 Task: Find connections with filter location Jasidih with filter topic #cybersecuritywith filter profile language German with filter current company Freshworks with filter school Mahatma Gandhi Institute of Technology with filter industry Retail Motor Vehicles with filter service category SupportTechnical Writing with filter keywords title Hotel Receptionist
Action: Mouse moved to (537, 70)
Screenshot: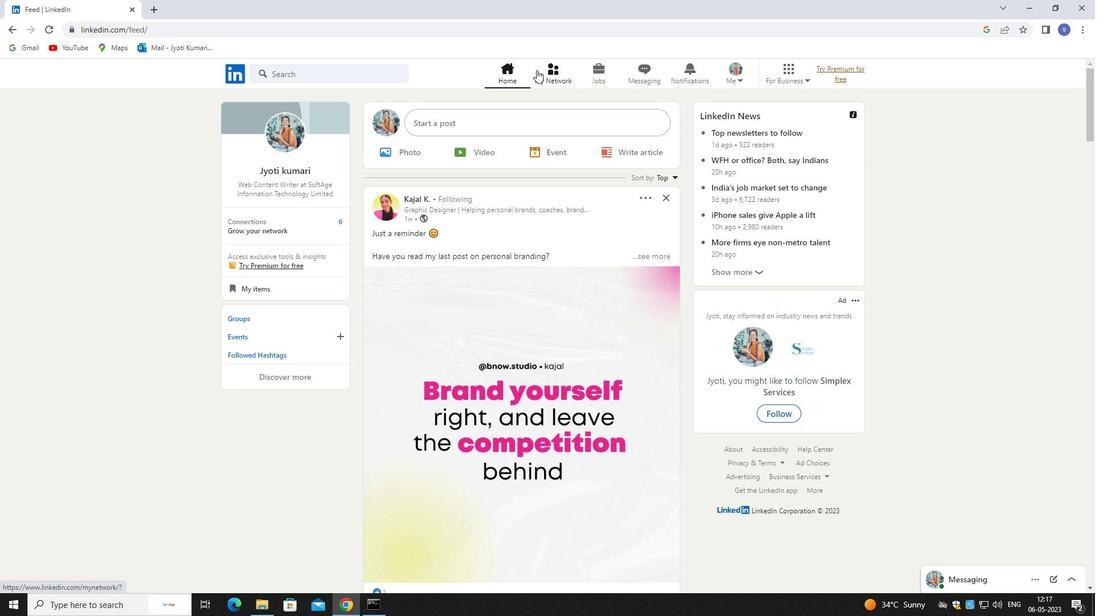 
Action: Mouse pressed left at (537, 70)
Screenshot: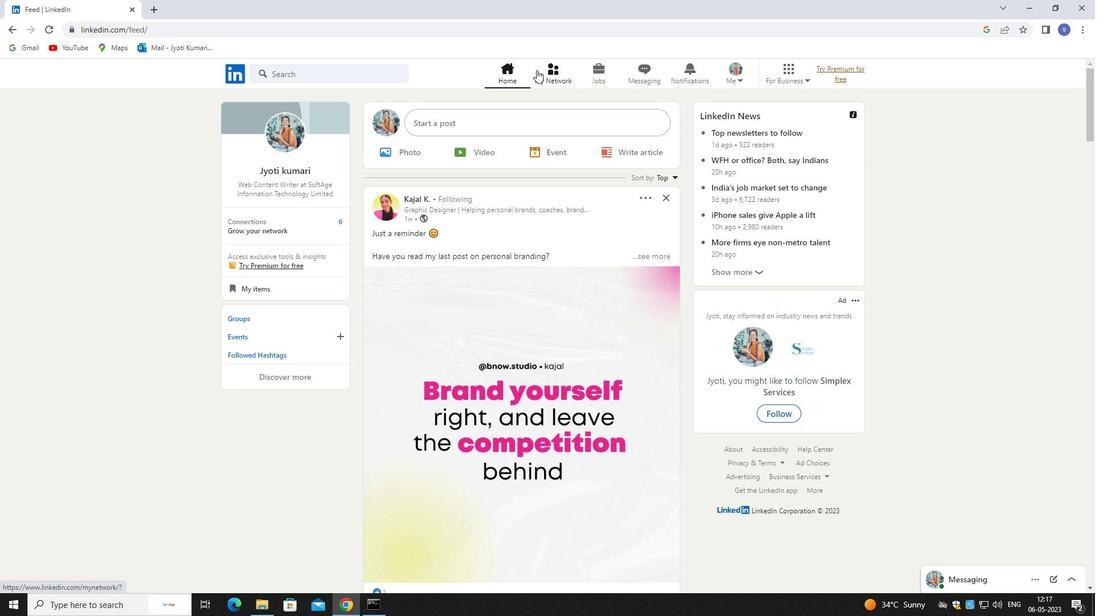 
Action: Mouse moved to (539, 73)
Screenshot: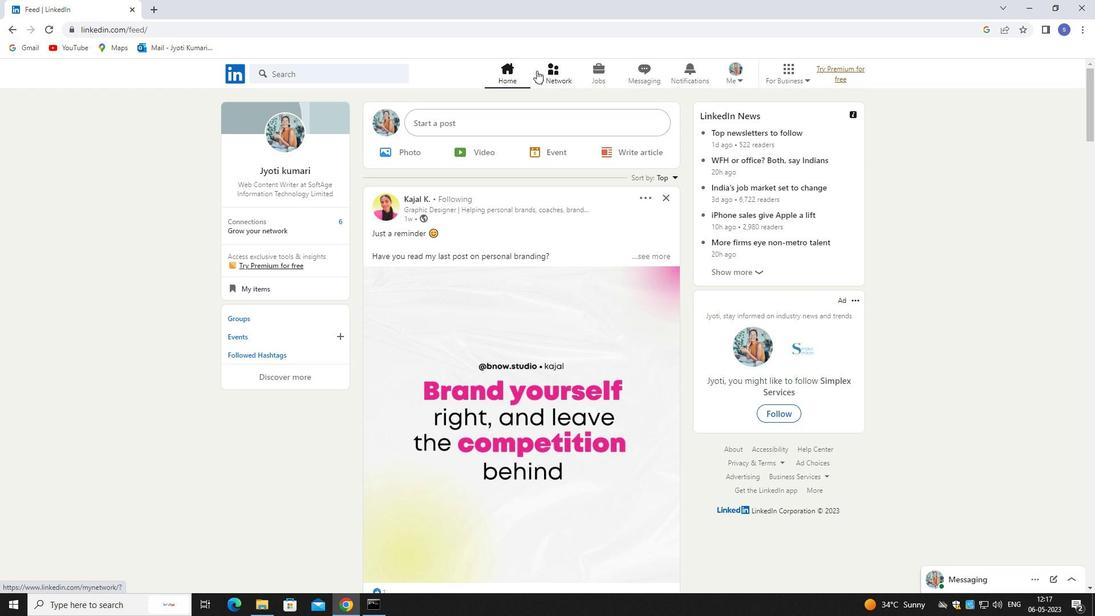 
Action: Mouse pressed left at (539, 73)
Screenshot: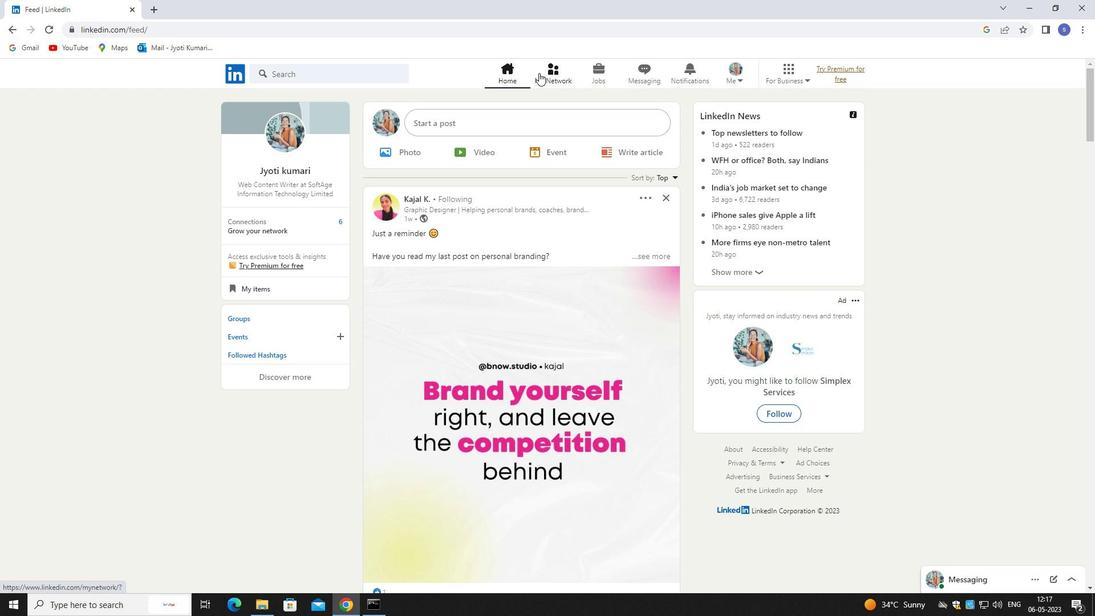 
Action: Mouse moved to (349, 141)
Screenshot: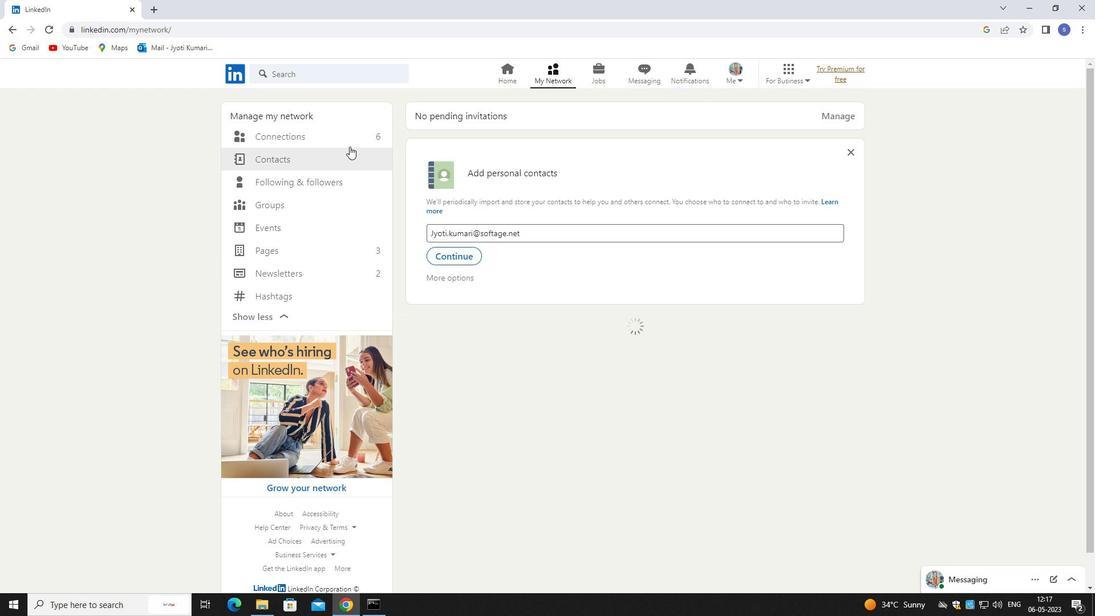 
Action: Mouse pressed left at (349, 141)
Screenshot: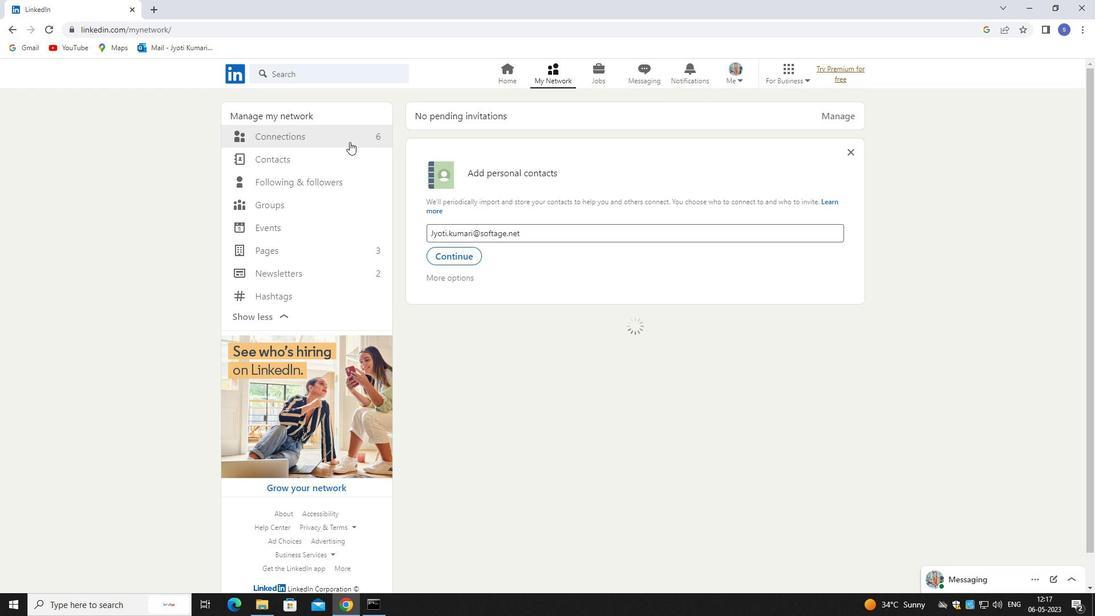 
Action: Mouse pressed left at (349, 141)
Screenshot: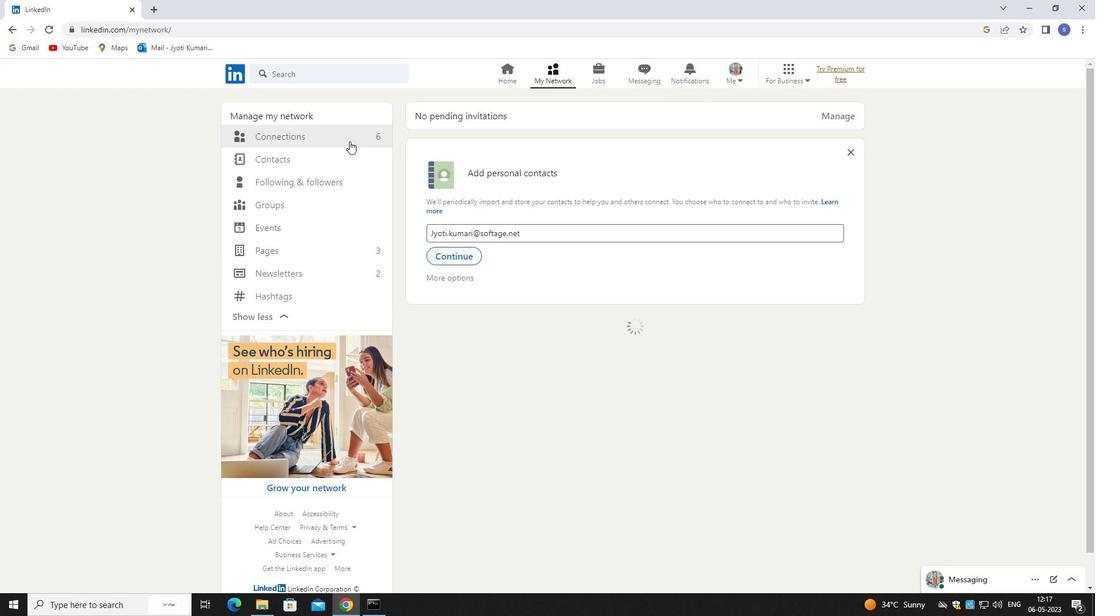 
Action: Mouse moved to (617, 134)
Screenshot: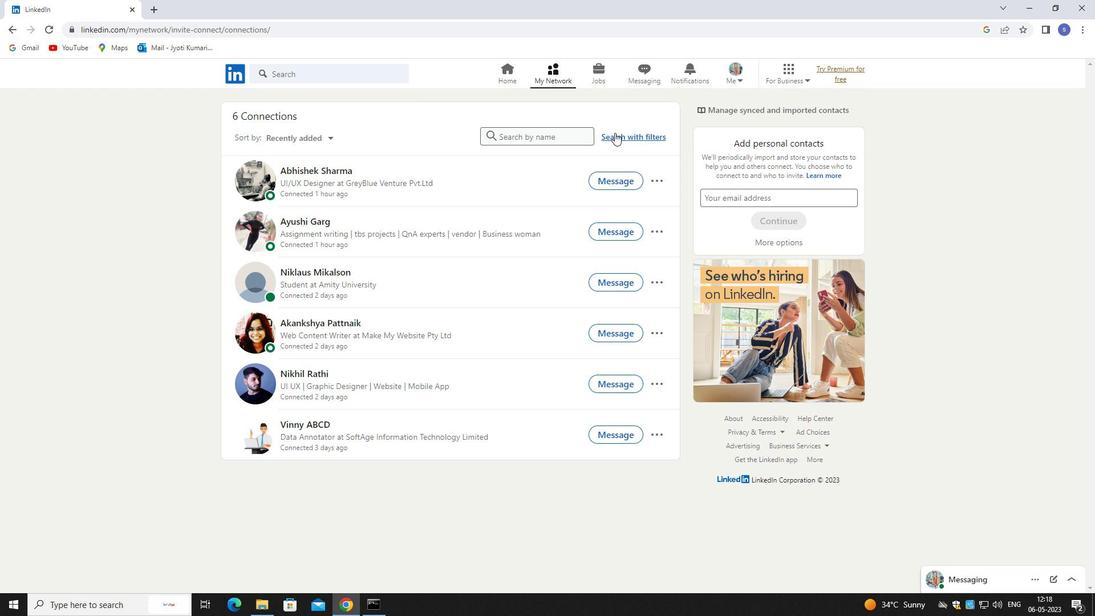 
Action: Mouse pressed left at (617, 134)
Screenshot: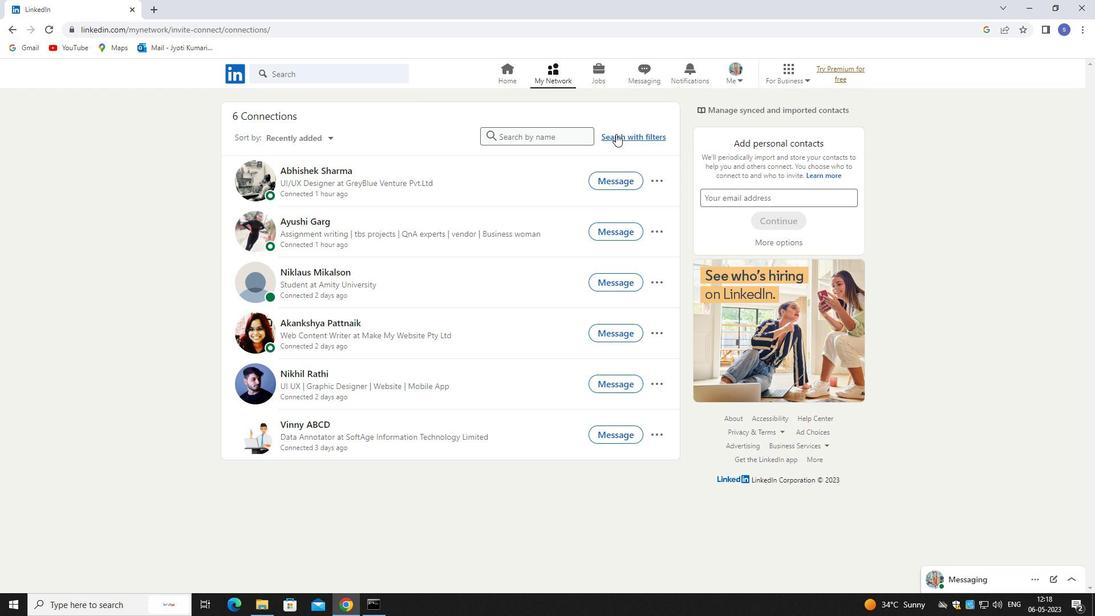 
Action: Mouse moved to (580, 108)
Screenshot: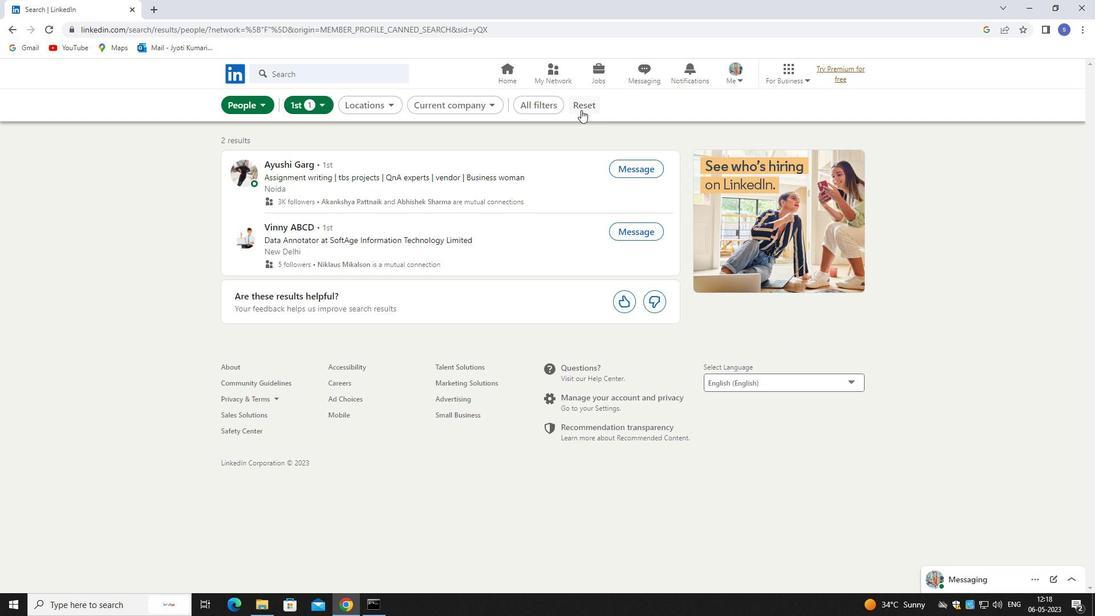 
Action: Mouse pressed left at (580, 108)
Screenshot: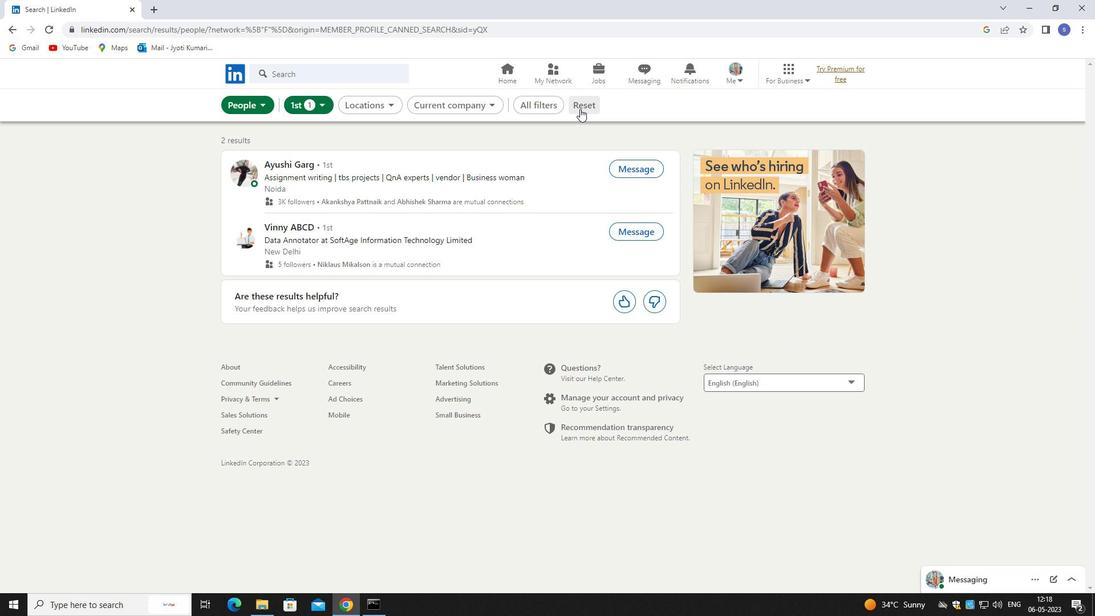 
Action: Mouse moved to (567, 106)
Screenshot: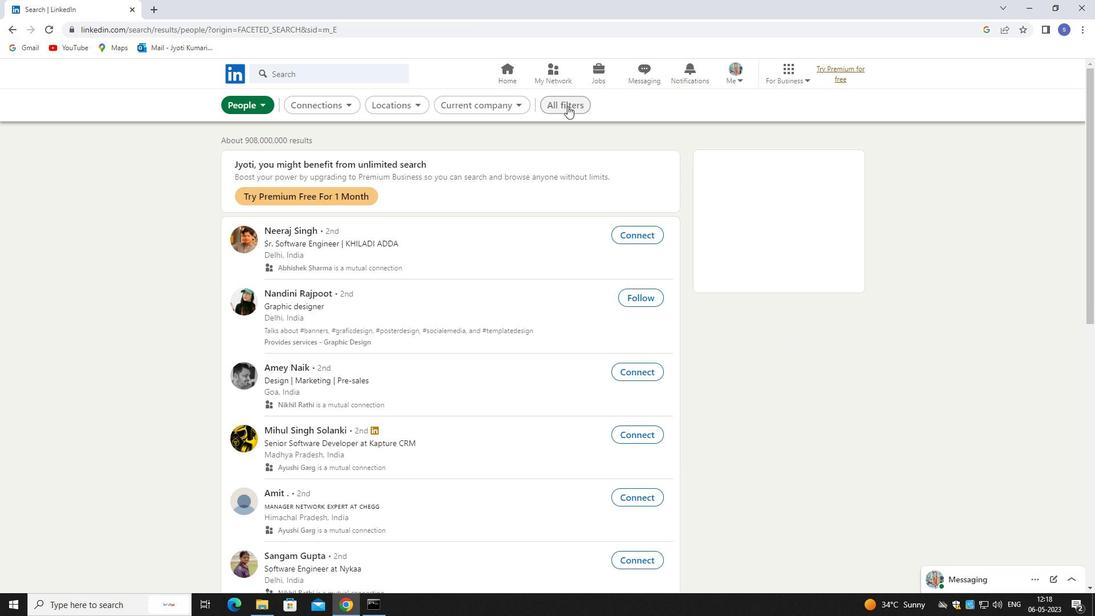 
Action: Mouse pressed left at (567, 106)
Screenshot: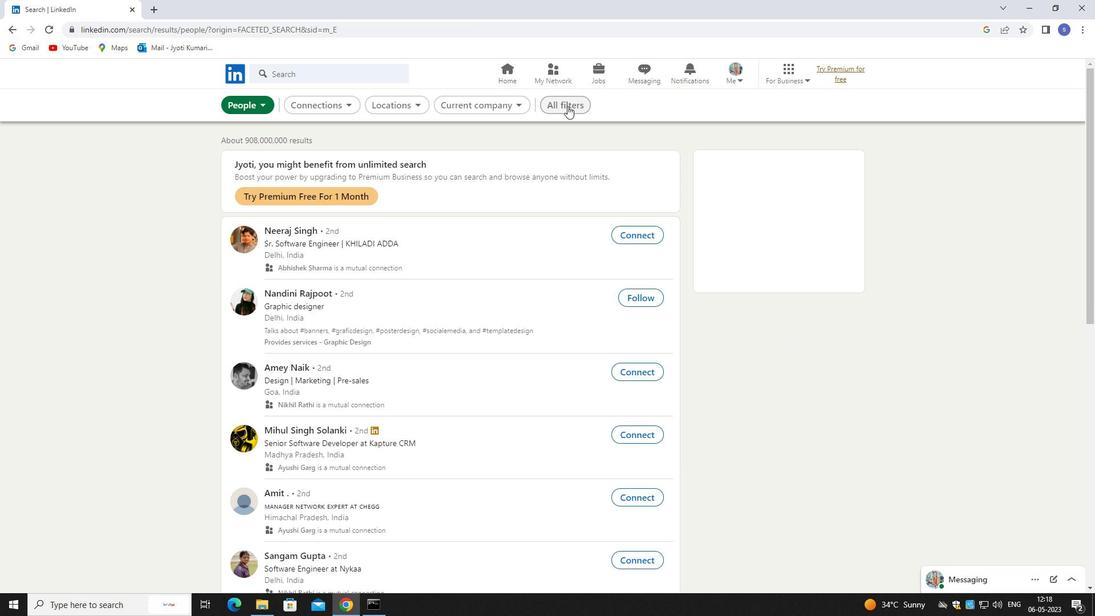 
Action: Mouse moved to (1001, 450)
Screenshot: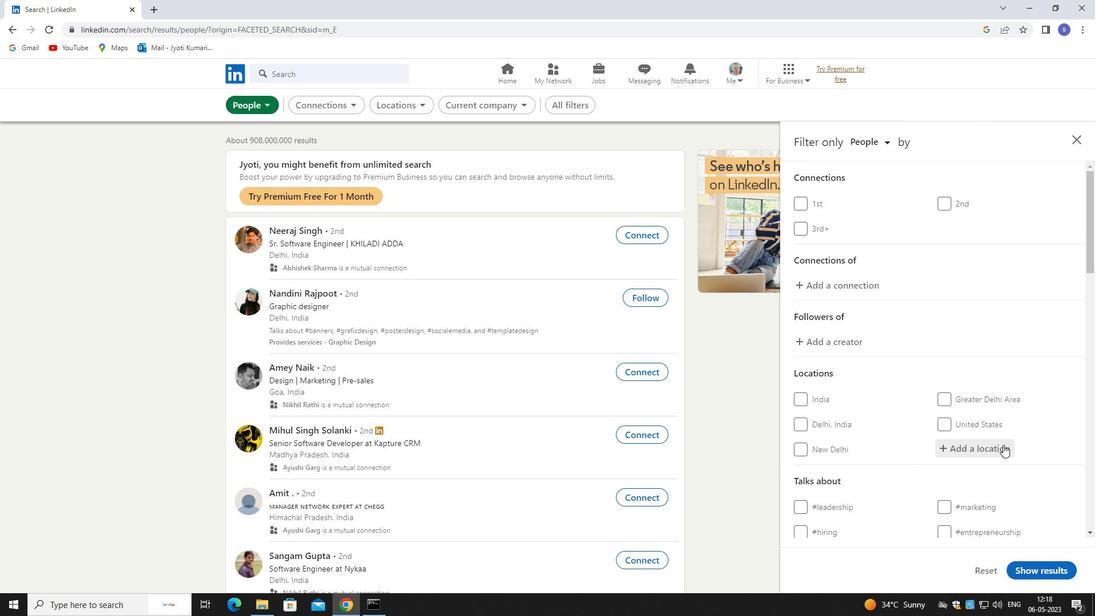 
Action: Mouse pressed left at (1001, 450)
Screenshot: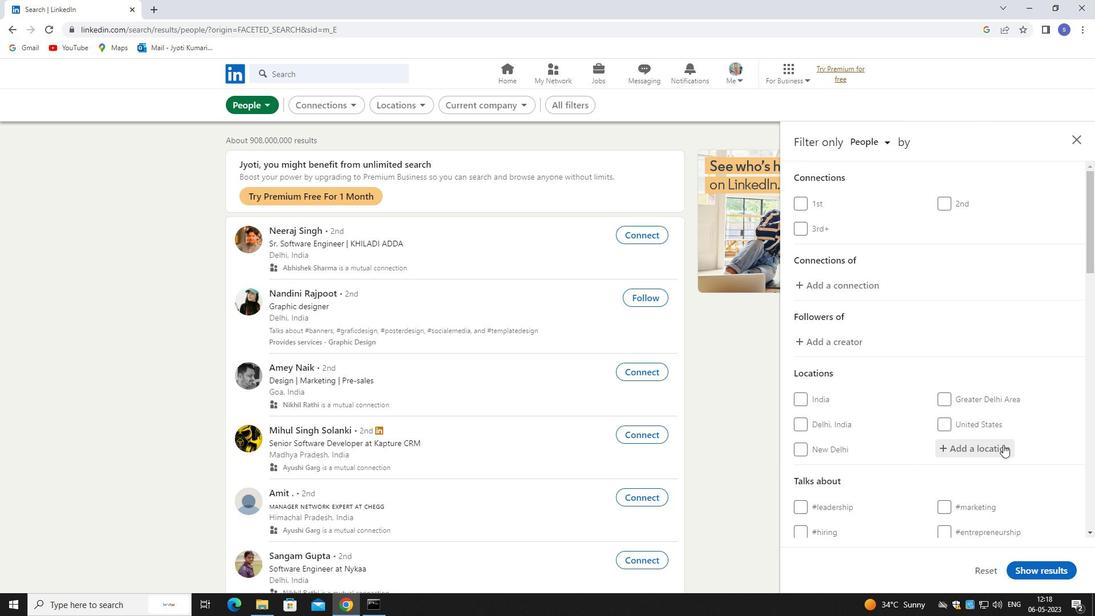 
Action: Mouse moved to (999, 451)
Screenshot: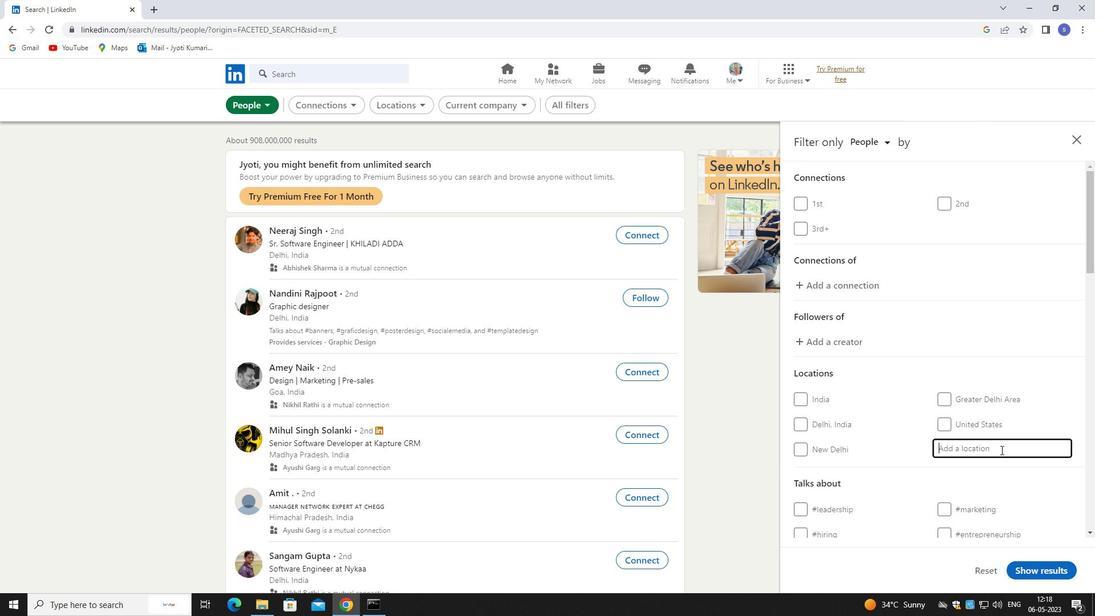 
Action: Key pressed jasidi<Key.backspace>ih
Screenshot: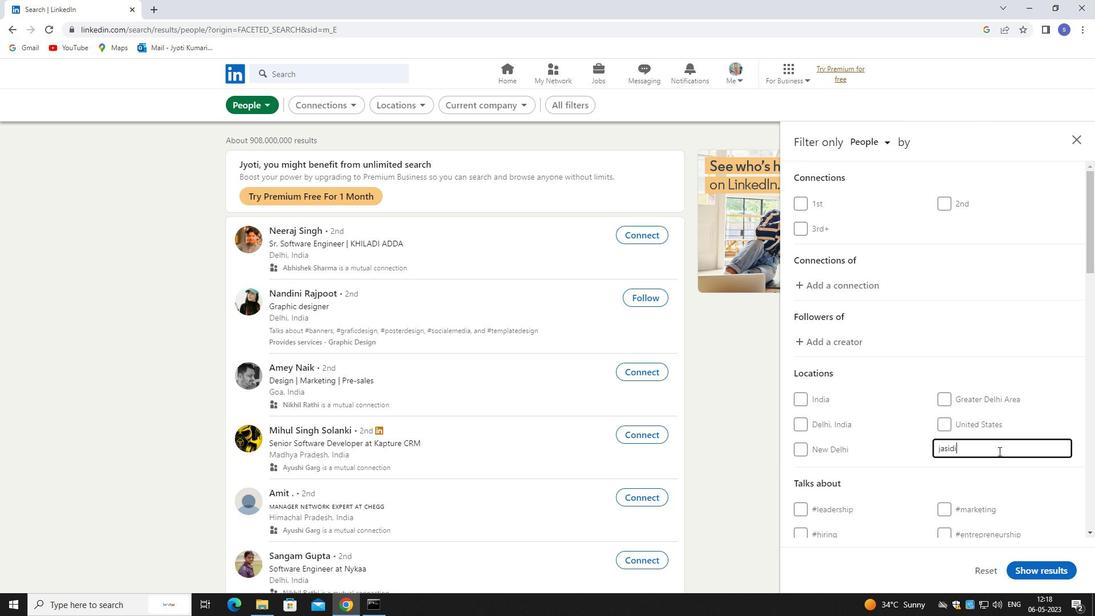 
Action: Mouse moved to (1003, 453)
Screenshot: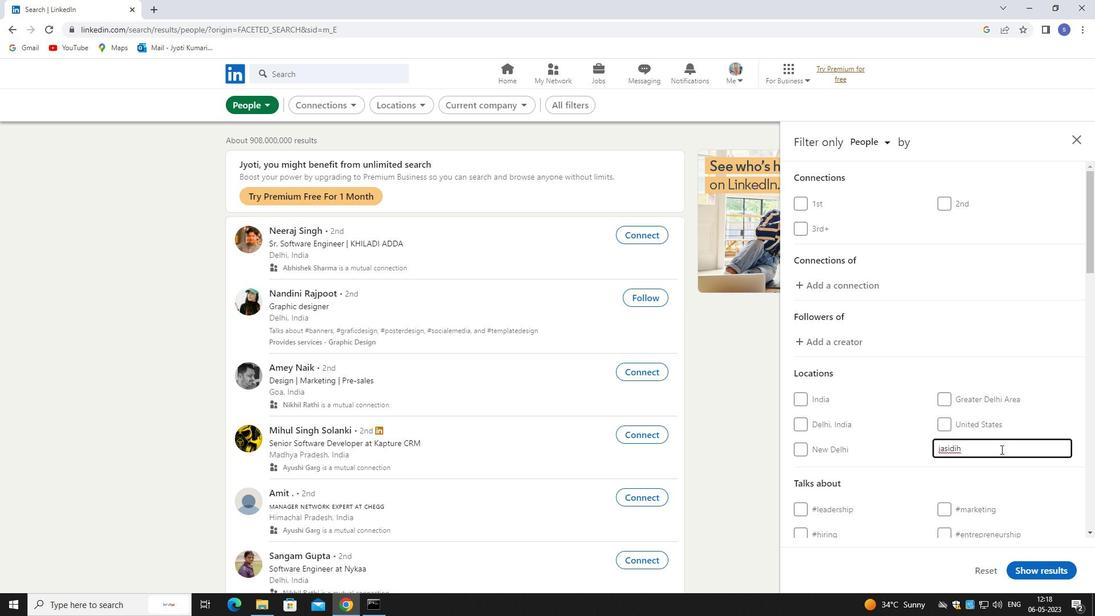 
Action: Mouse scrolled (1003, 452) with delta (0, 0)
Screenshot: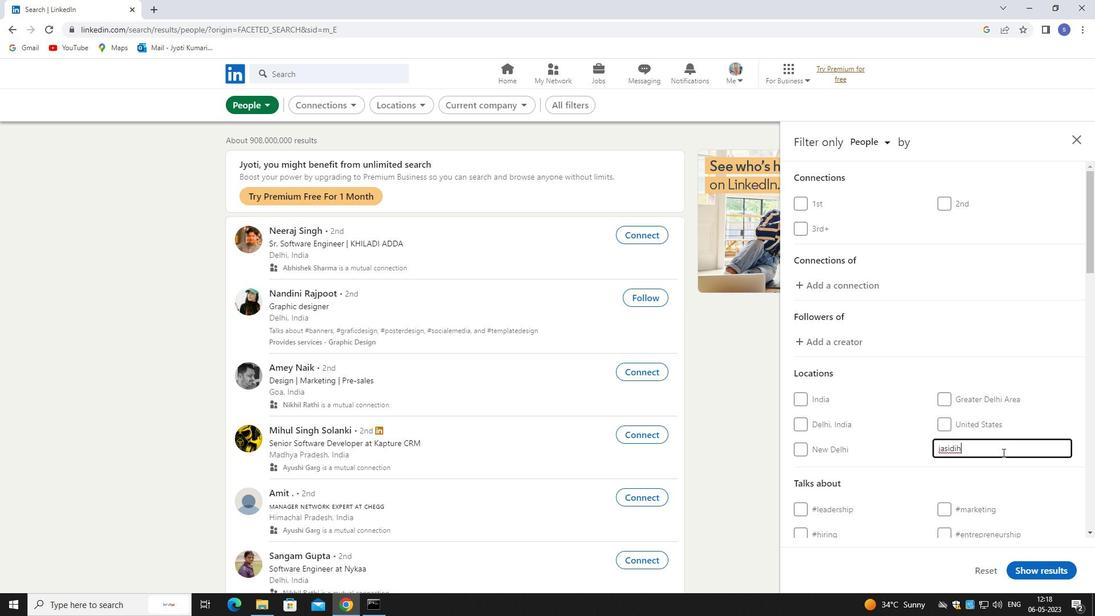
Action: Mouse moved to (1003, 454)
Screenshot: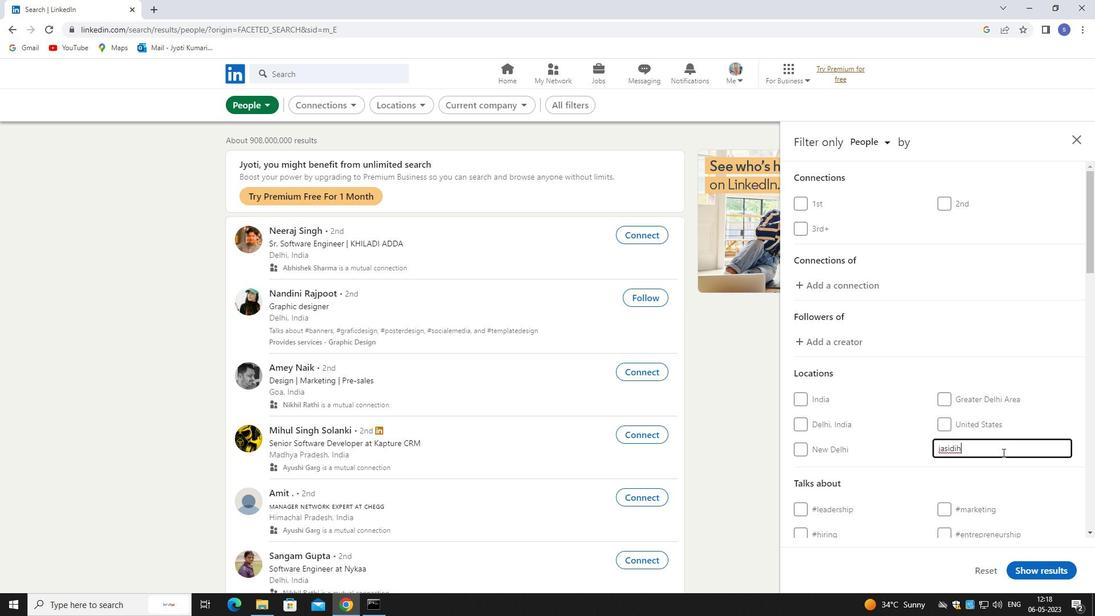
Action: Mouse scrolled (1003, 453) with delta (0, 0)
Screenshot: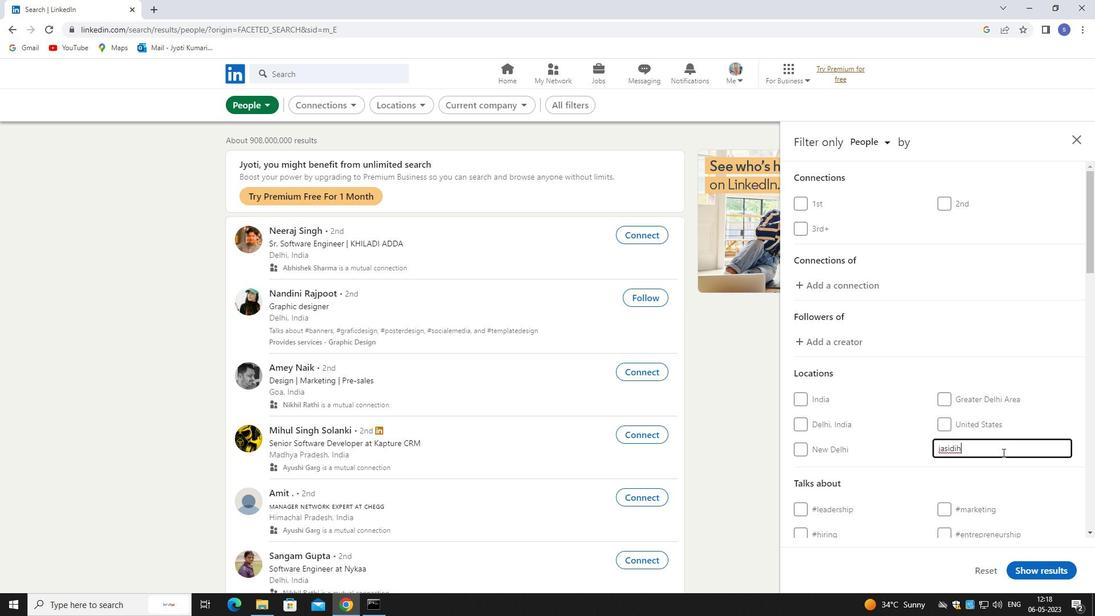 
Action: Mouse moved to (1003, 445)
Screenshot: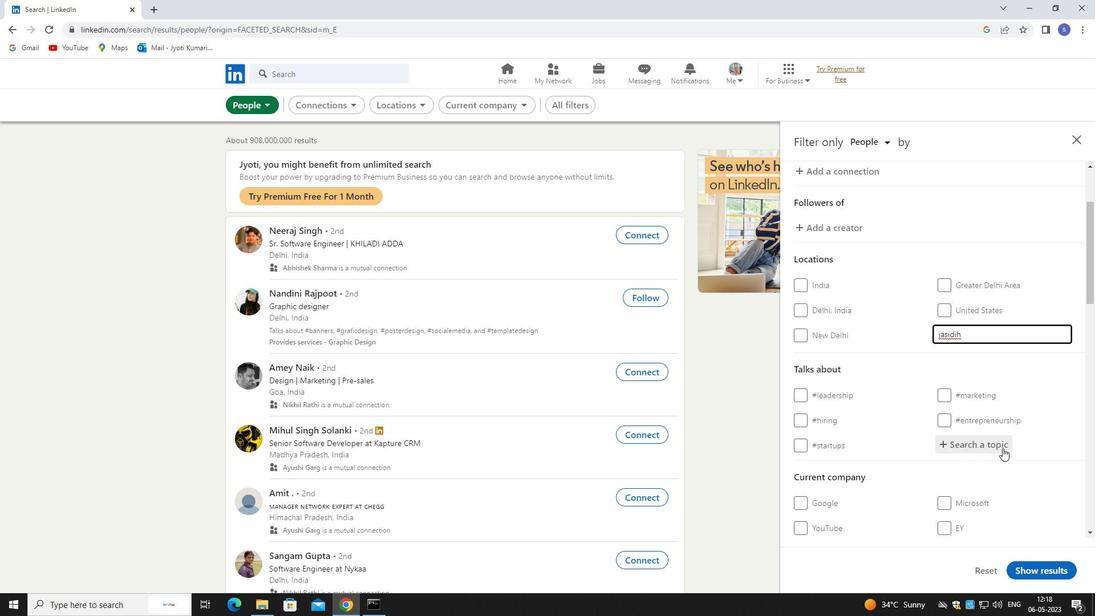
Action: Mouse pressed left at (1003, 445)
Screenshot: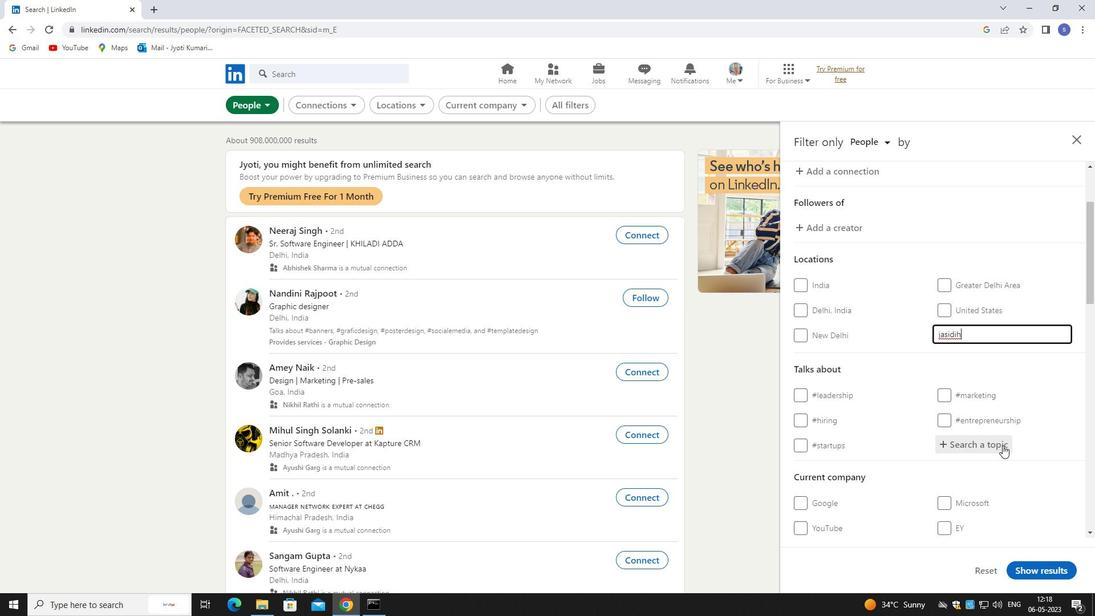
Action: Mouse moved to (999, 443)
Screenshot: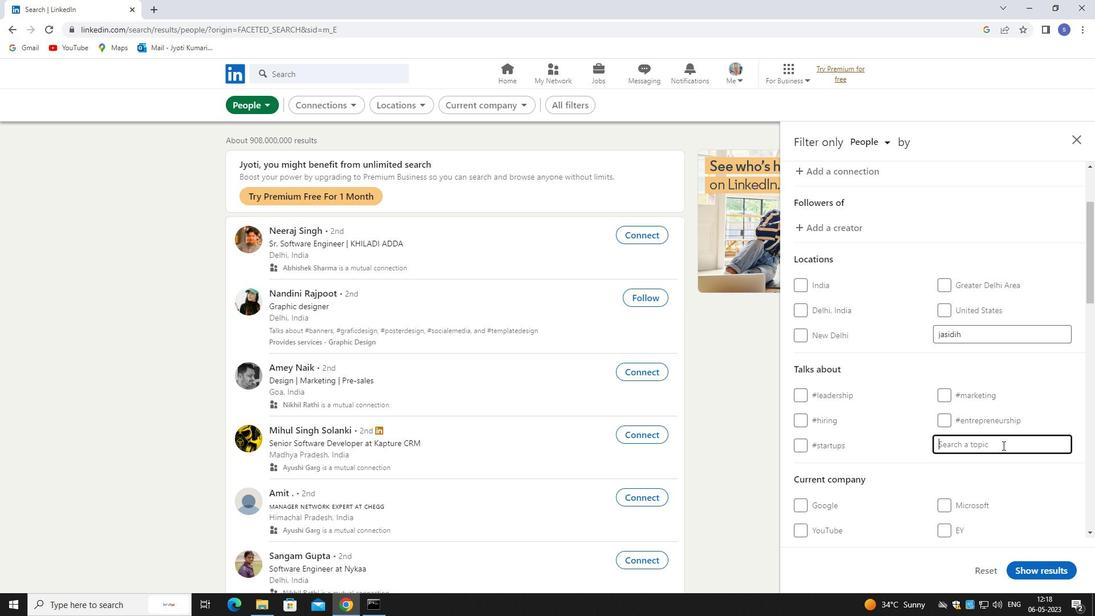 
Action: Key pressed cyberse
Screenshot: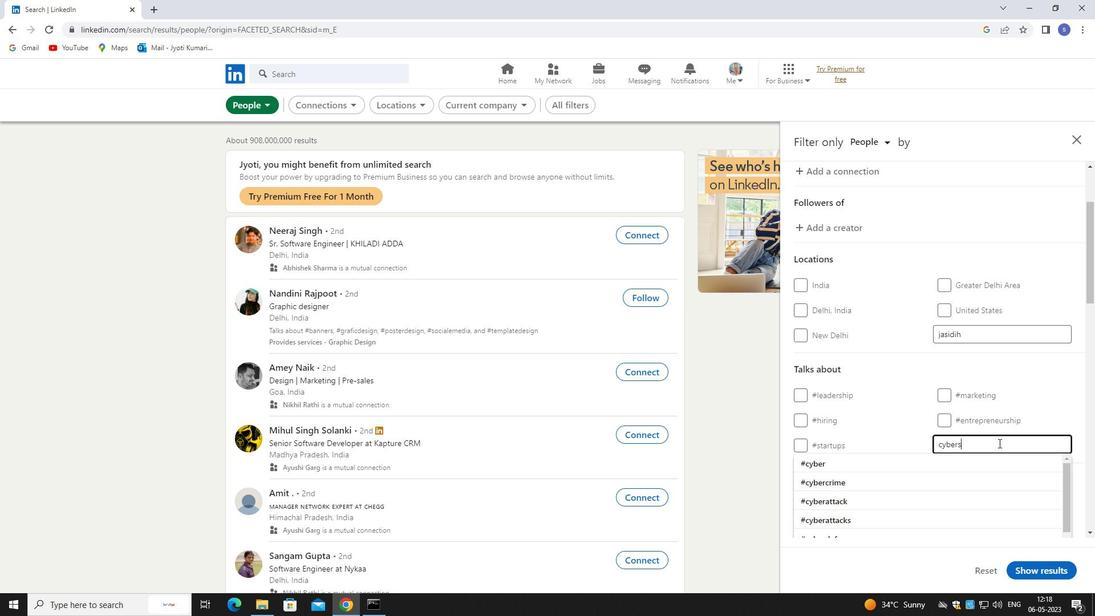 
Action: Mouse moved to (1006, 462)
Screenshot: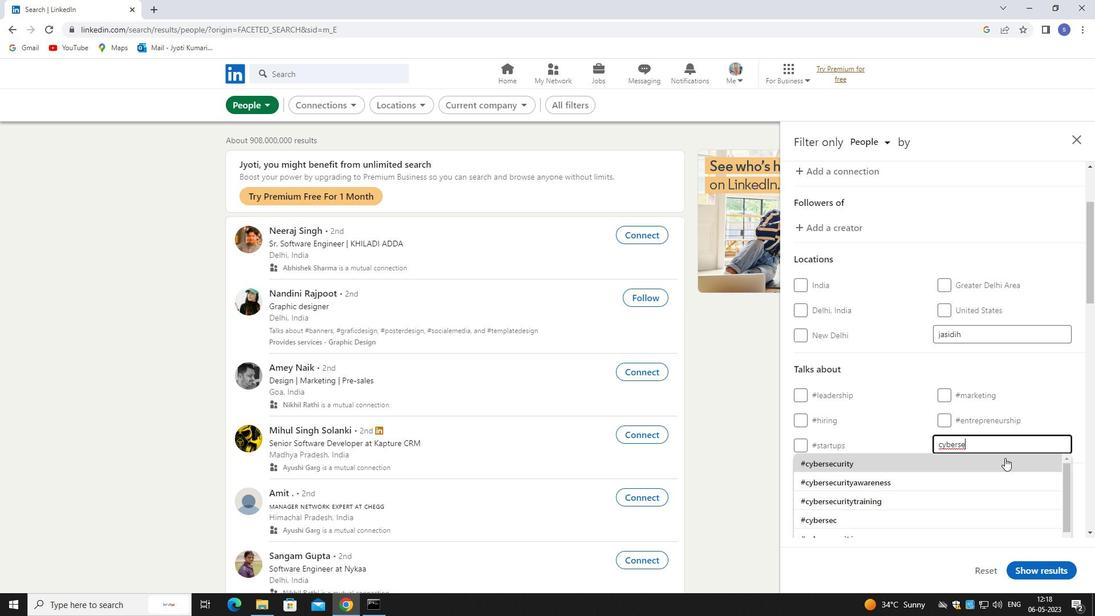 
Action: Mouse pressed left at (1006, 462)
Screenshot: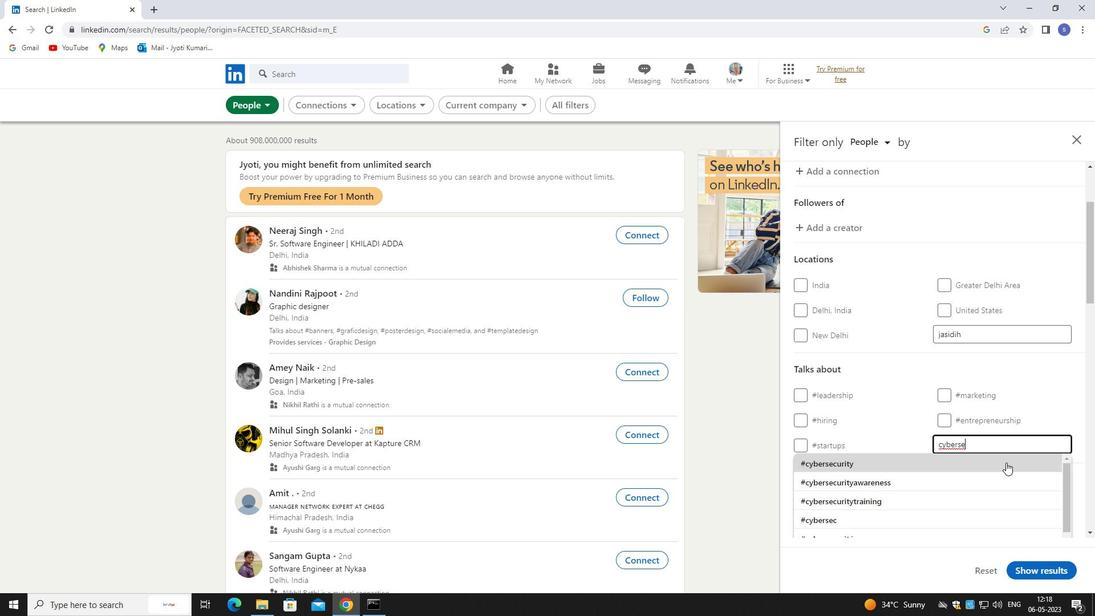 
Action: Mouse moved to (1007, 464)
Screenshot: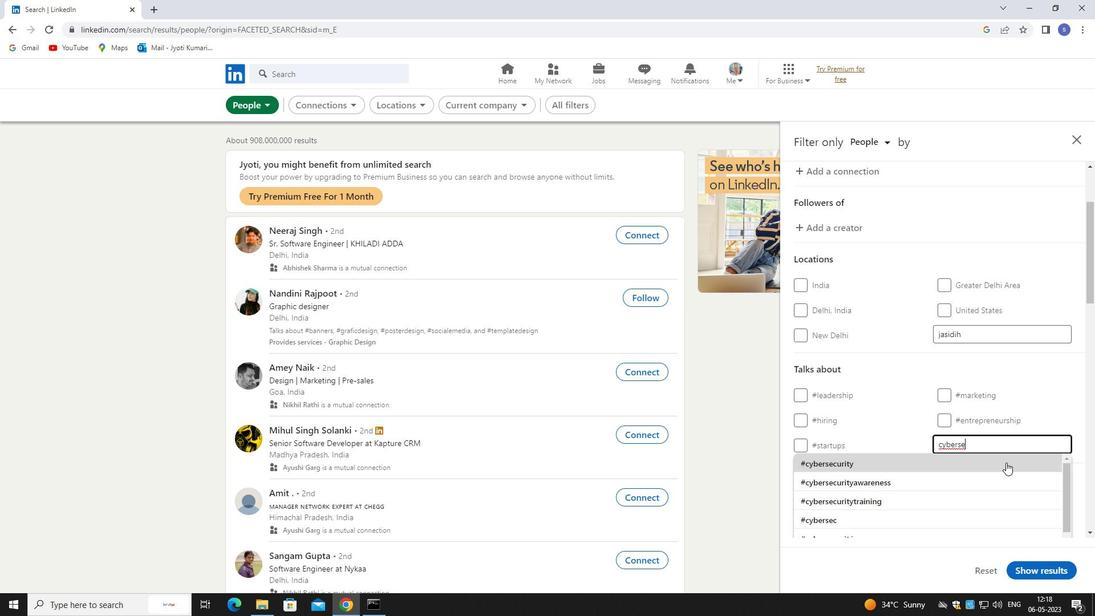 
Action: Mouse scrolled (1007, 463) with delta (0, 0)
Screenshot: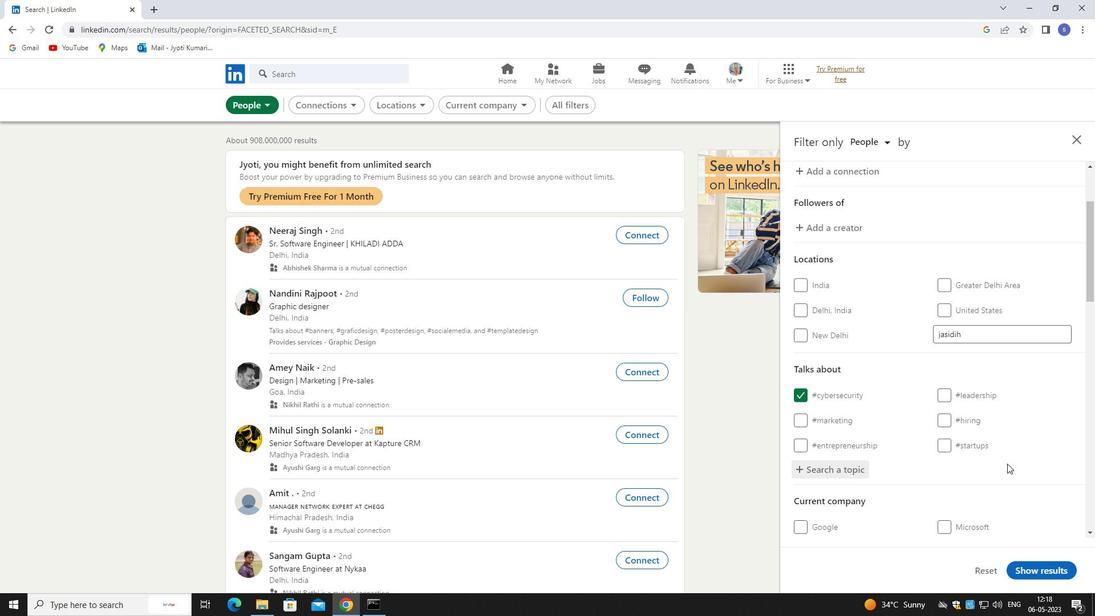 
Action: Mouse scrolled (1007, 463) with delta (0, 0)
Screenshot: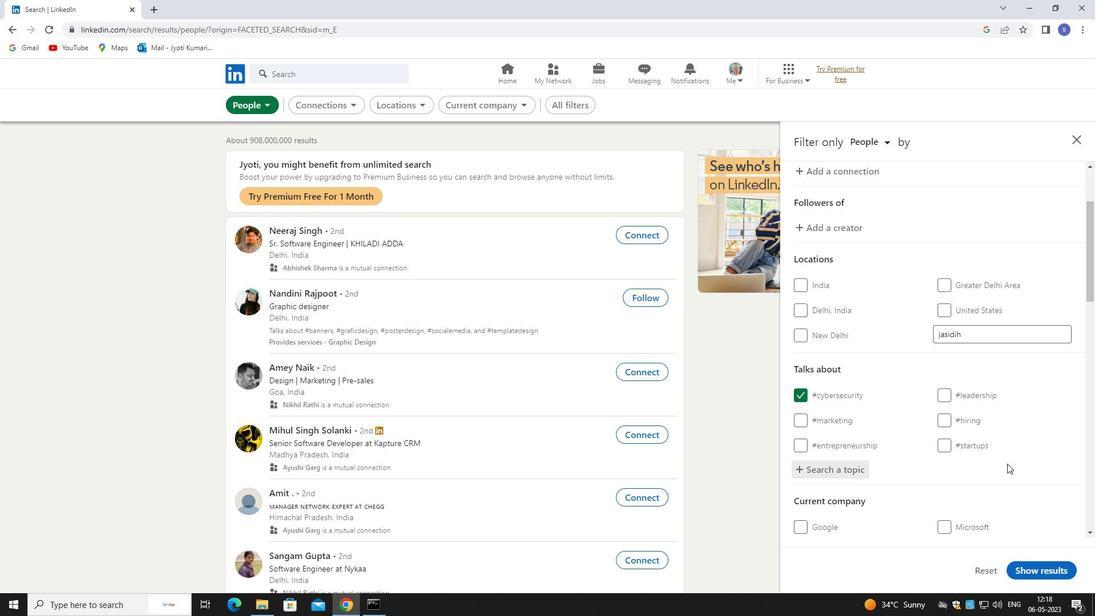 
Action: Mouse scrolled (1007, 463) with delta (0, 0)
Screenshot: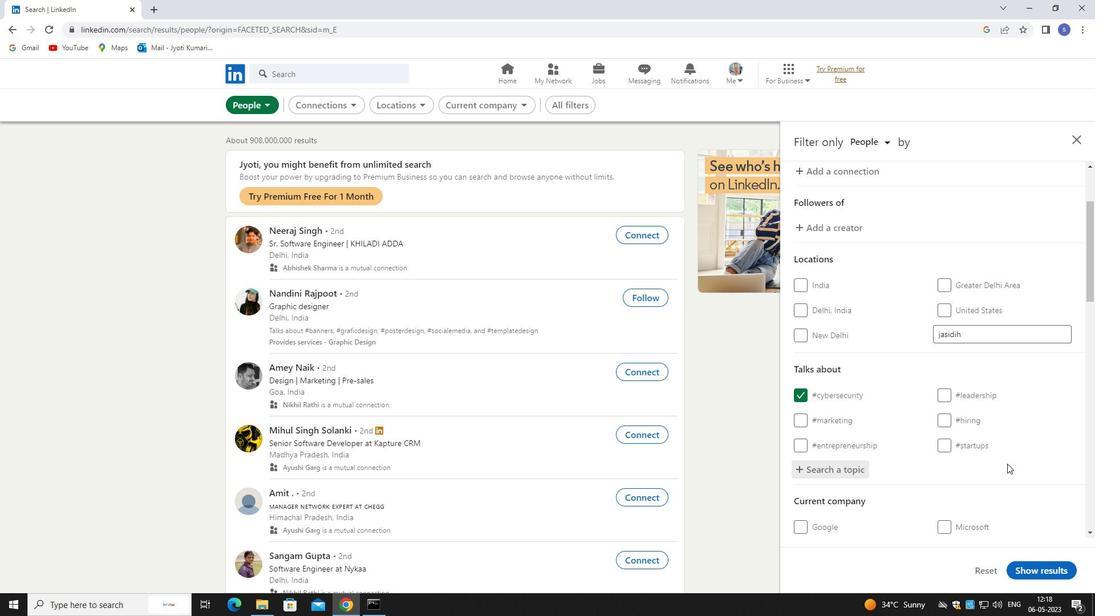 
Action: Mouse moved to (1010, 408)
Screenshot: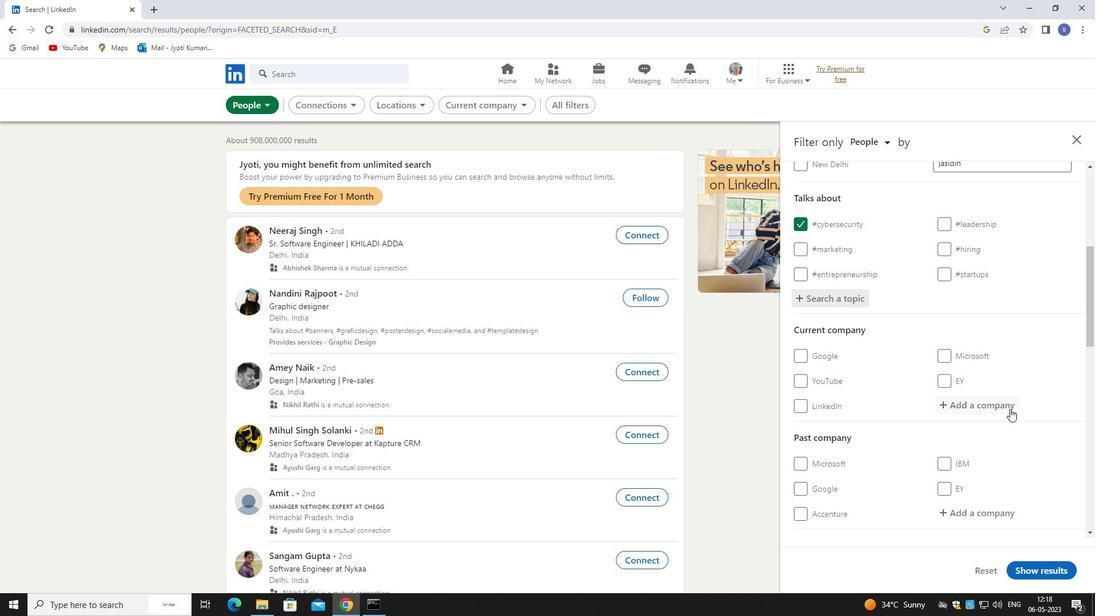 
Action: Mouse pressed left at (1010, 408)
Screenshot: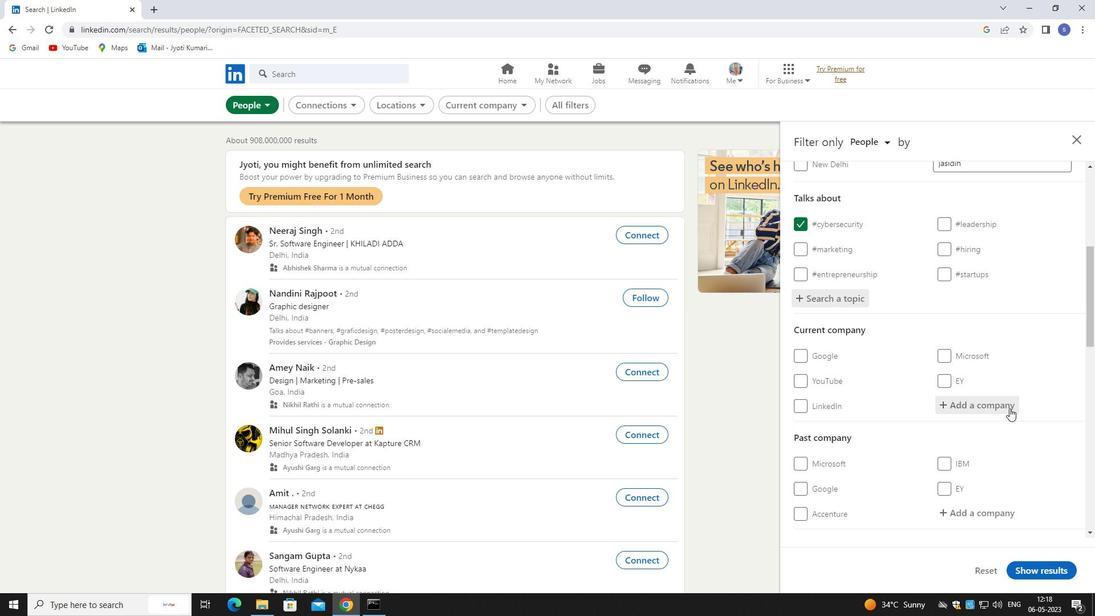 
Action: Mouse moved to (1006, 408)
Screenshot: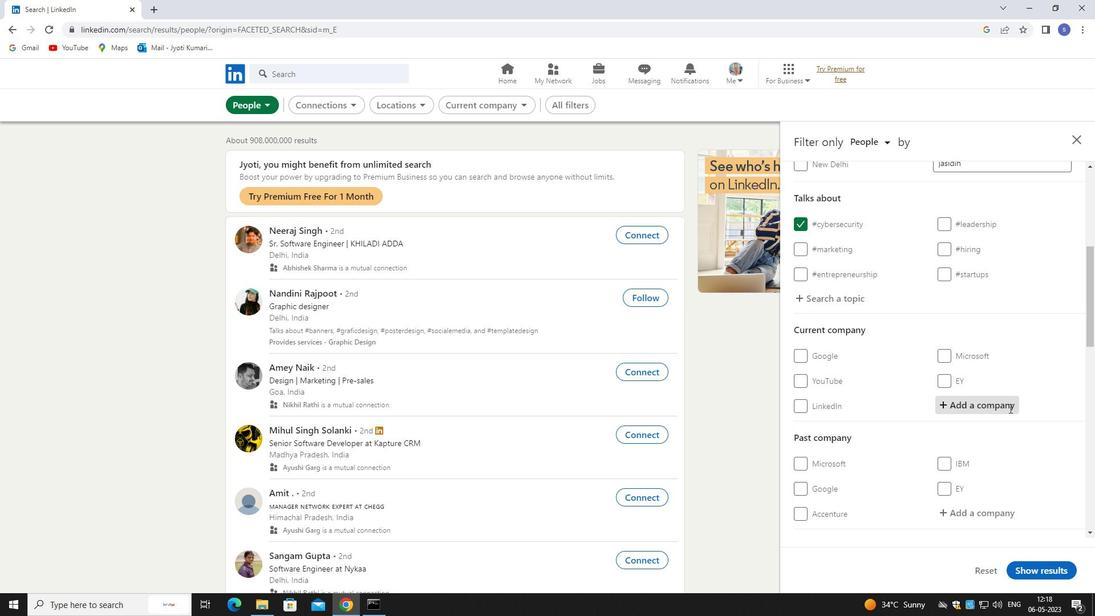 
Action: Key pressed fresg<Key.backspace>her
Screenshot: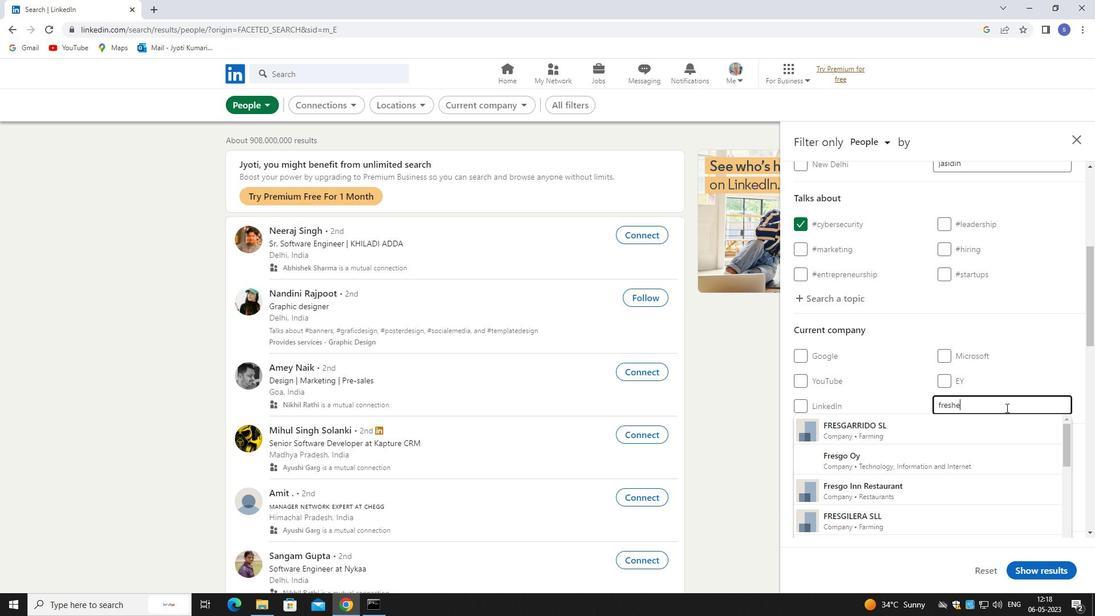 
Action: Mouse moved to (987, 431)
Screenshot: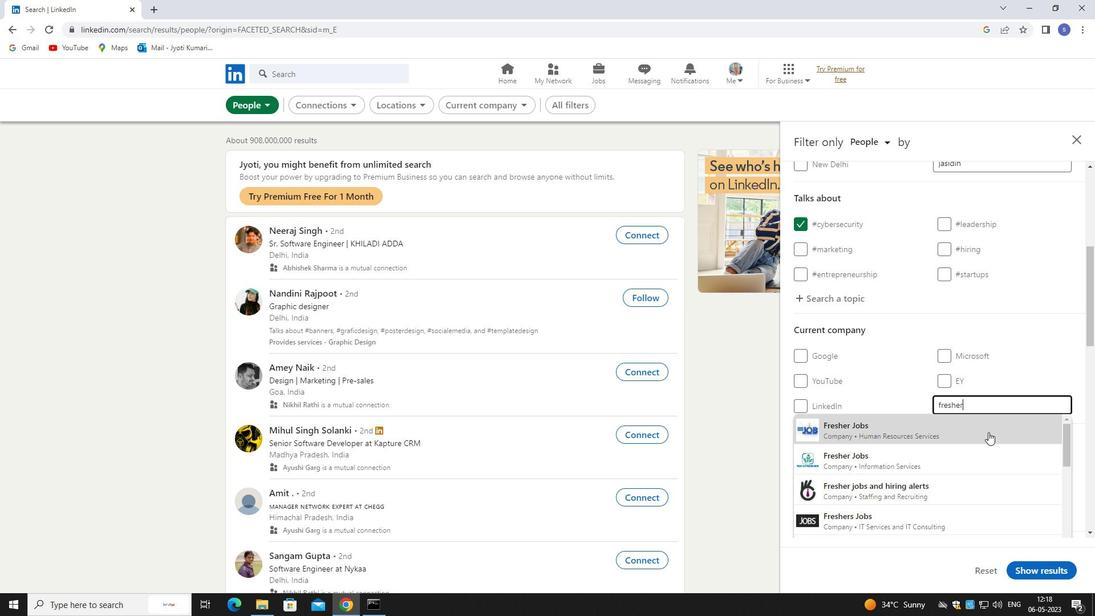 
Action: Key pressed <Key.backspace><Key.backspace>wo
Screenshot: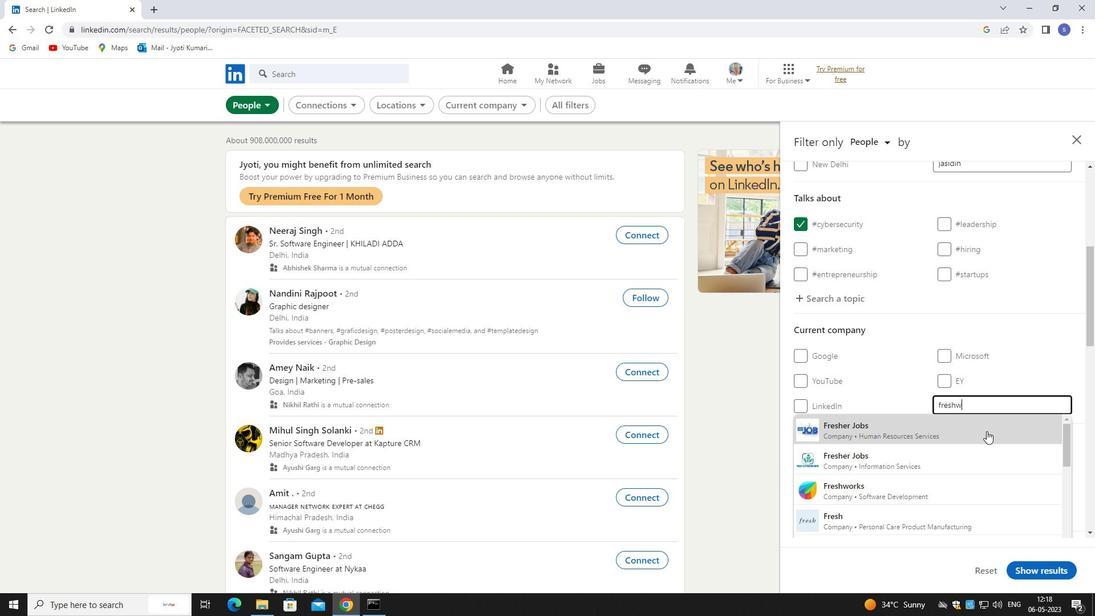 
Action: Mouse moved to (1005, 434)
Screenshot: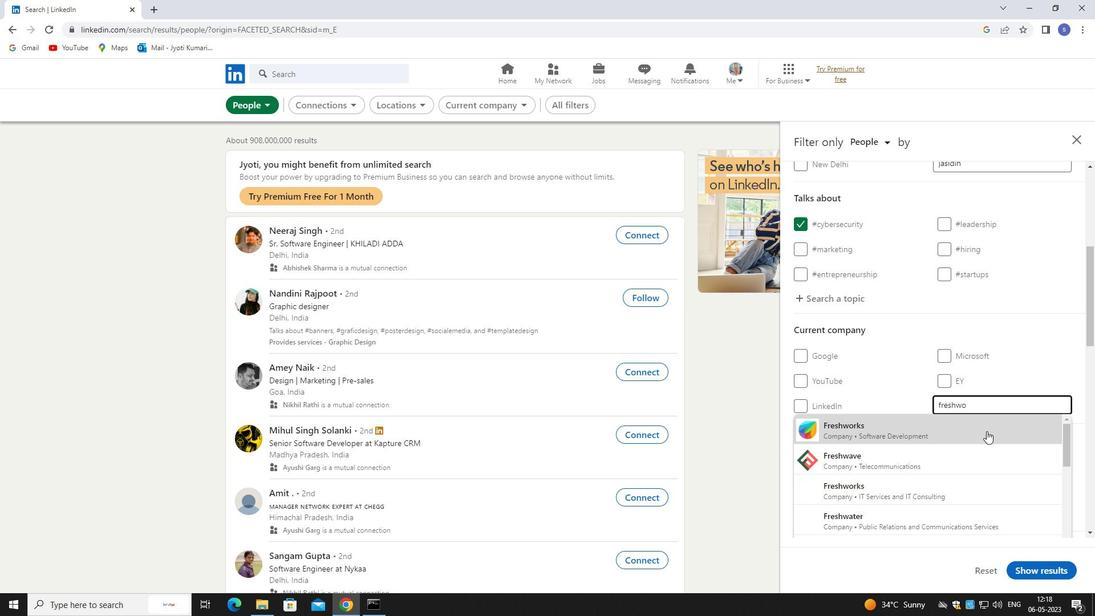 
Action: Mouse pressed left at (1005, 434)
Screenshot: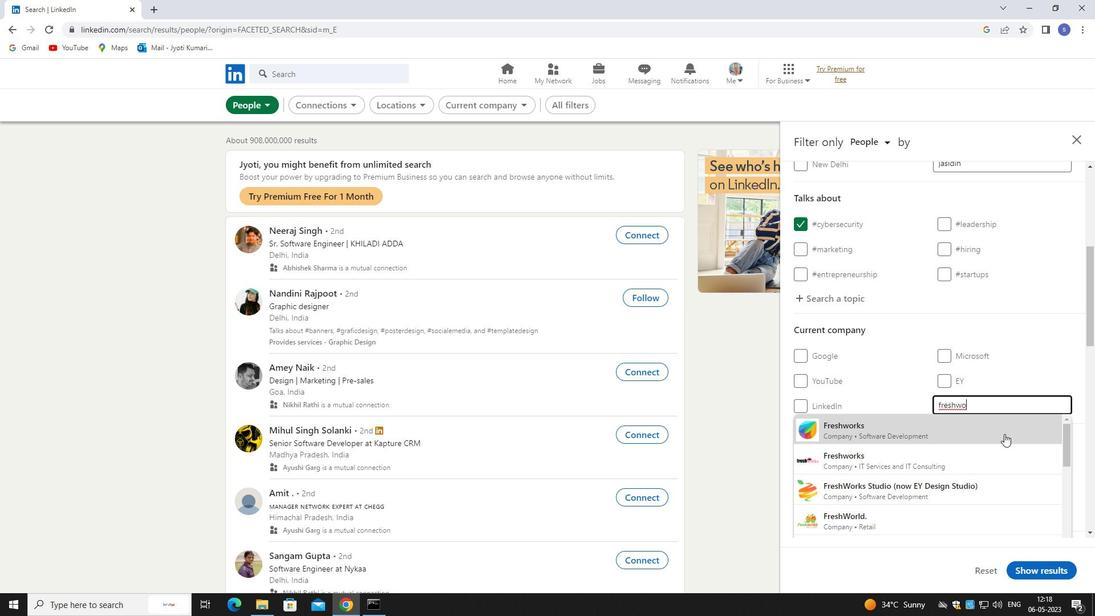 
Action: Mouse moved to (1006, 436)
Screenshot: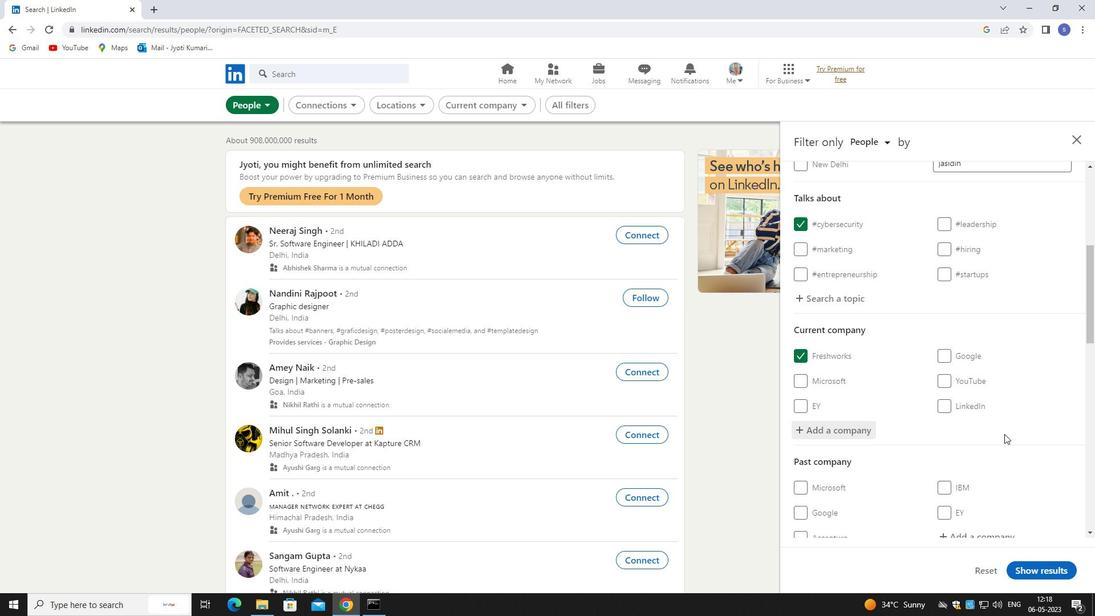 
Action: Mouse scrolled (1006, 436) with delta (0, 0)
Screenshot: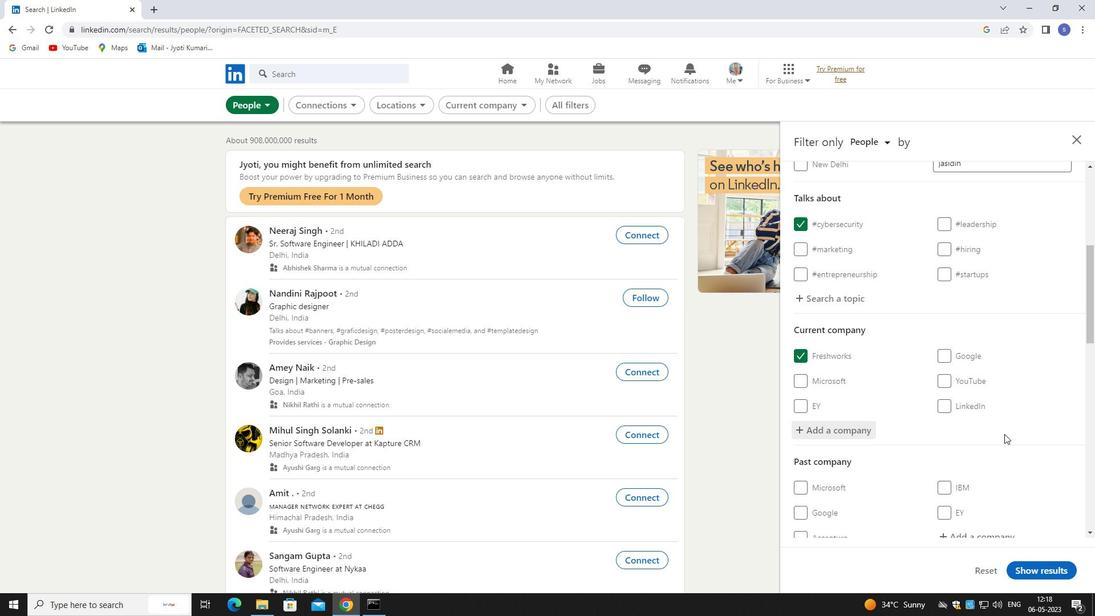 
Action: Mouse moved to (1009, 438)
Screenshot: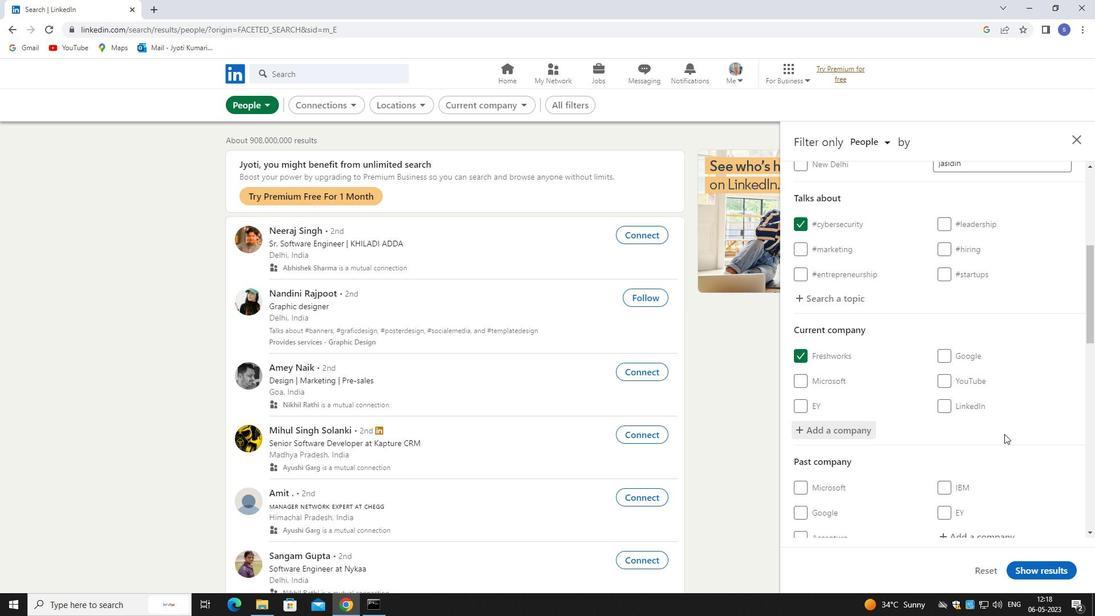 
Action: Mouse scrolled (1009, 438) with delta (0, 0)
Screenshot: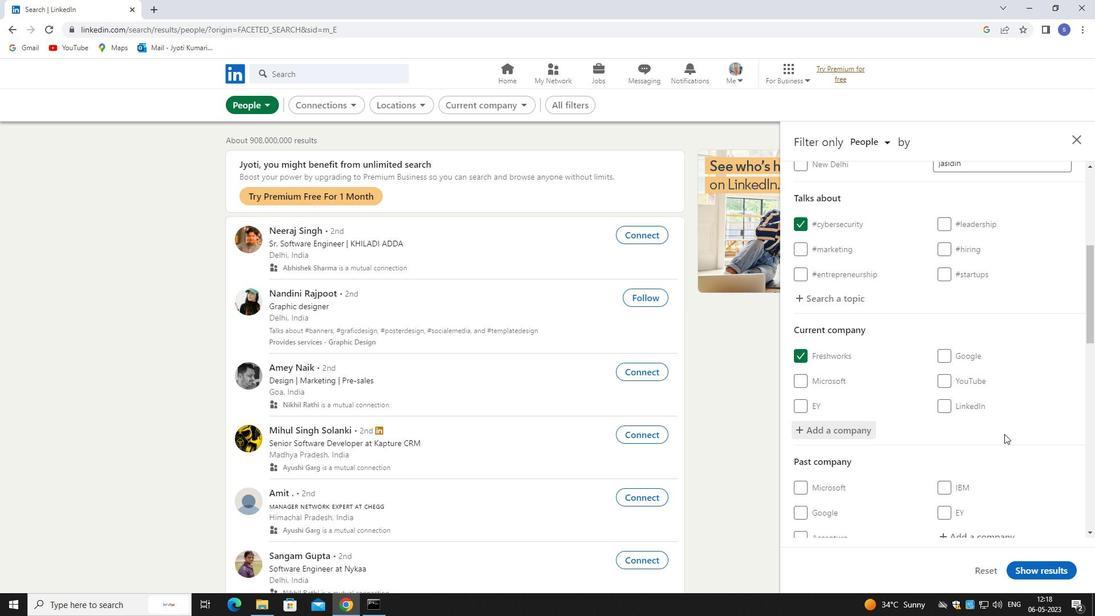 
Action: Mouse moved to (1009, 438)
Screenshot: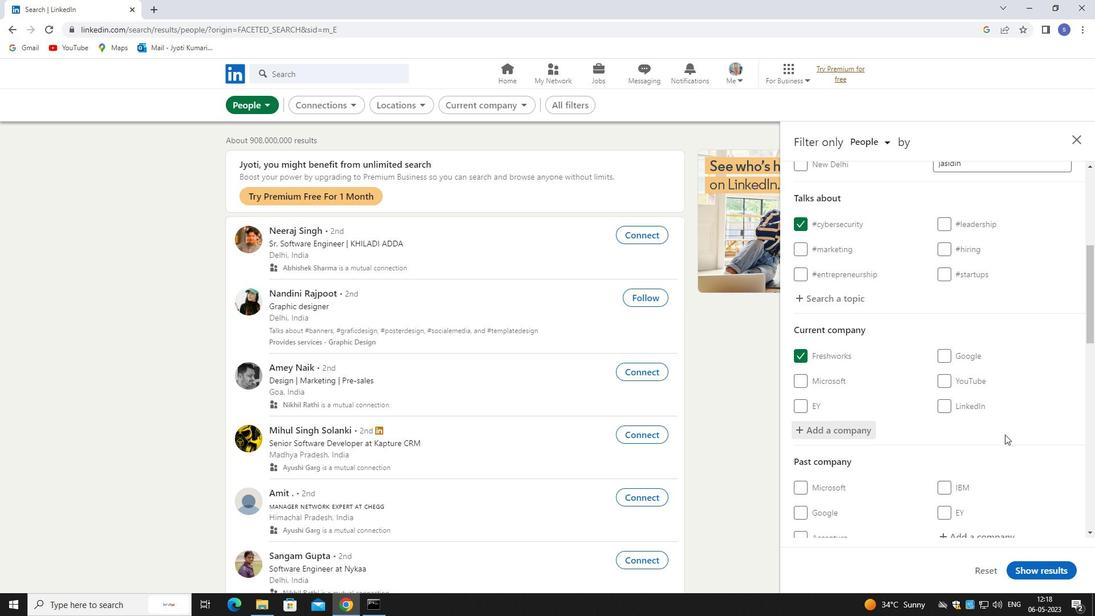 
Action: Mouse scrolled (1009, 438) with delta (0, 0)
Screenshot: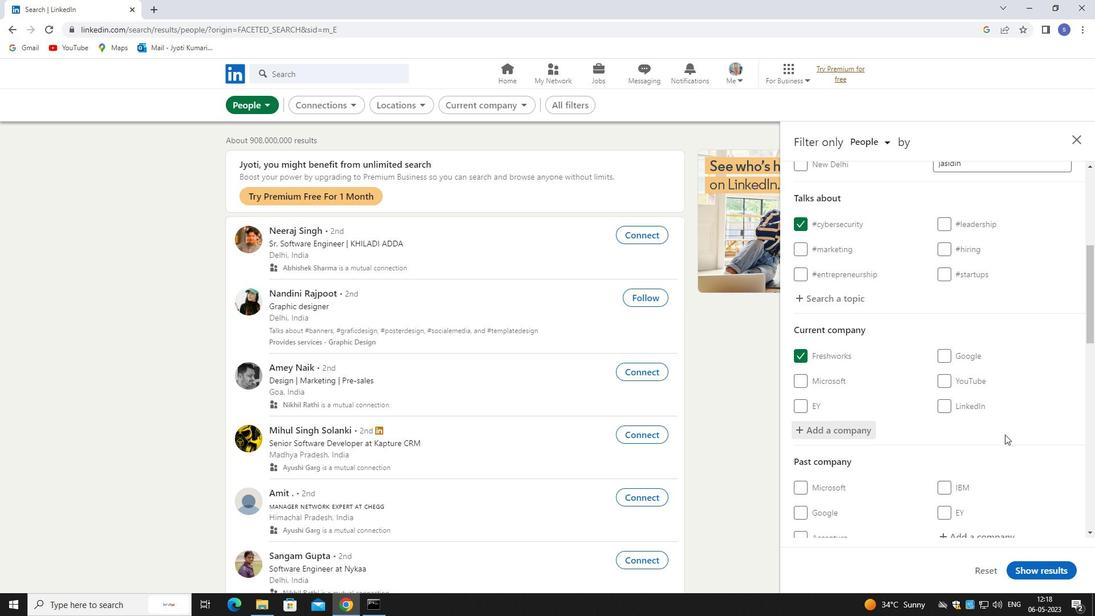 
Action: Mouse moved to (984, 371)
Screenshot: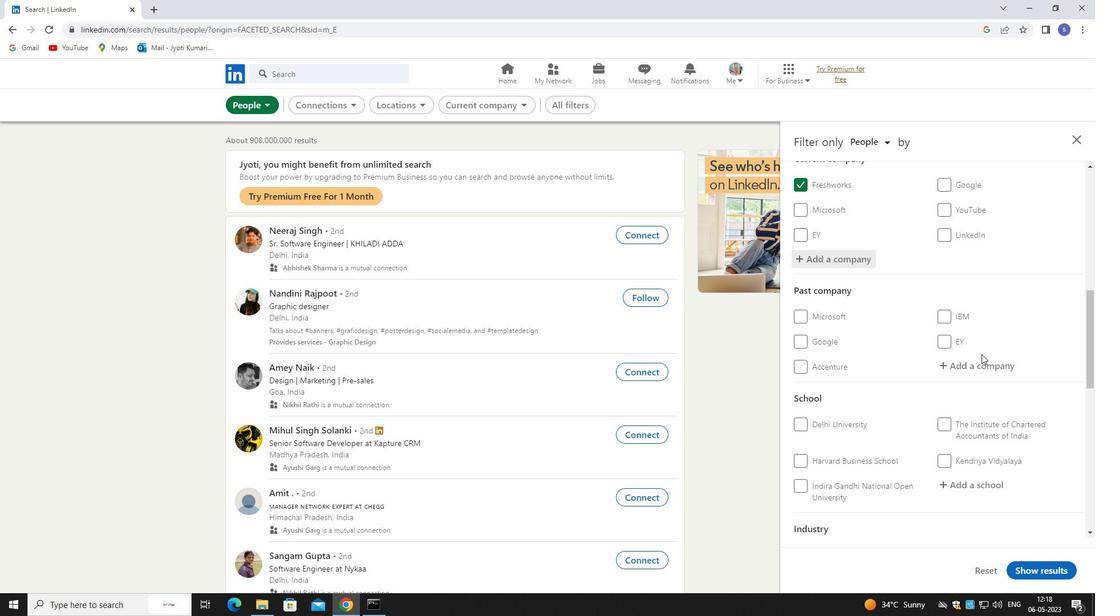 
Action: Mouse pressed left at (984, 371)
Screenshot: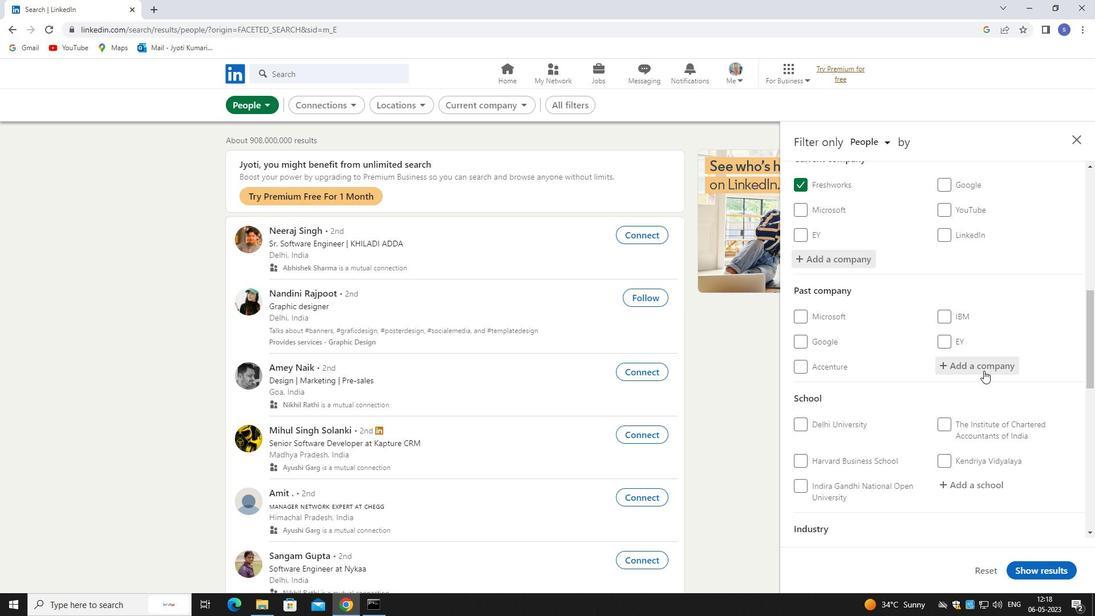 
Action: Mouse moved to (987, 476)
Screenshot: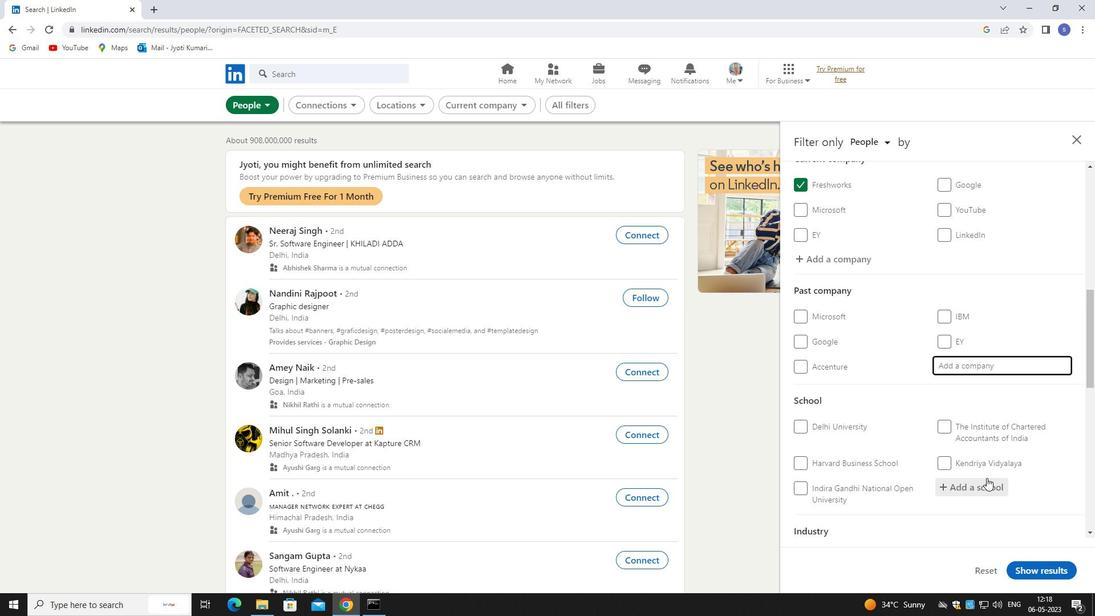 
Action: Mouse pressed left at (987, 476)
Screenshot: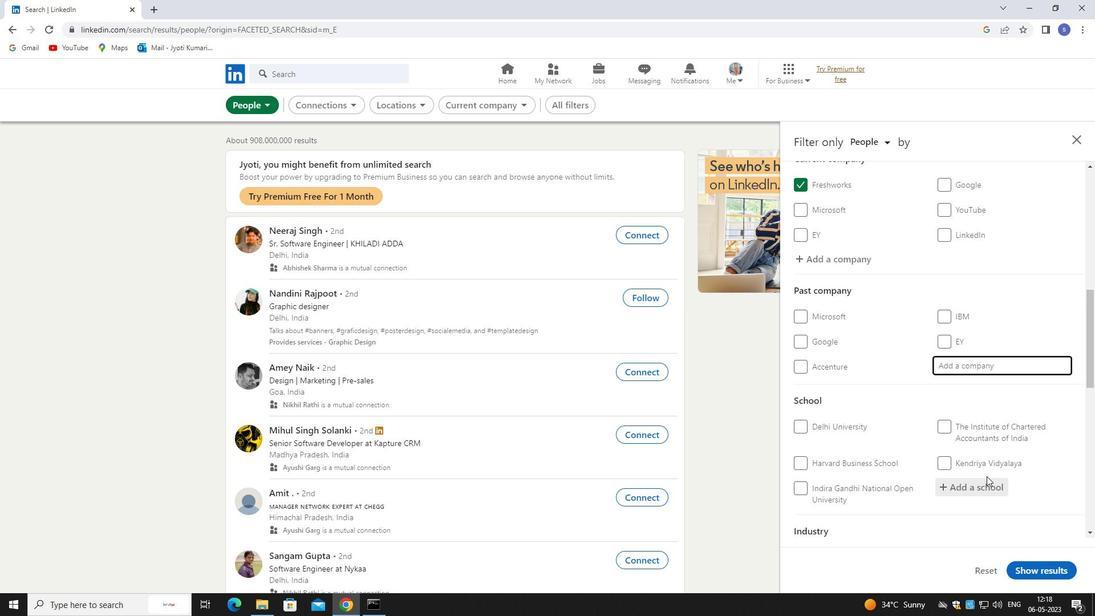 
Action: Mouse moved to (988, 473)
Screenshot: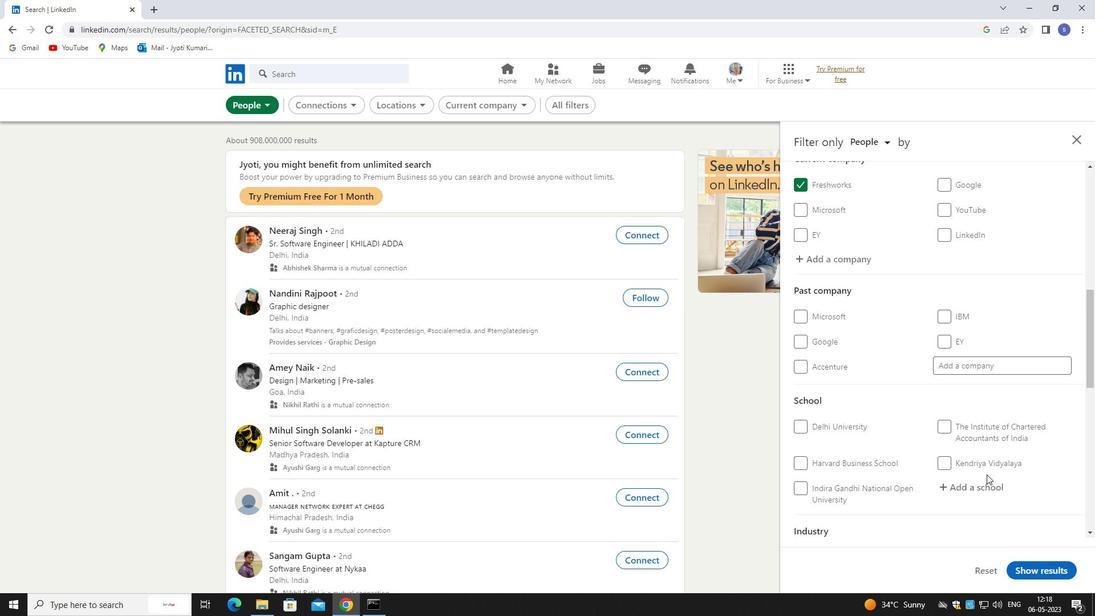
Action: Key pressed mahatma
Screenshot: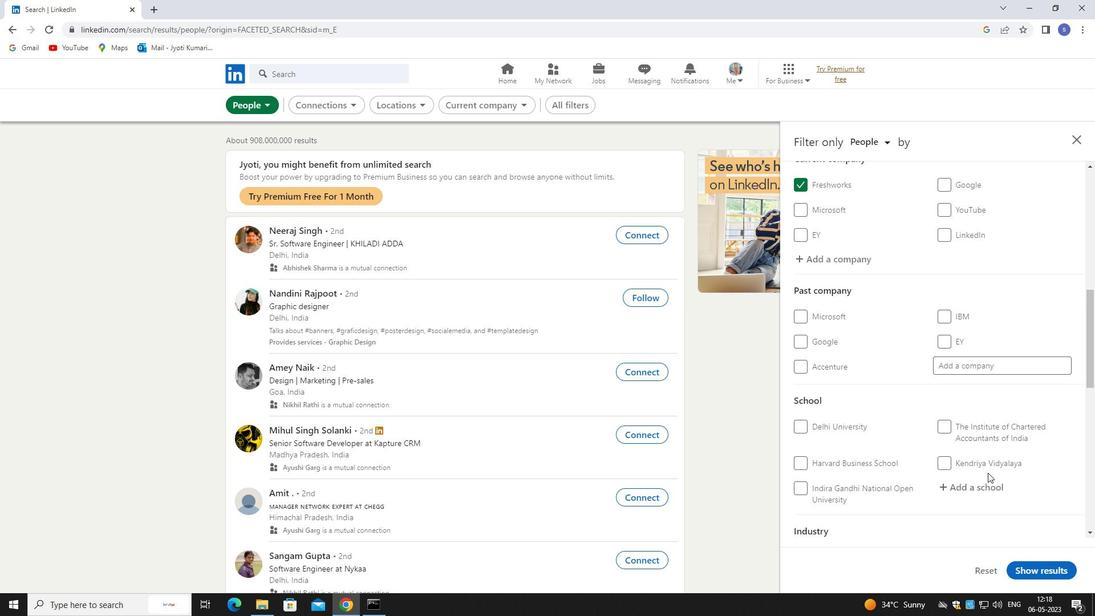 
Action: Mouse moved to (992, 486)
Screenshot: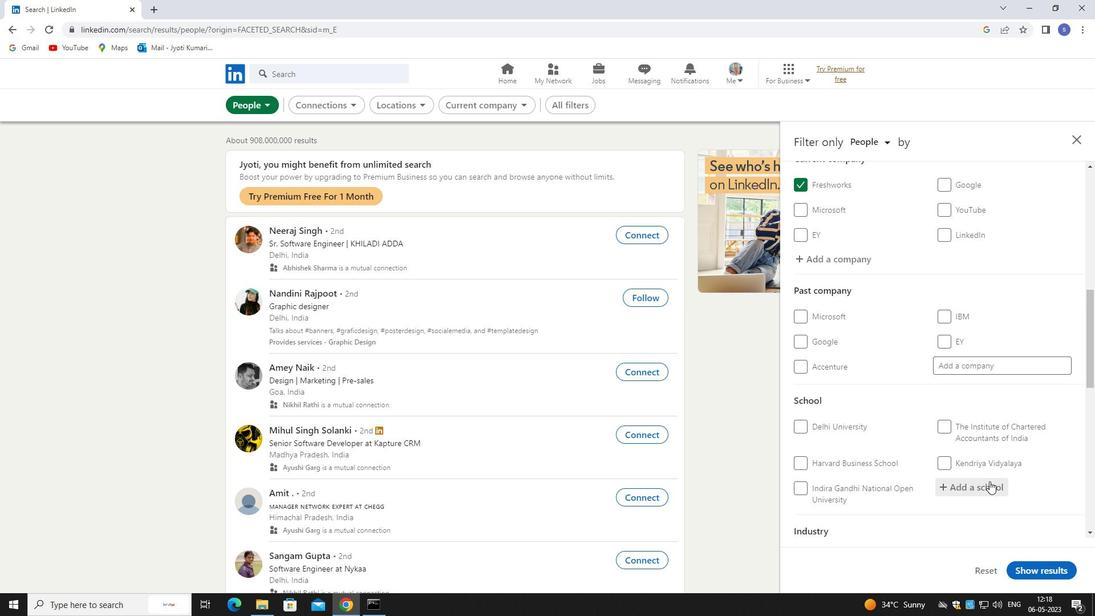 
Action: Mouse pressed left at (992, 486)
Screenshot: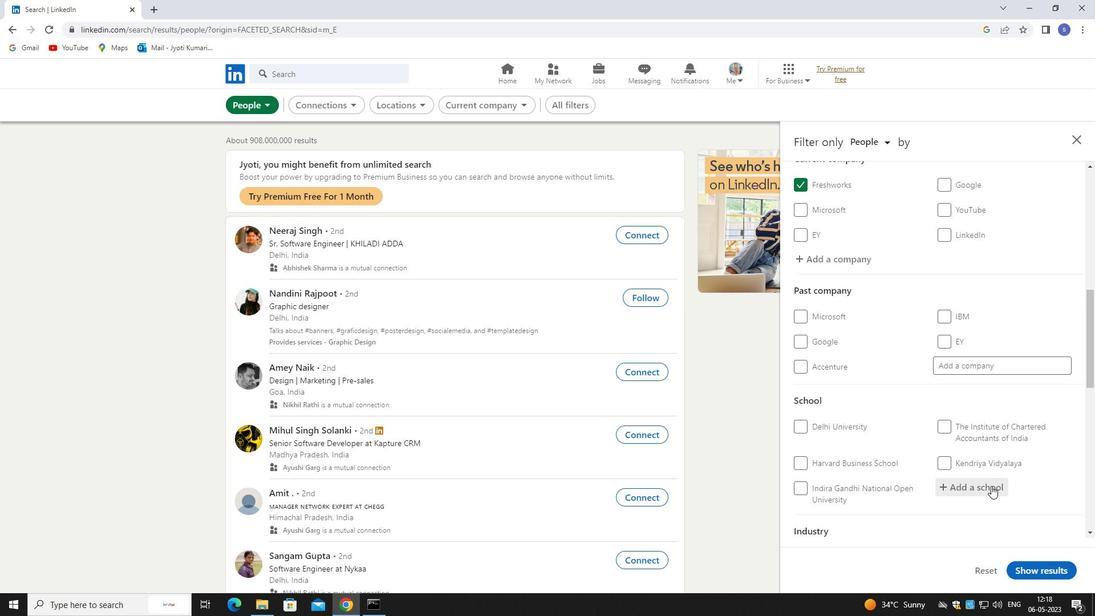 
Action: Mouse moved to (999, 492)
Screenshot: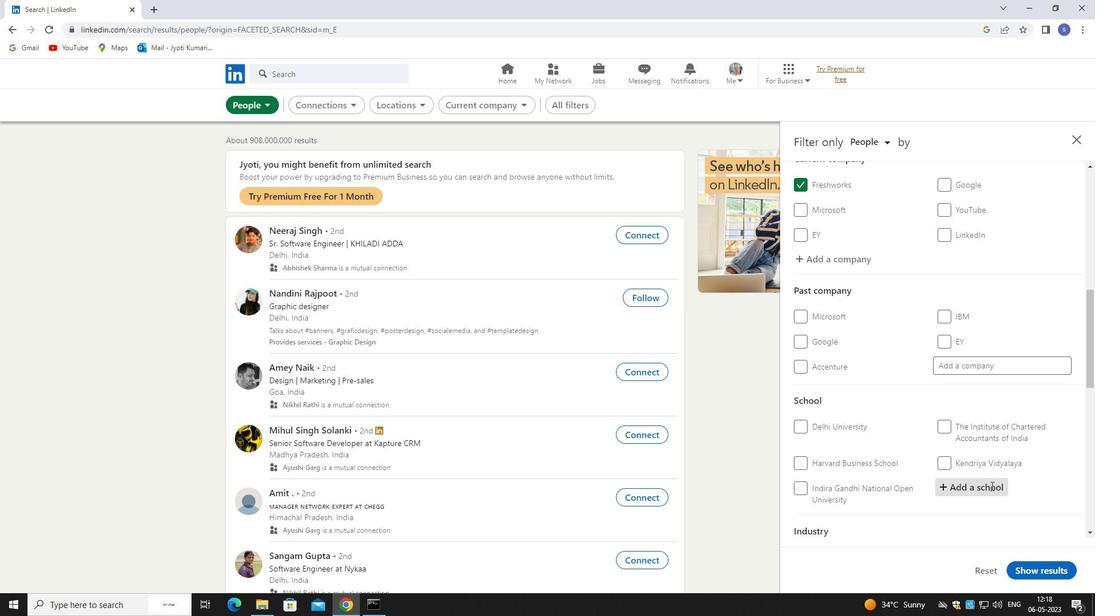 
Action: Key pressed mahatma<Key.space>
Screenshot: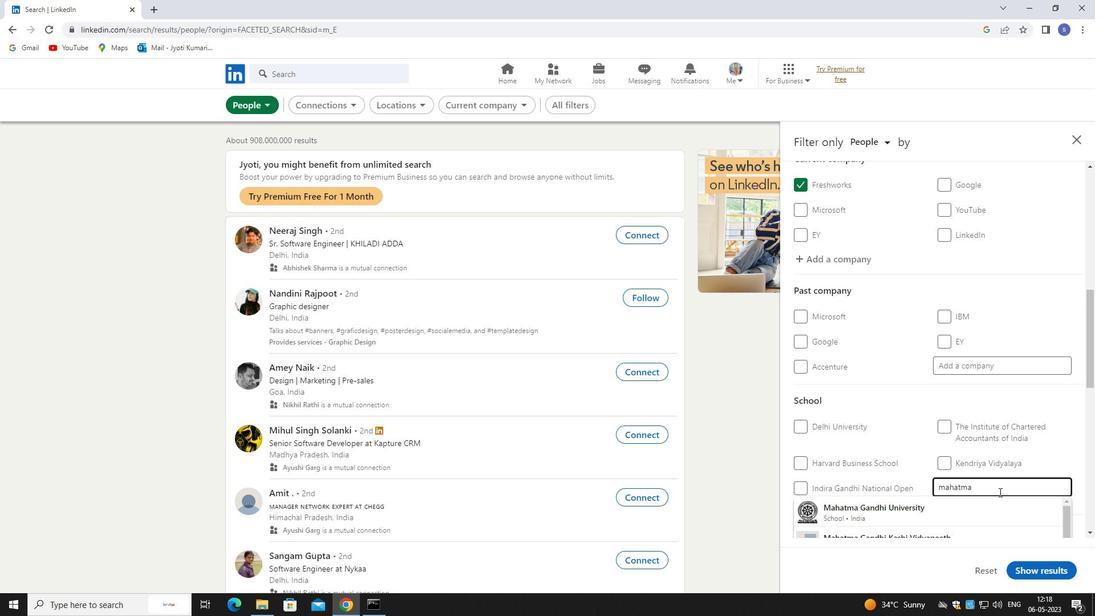 
Action: Mouse moved to (977, 429)
Screenshot: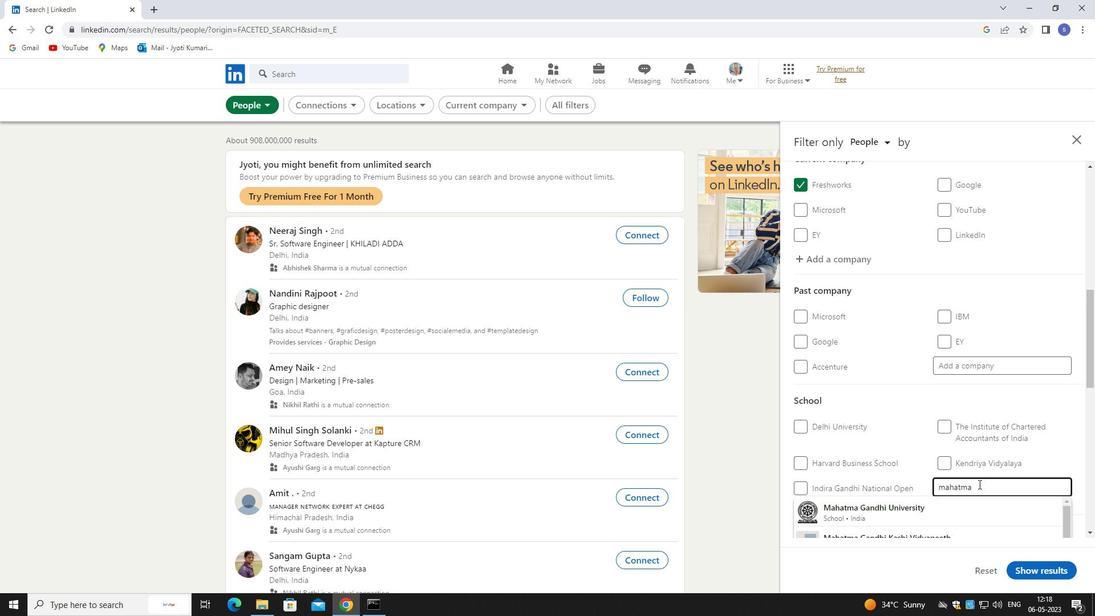 
Action: Mouse scrolled (977, 429) with delta (0, 0)
Screenshot: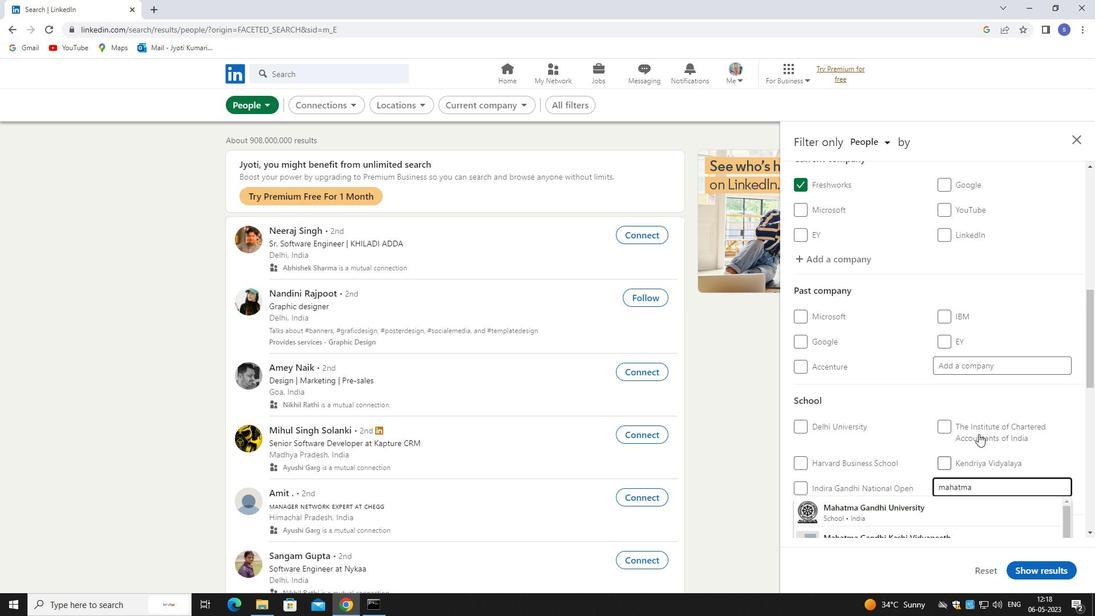 
Action: Mouse scrolled (977, 429) with delta (0, 0)
Screenshot: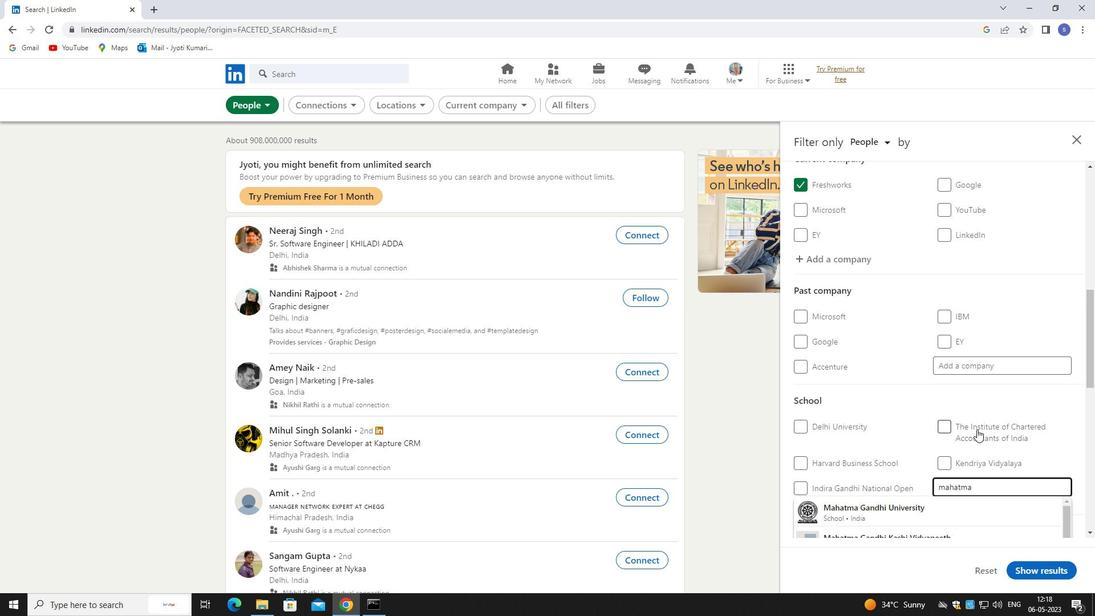 
Action: Mouse scrolled (977, 429) with delta (0, 0)
Screenshot: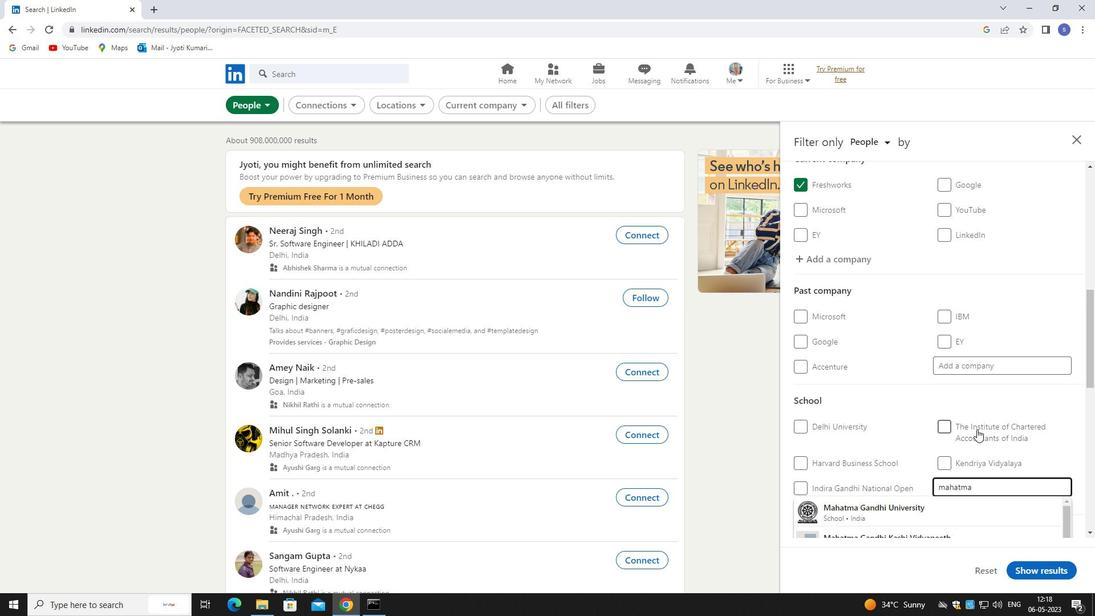 
Action: Mouse moved to (978, 361)
Screenshot: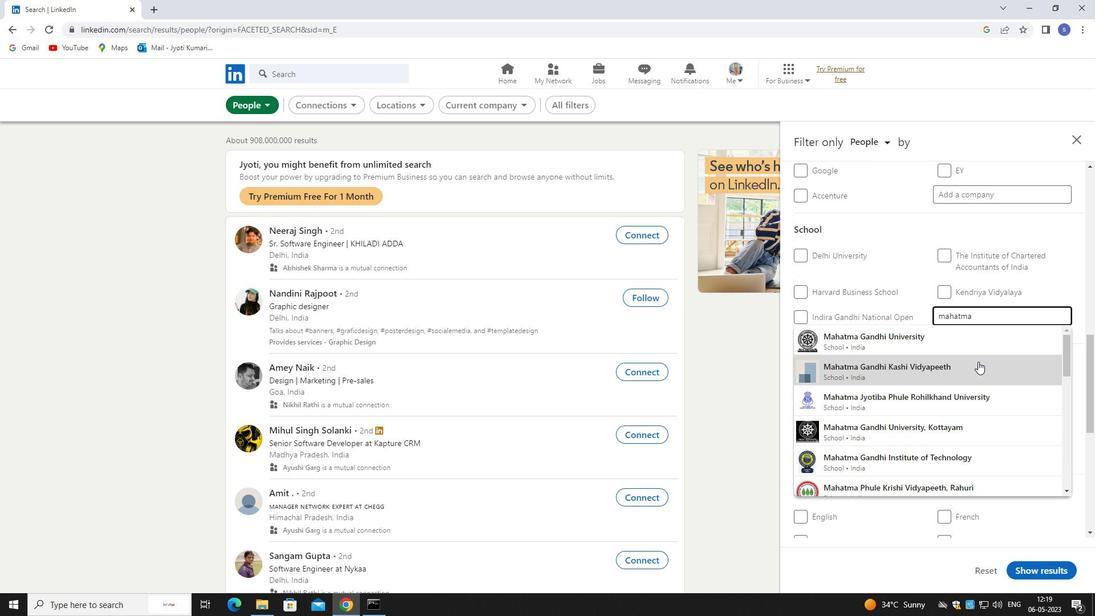 
Action: Key pressed gandhi
Screenshot: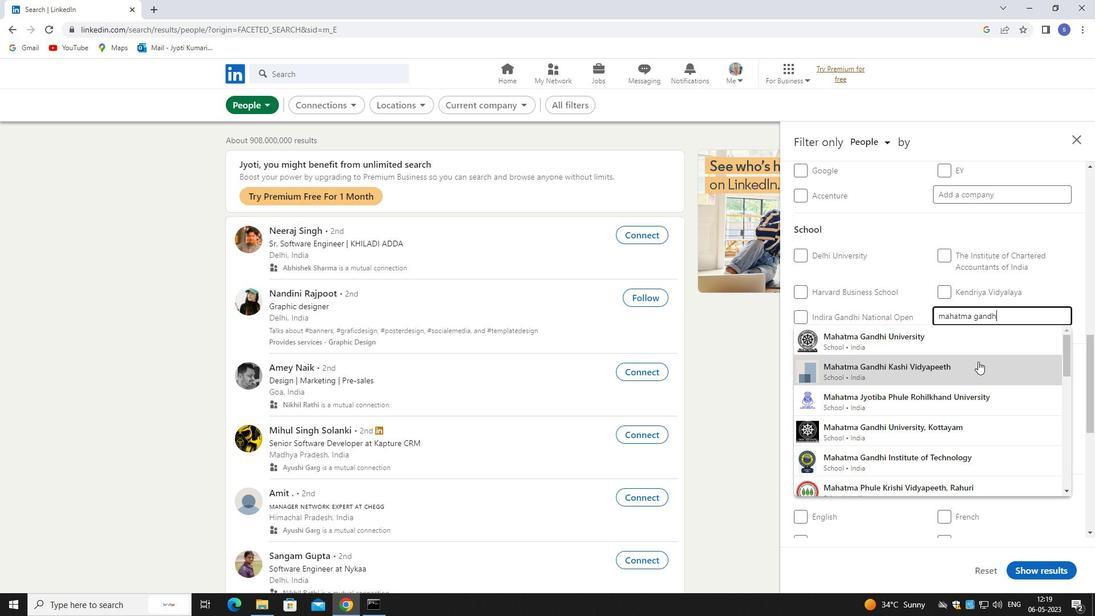 
Action: Mouse moved to (987, 414)
Screenshot: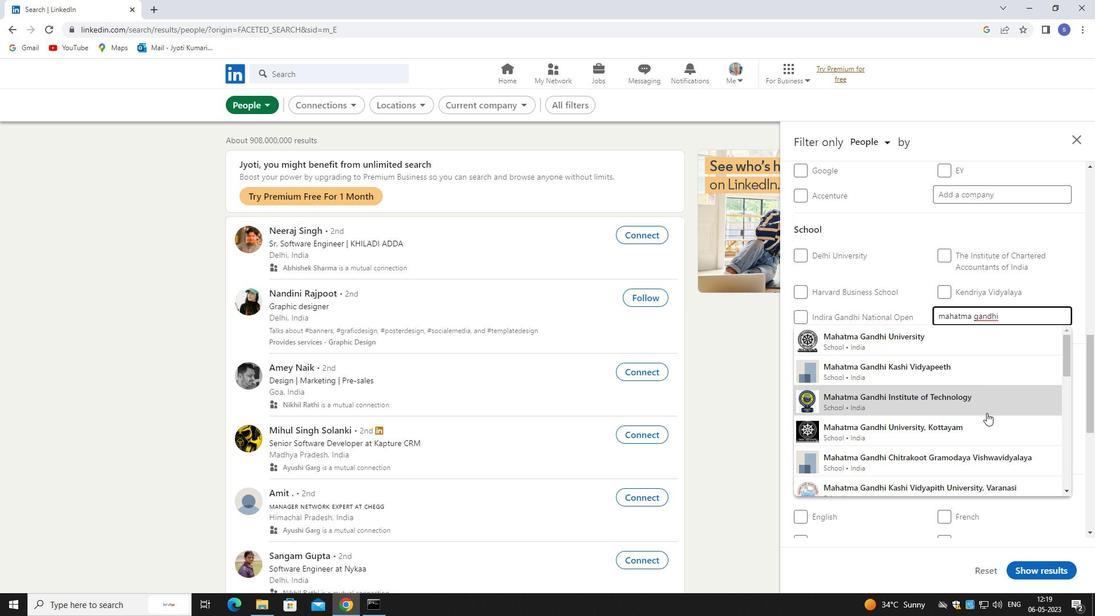 
Action: Key pressed <Key.space>ii<Key.backspace>ns
Screenshot: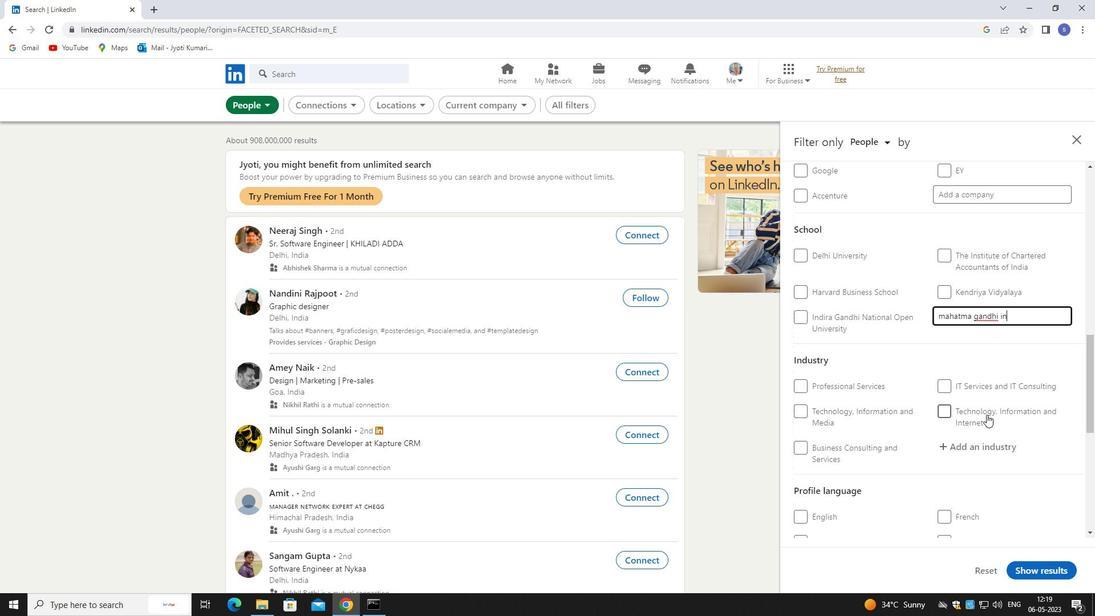 
Action: Mouse moved to (1015, 339)
Screenshot: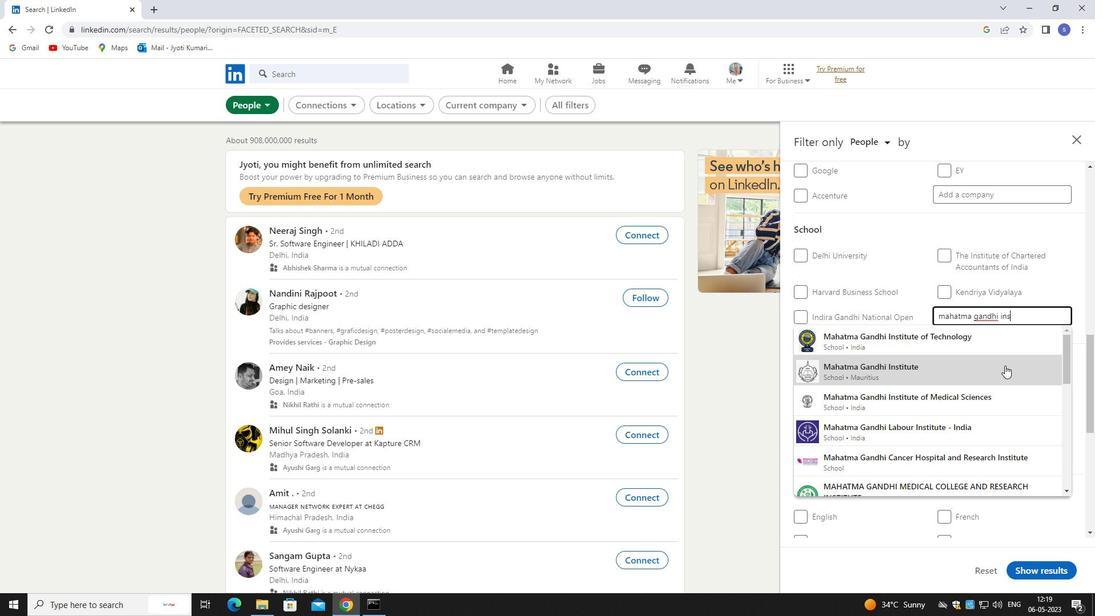 
Action: Mouse pressed left at (1015, 339)
Screenshot: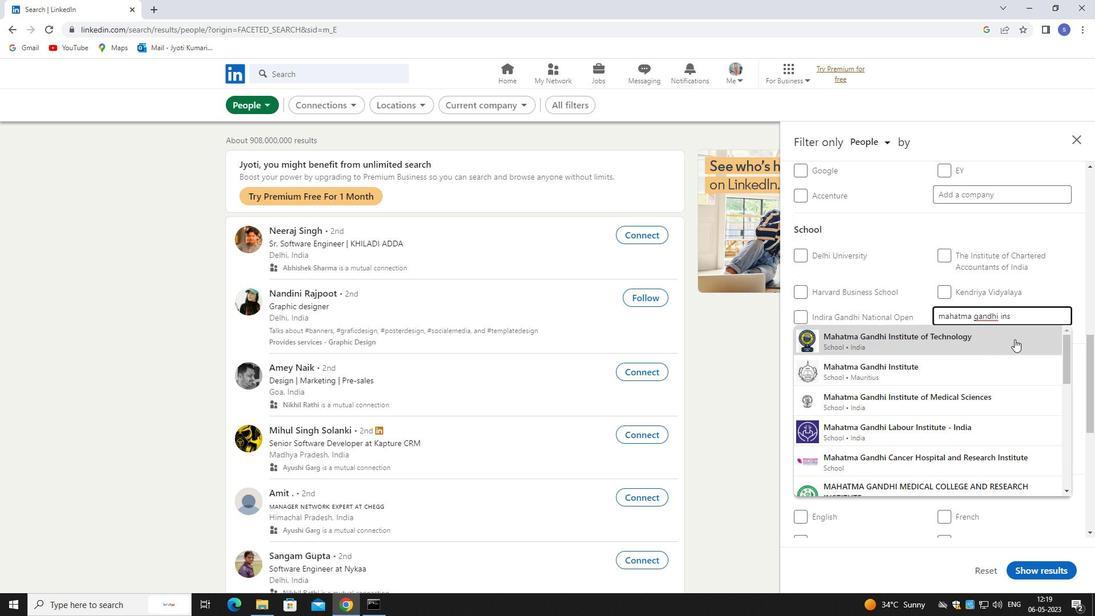 
Action: Mouse scrolled (1015, 339) with delta (0, 0)
Screenshot: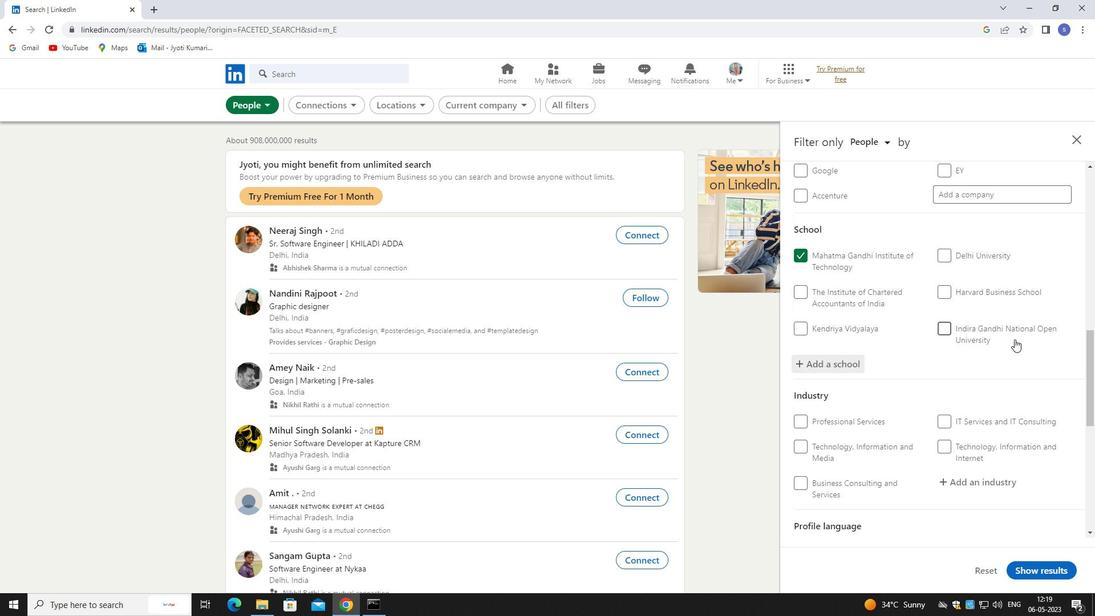 
Action: Mouse moved to (1015, 339)
Screenshot: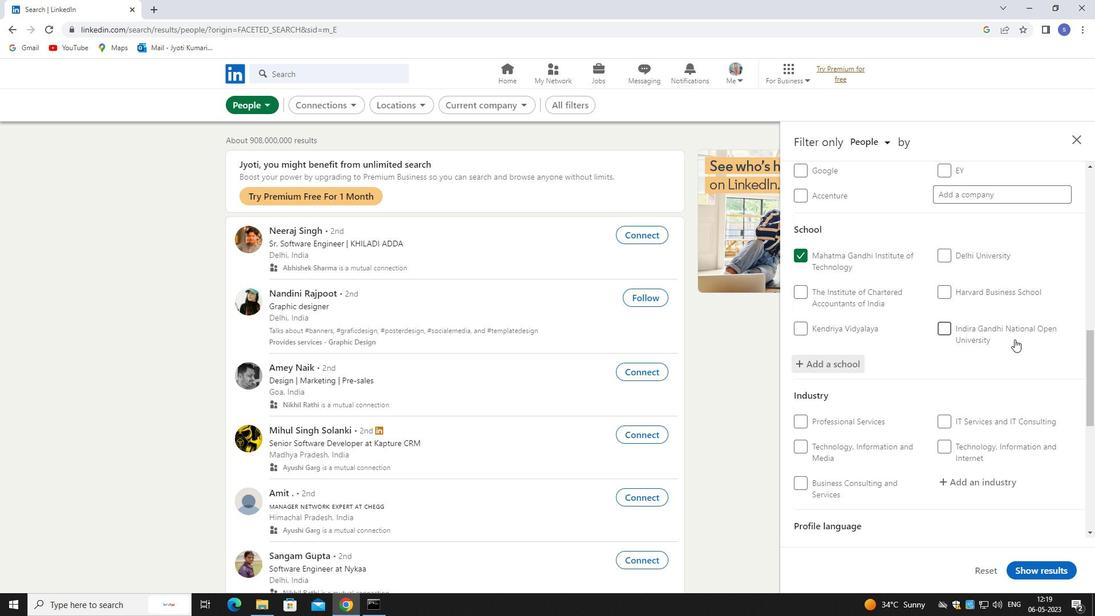
Action: Mouse scrolled (1015, 339) with delta (0, 0)
Screenshot: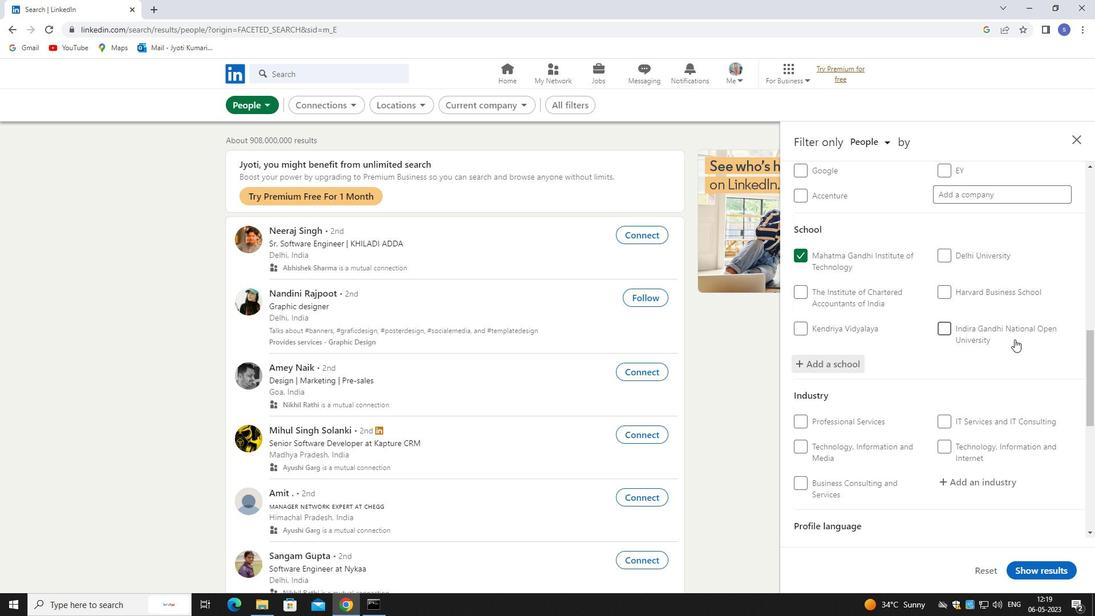 
Action: Mouse moved to (1015, 340)
Screenshot: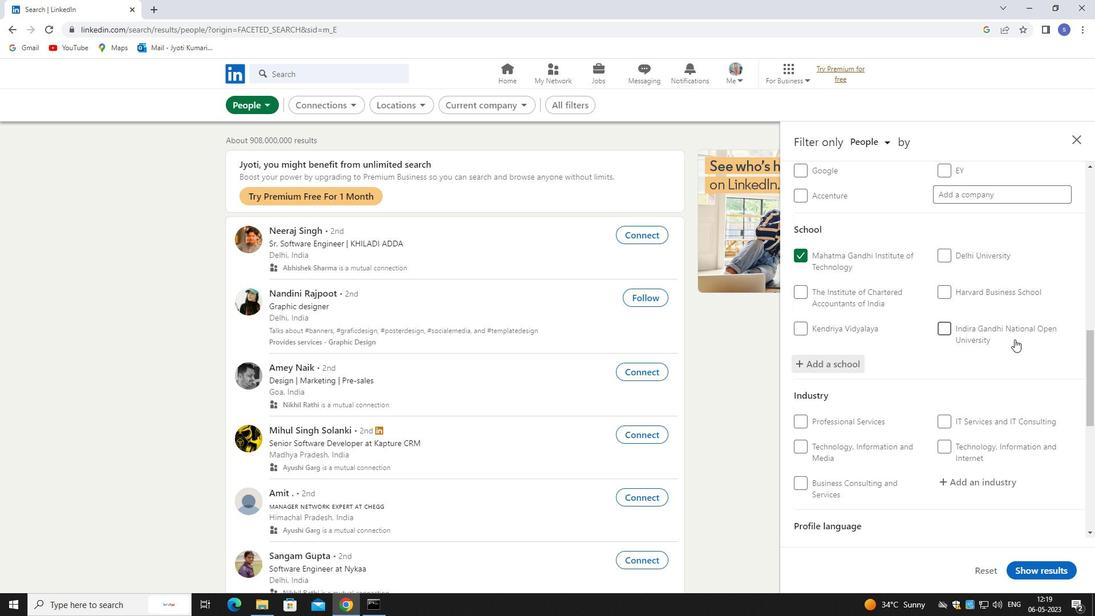 
Action: Mouse scrolled (1015, 340) with delta (0, 0)
Screenshot: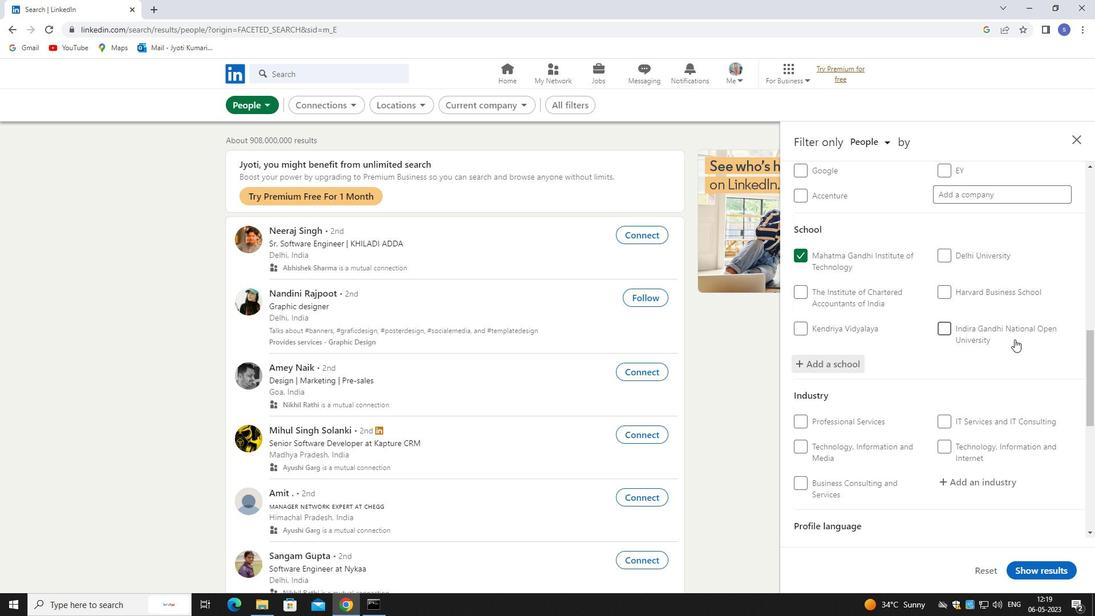 
Action: Mouse moved to (1011, 316)
Screenshot: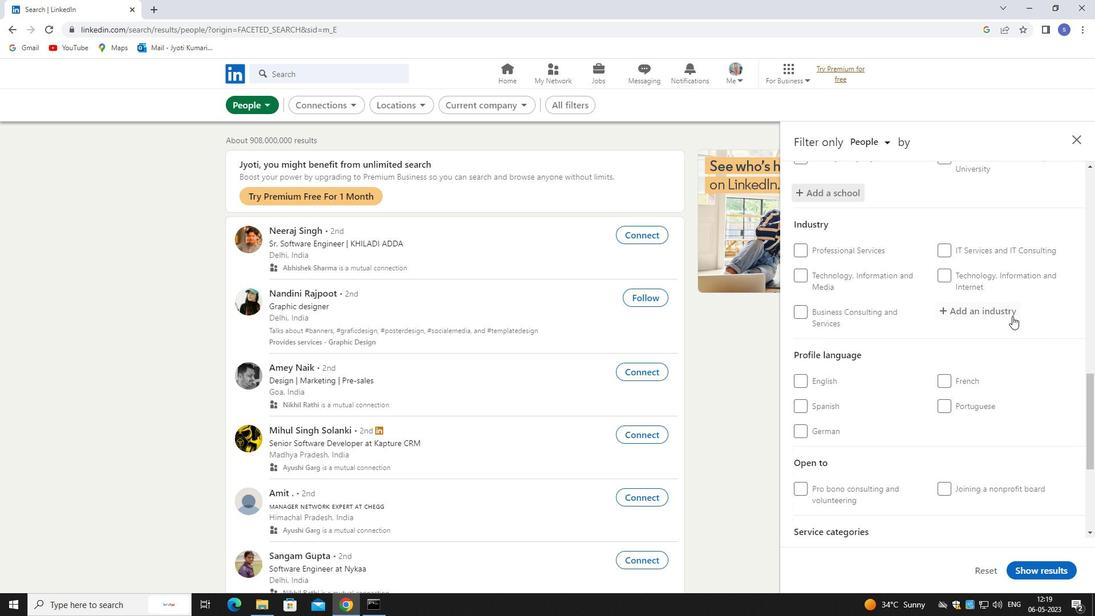 
Action: Mouse pressed left at (1011, 316)
Screenshot: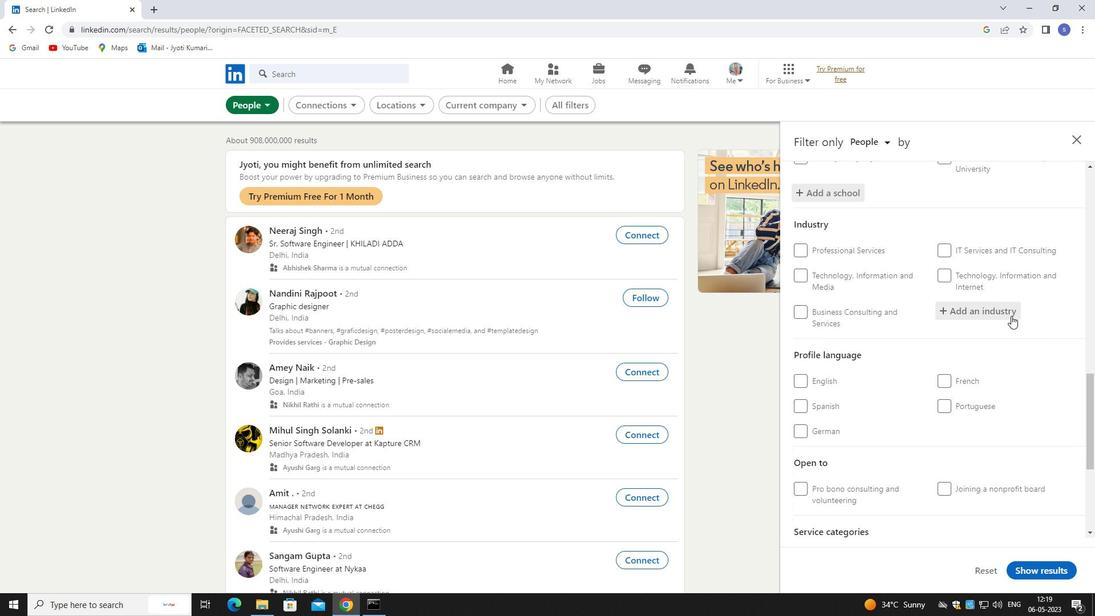
Action: Mouse moved to (1006, 315)
Screenshot: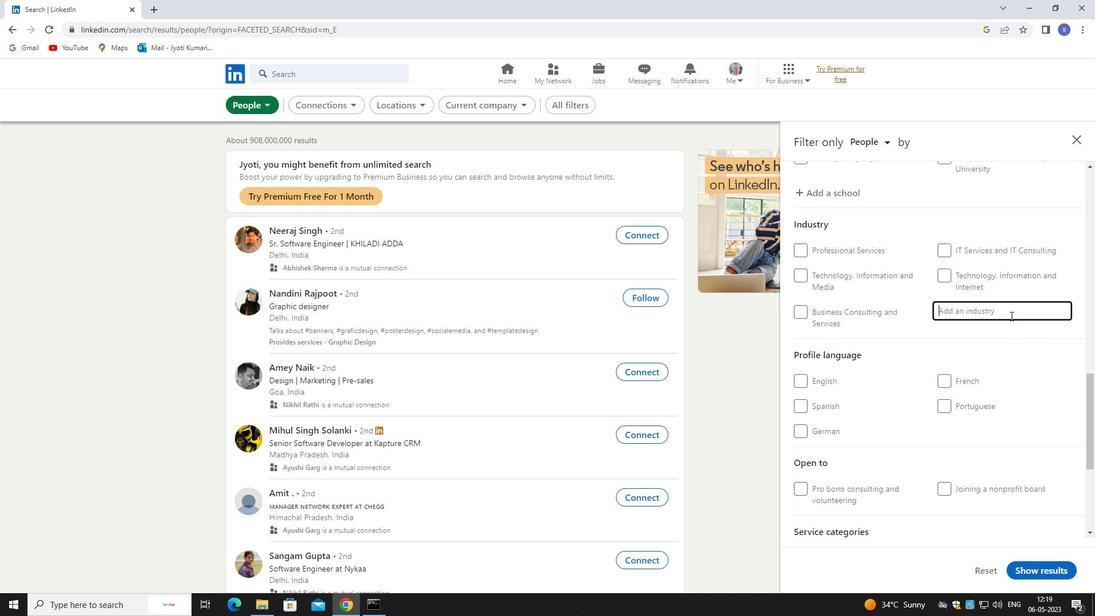 
Action: Key pressed t<Key.backspace>retail
Screenshot: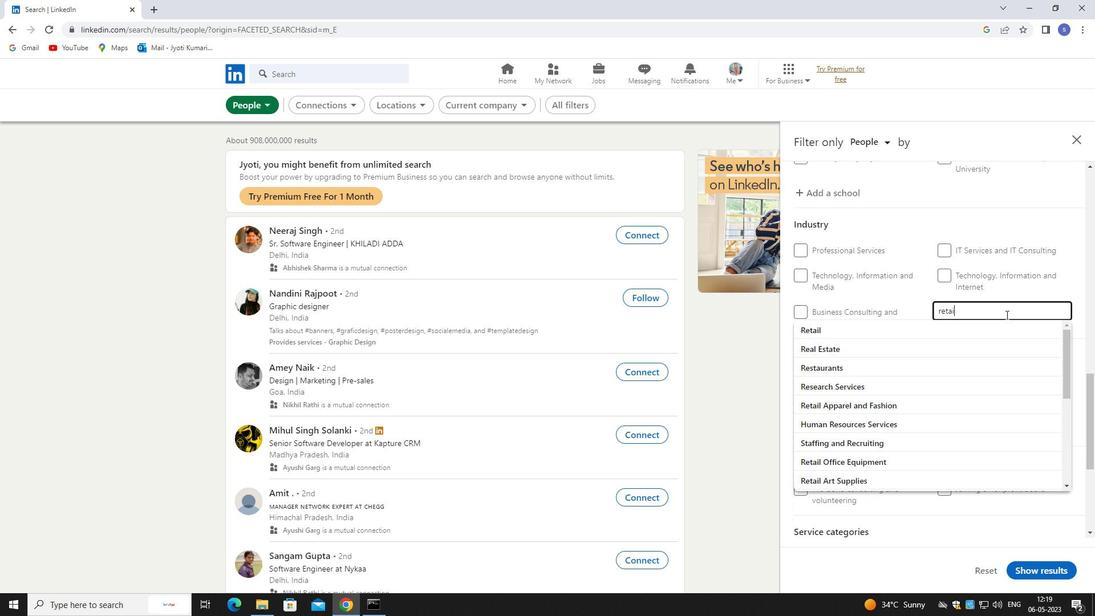 
Action: Mouse moved to (992, 445)
Screenshot: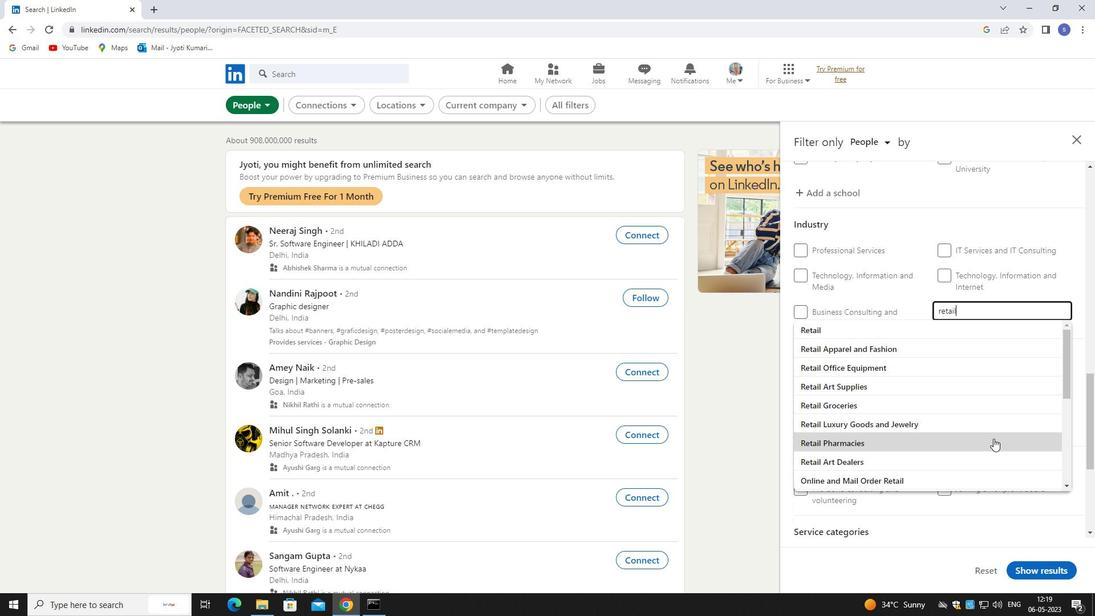 
Action: Key pressed <Key.space>mot
Screenshot: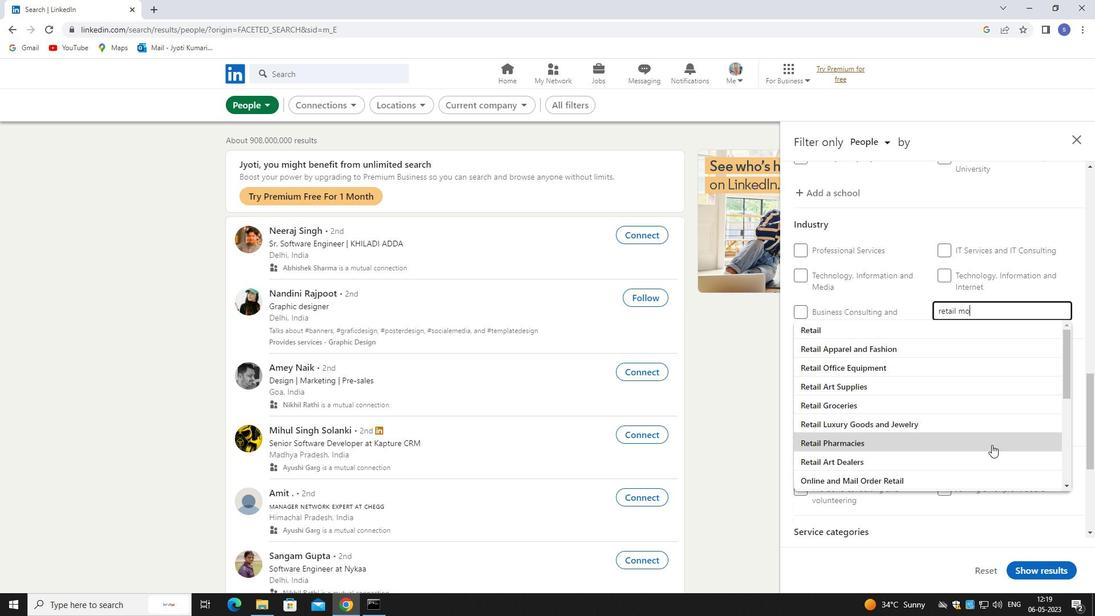 
Action: Mouse moved to (995, 327)
Screenshot: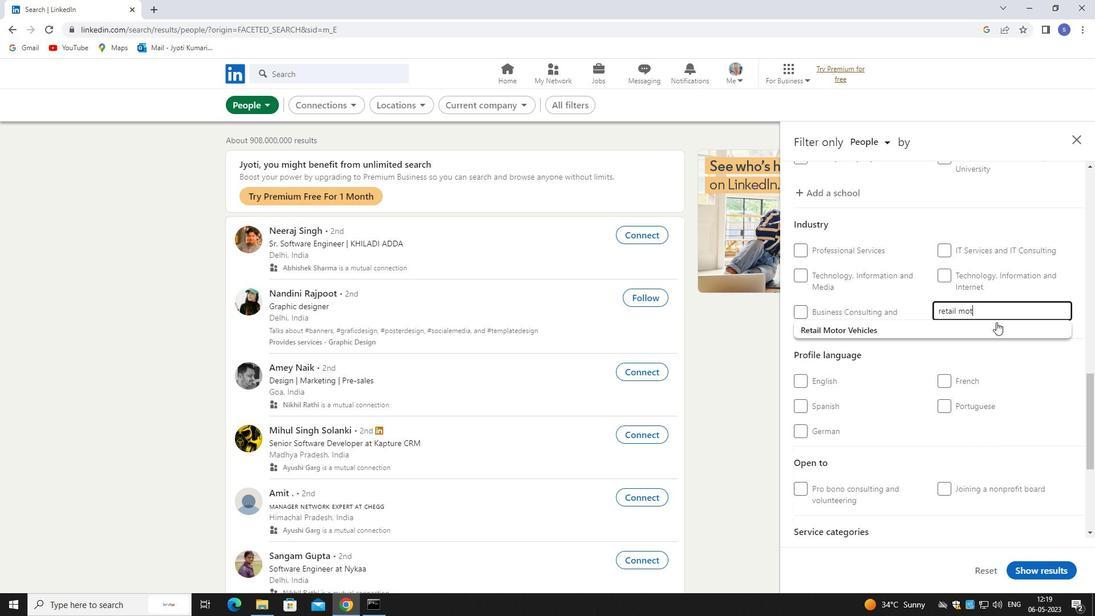 
Action: Mouse pressed left at (995, 327)
Screenshot: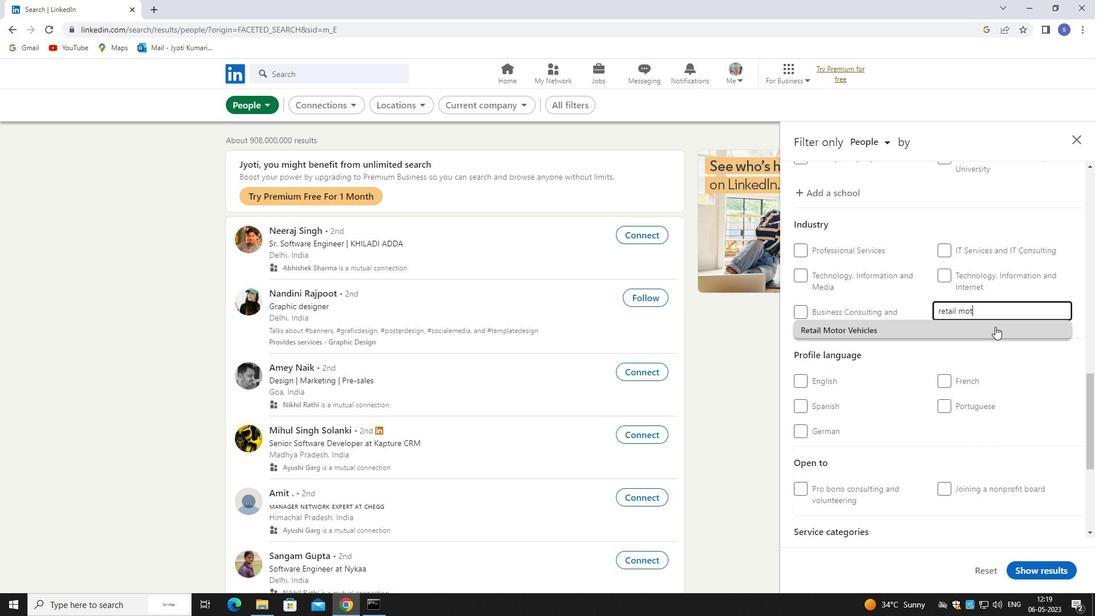 
Action: Mouse moved to (995, 347)
Screenshot: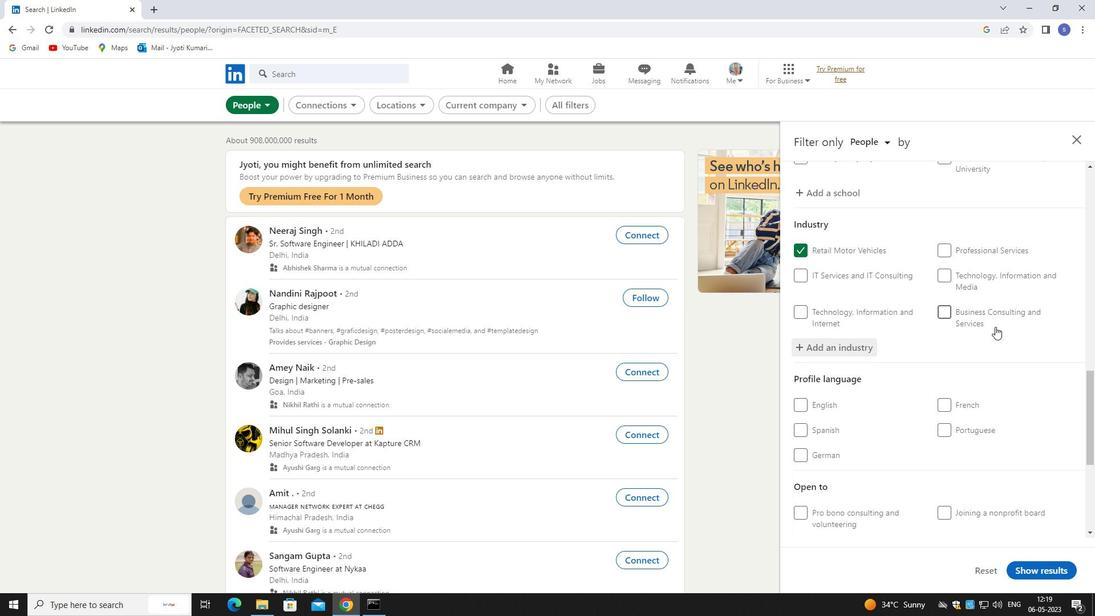 
Action: Mouse scrolled (995, 346) with delta (0, 0)
Screenshot: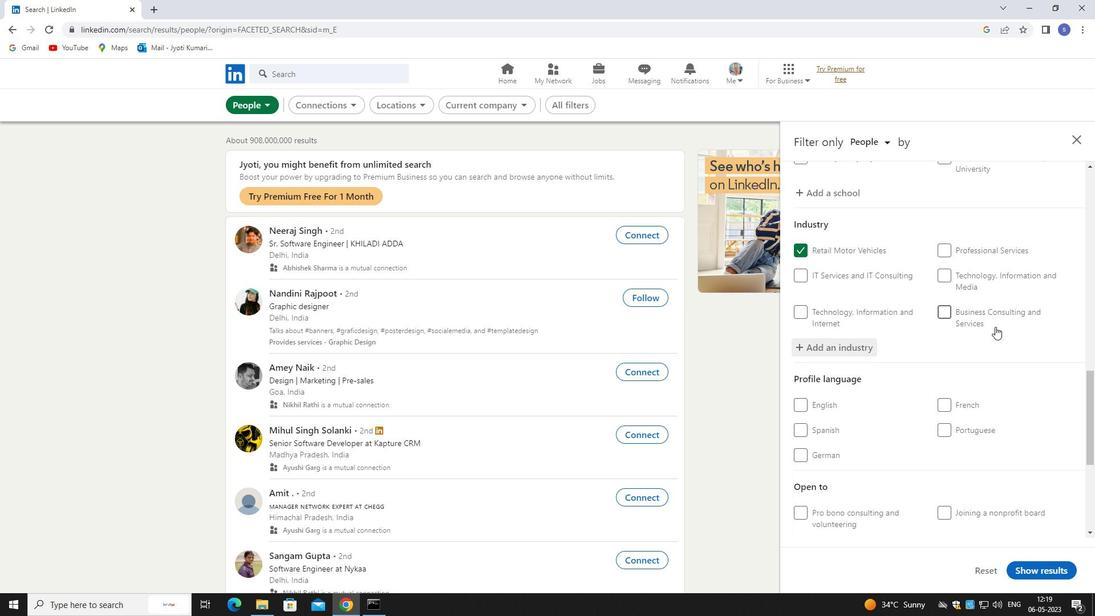 
Action: Mouse moved to (824, 398)
Screenshot: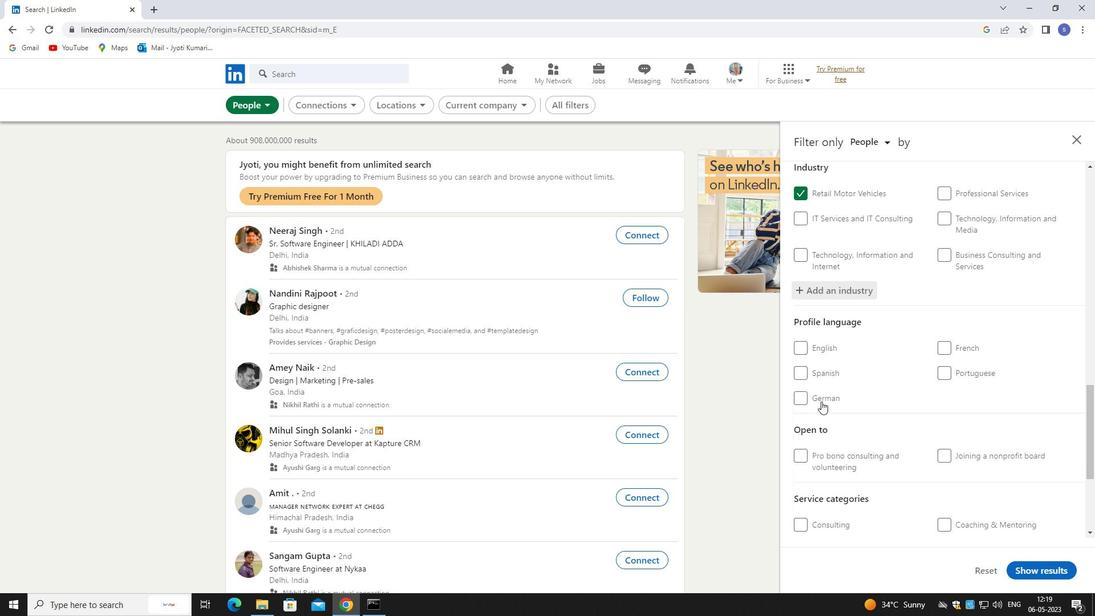 
Action: Mouse pressed left at (824, 398)
Screenshot: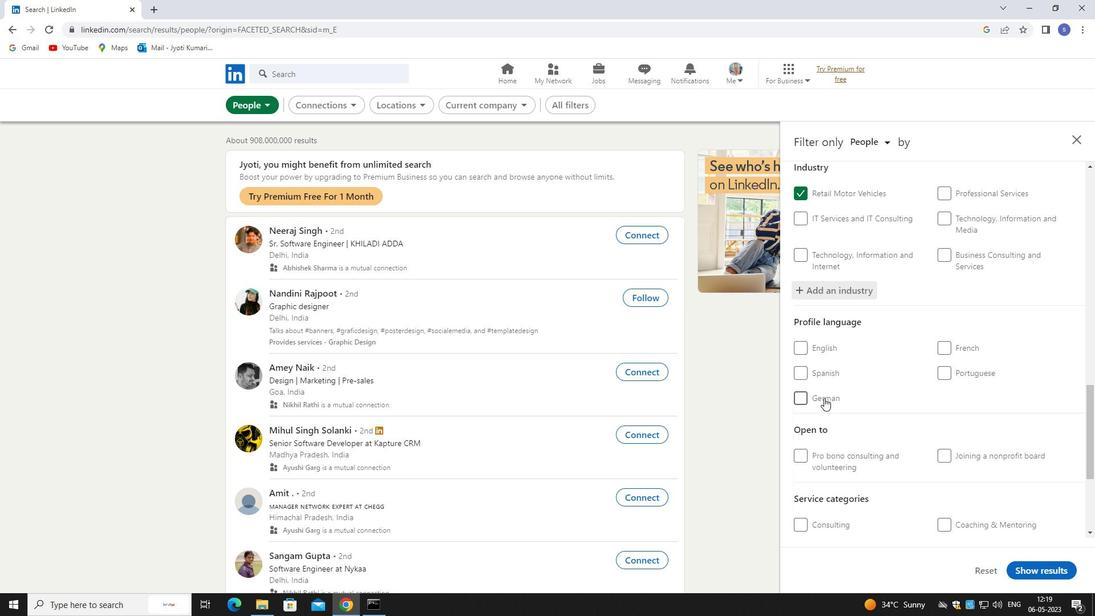 
Action: Mouse moved to (931, 402)
Screenshot: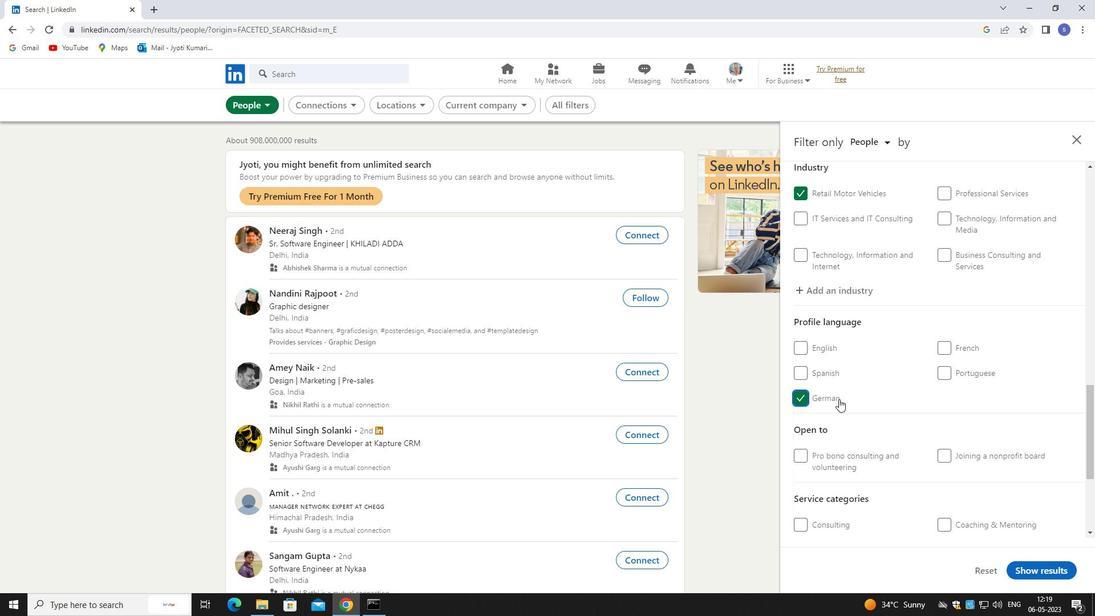 
Action: Mouse scrolled (931, 402) with delta (0, 0)
Screenshot: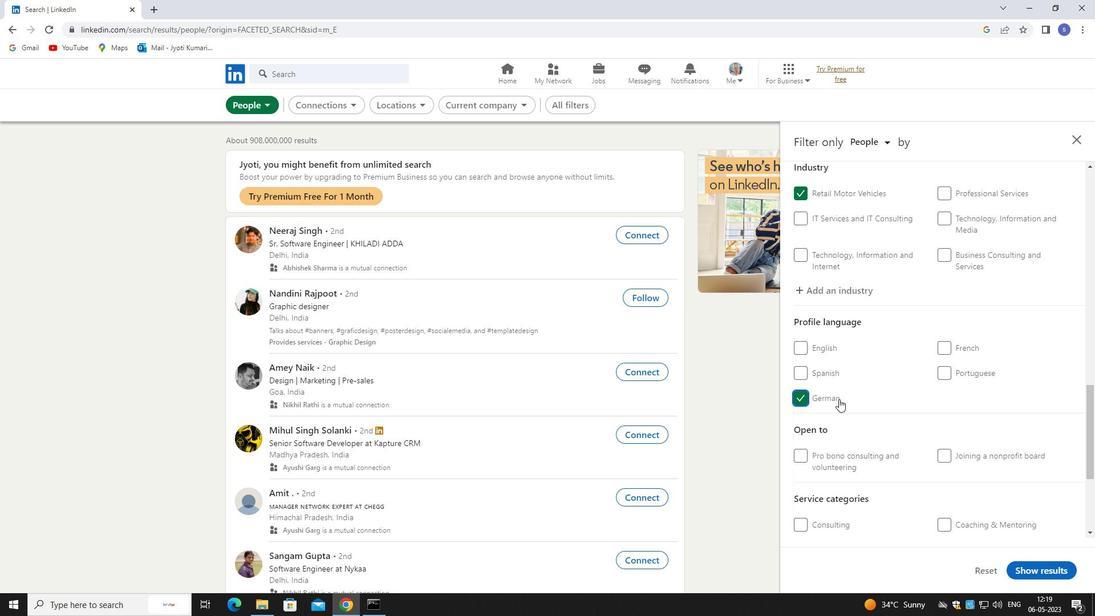 
Action: Mouse moved to (933, 402)
Screenshot: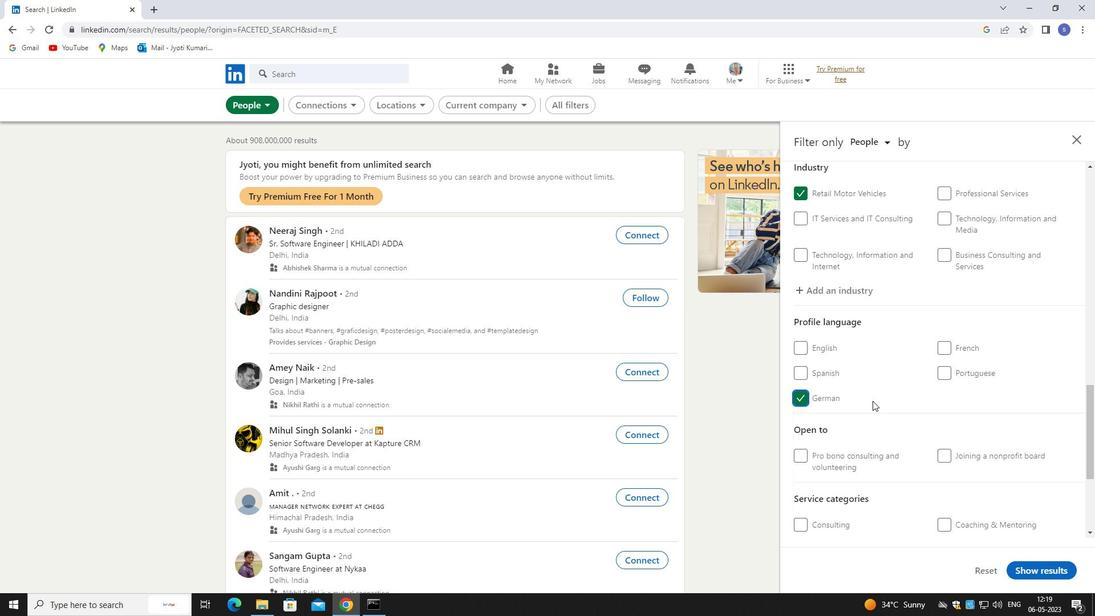 
Action: Mouse scrolled (933, 401) with delta (0, 0)
Screenshot: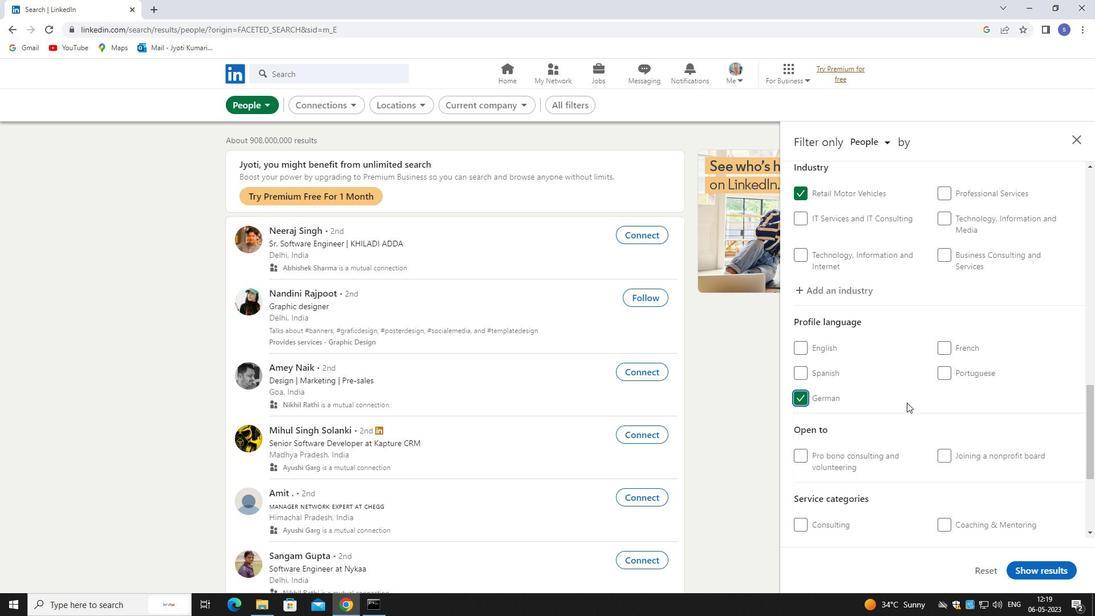 
Action: Mouse moved to (989, 460)
Screenshot: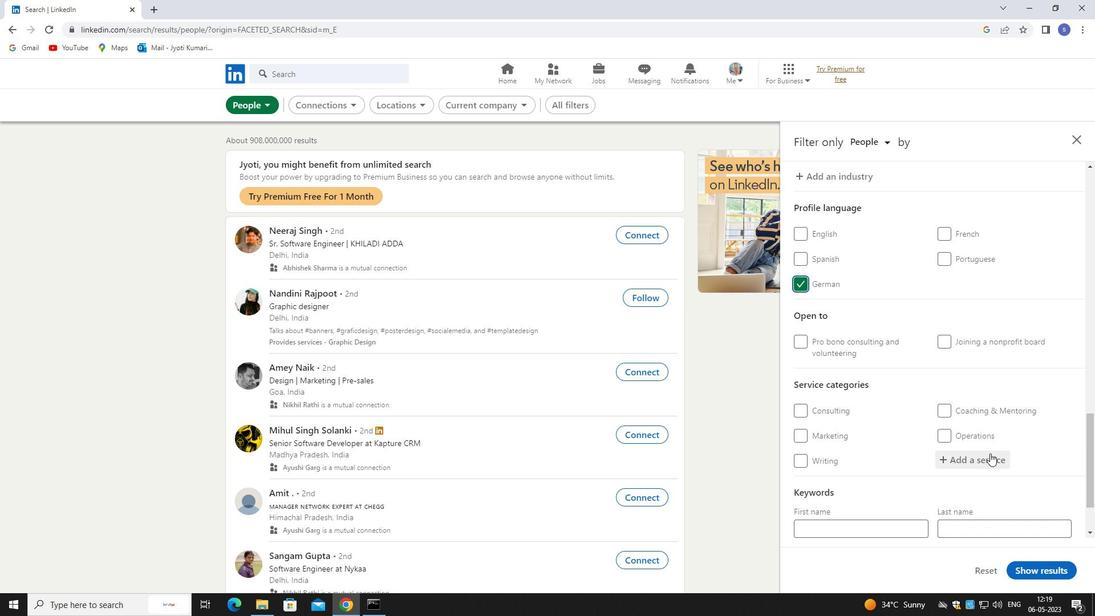 
Action: Mouse pressed left at (989, 460)
Screenshot: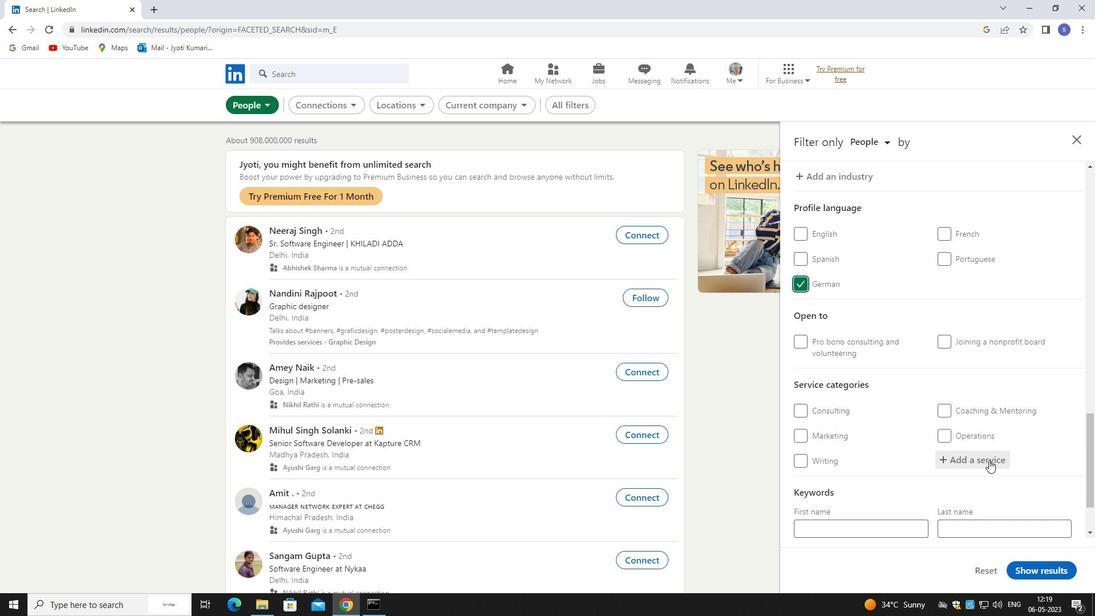 
Action: Mouse moved to (985, 461)
Screenshot: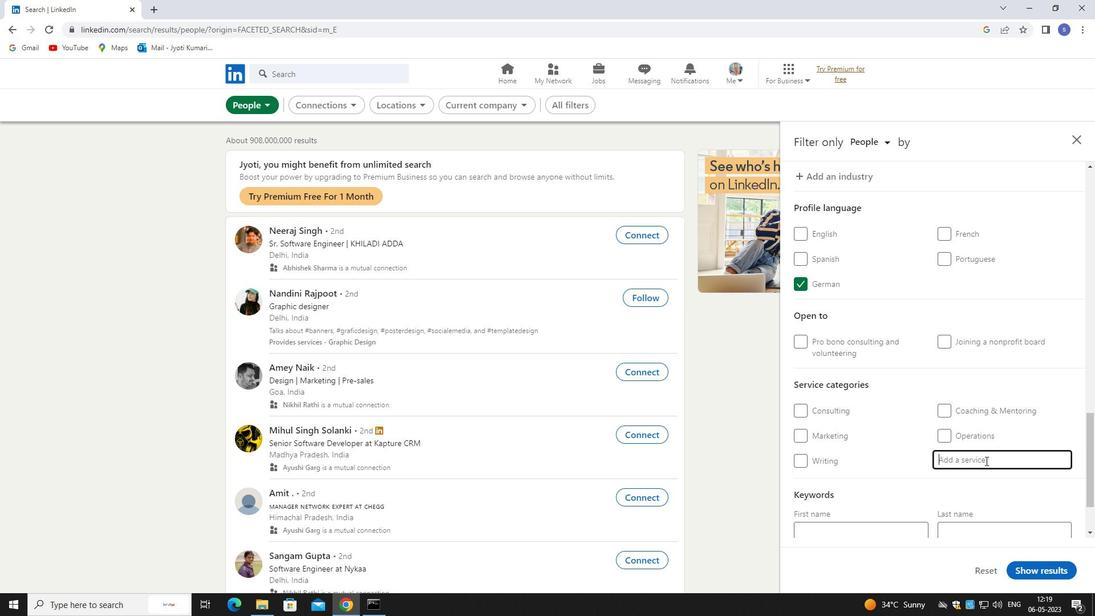 
Action: Key pressed support
Screenshot: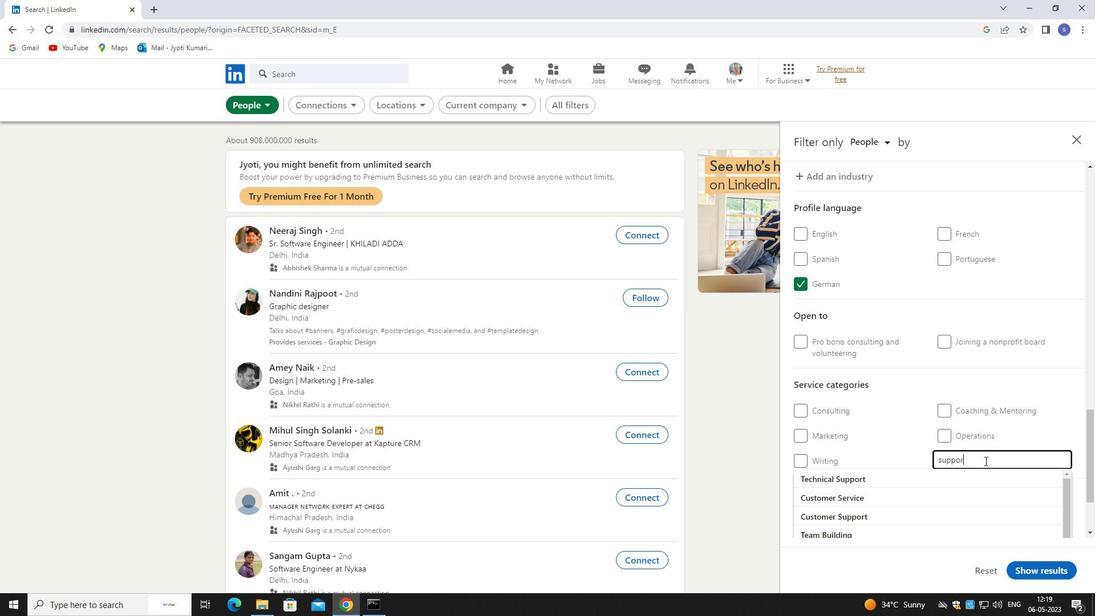 
Action: Mouse moved to (981, 523)
Screenshot: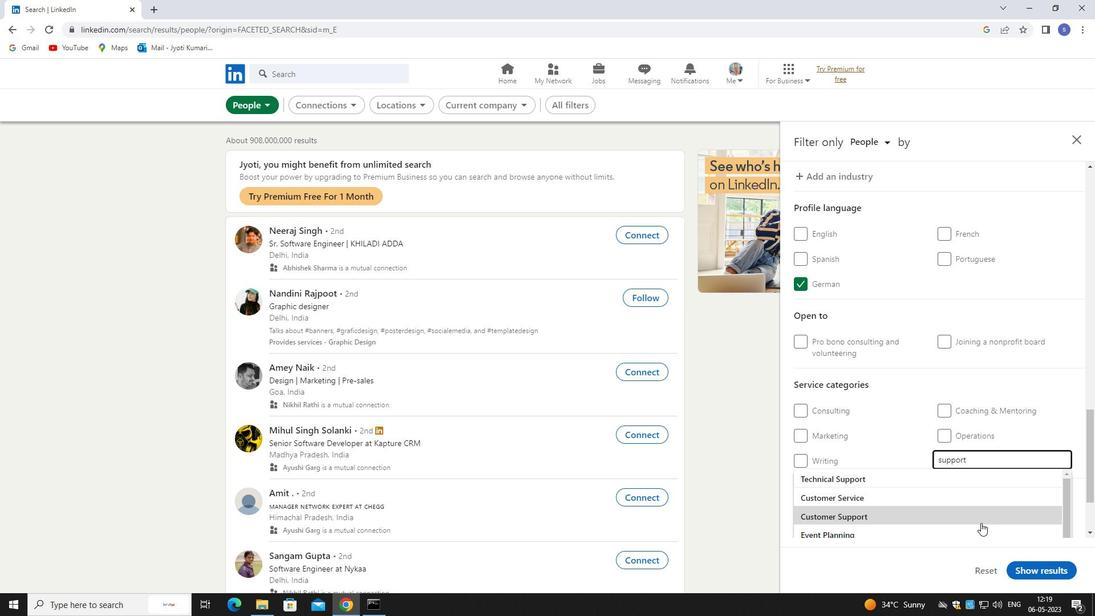 
Action: Mouse scrolled (981, 522) with delta (0, 0)
Screenshot: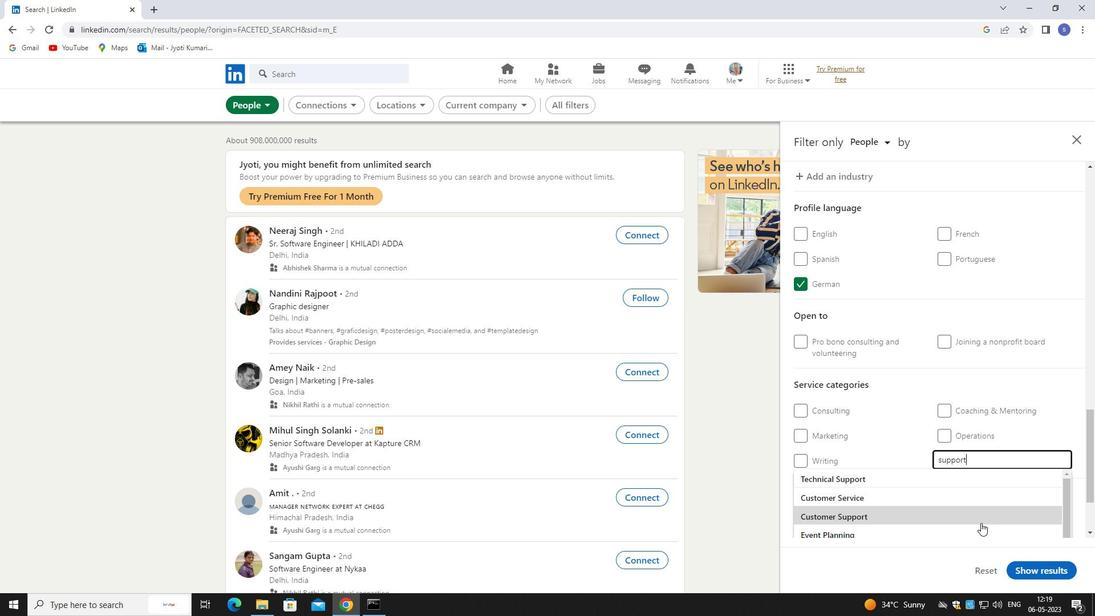 
Action: Mouse moved to (981, 509)
Screenshot: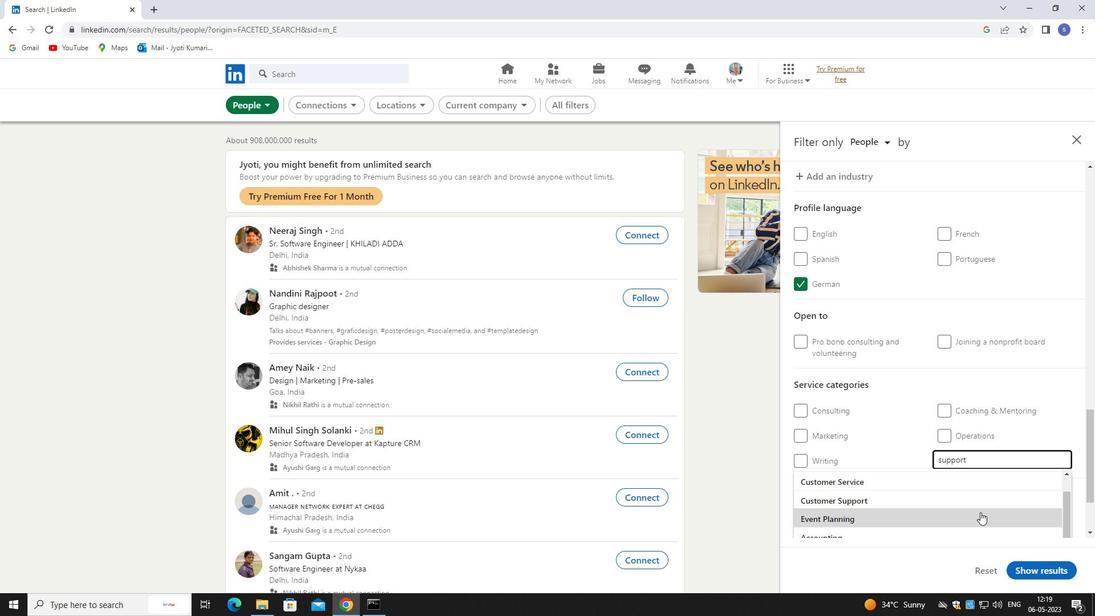 
Action: Mouse scrolled (981, 508) with delta (0, 0)
Screenshot: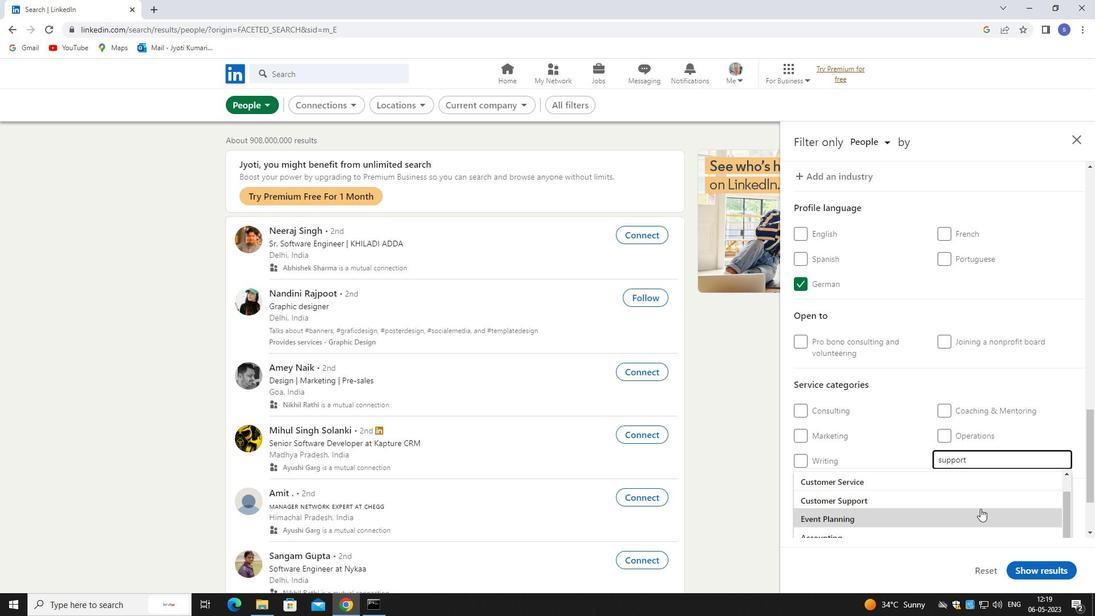 
Action: Mouse scrolled (981, 508) with delta (0, 0)
Screenshot: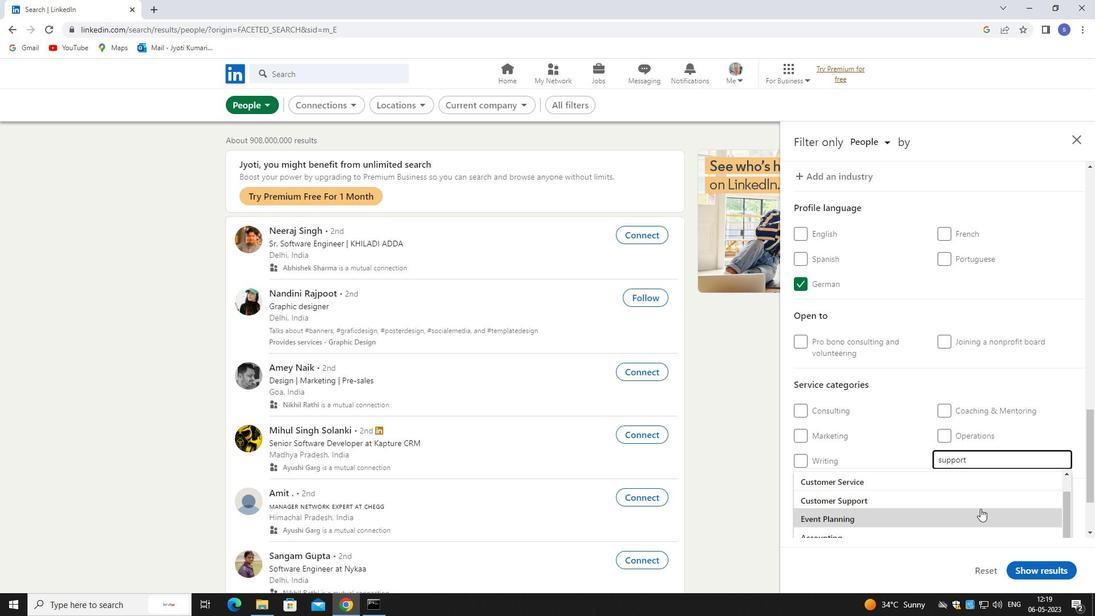 
Action: Mouse scrolled (981, 508) with delta (0, 0)
Screenshot: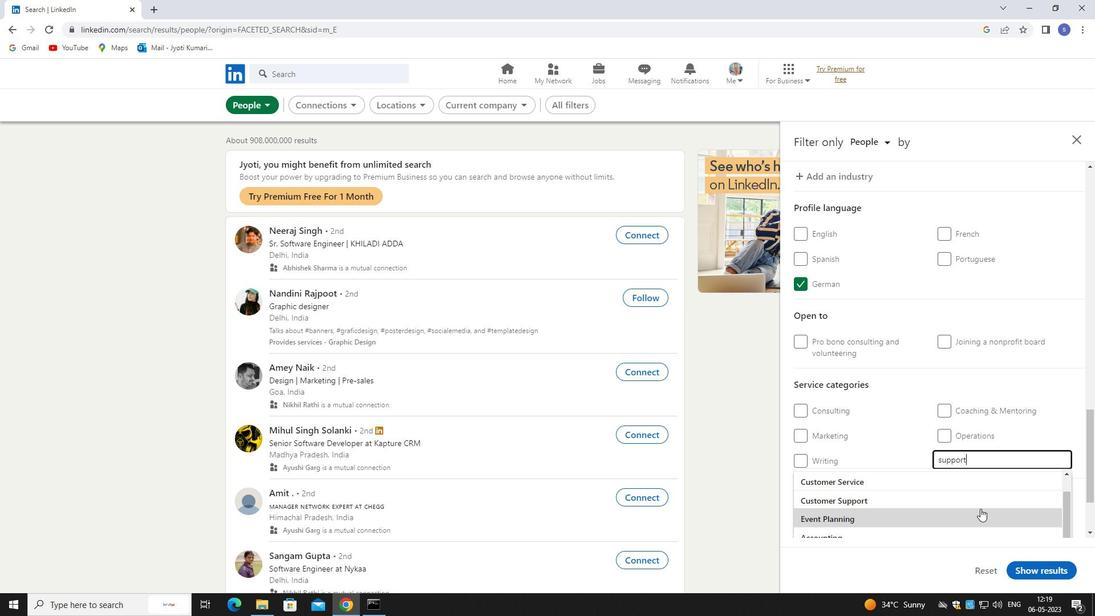 
Action: Mouse moved to (984, 505)
Screenshot: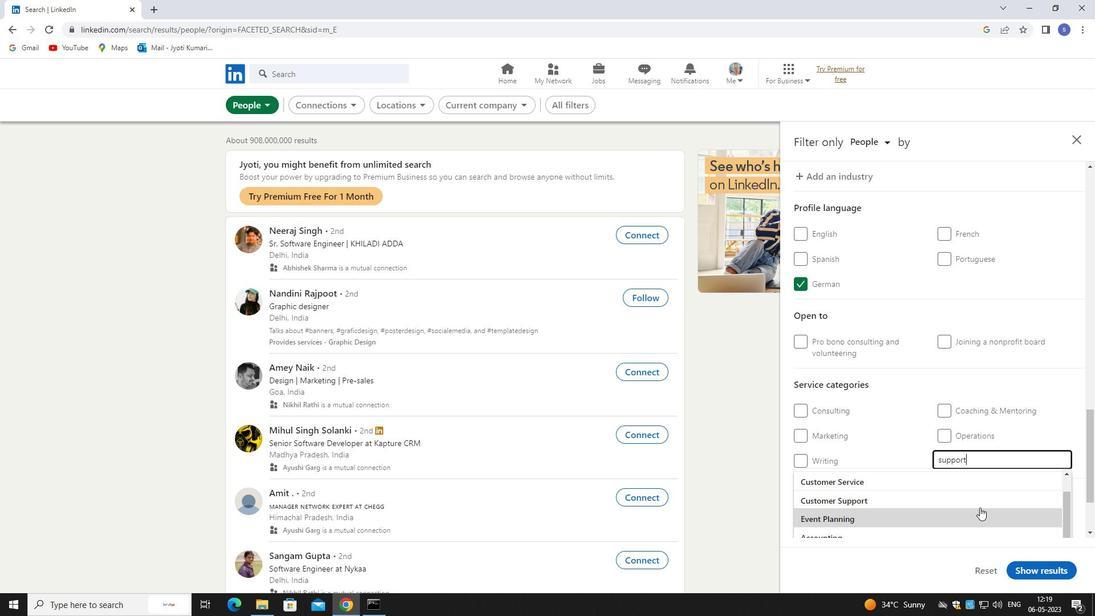 
Action: Key pressed <Key.space>tech
Screenshot: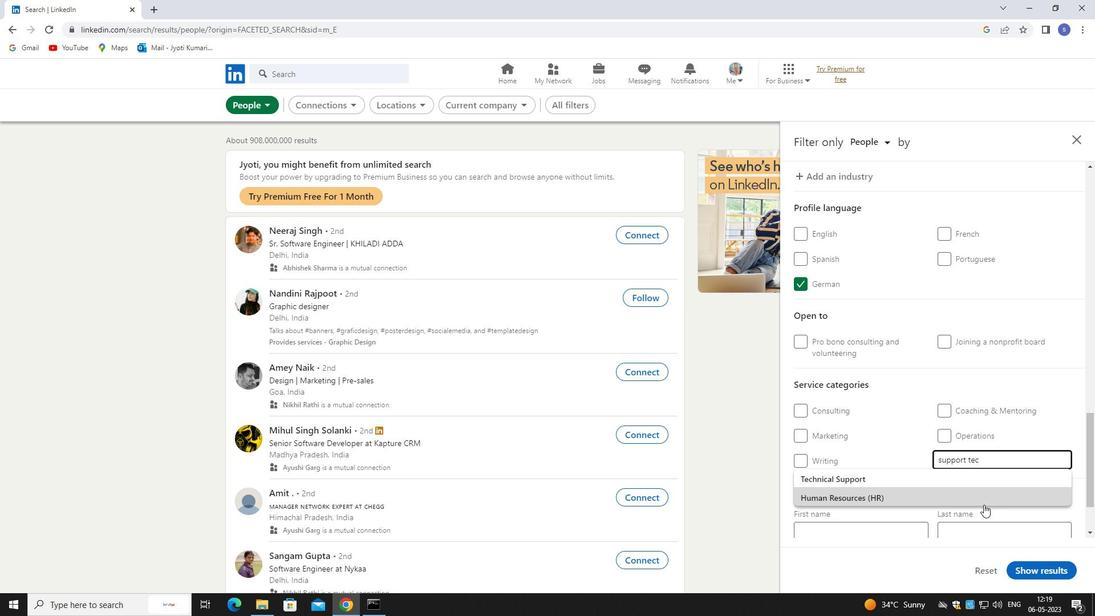
Action: Mouse moved to (982, 483)
Screenshot: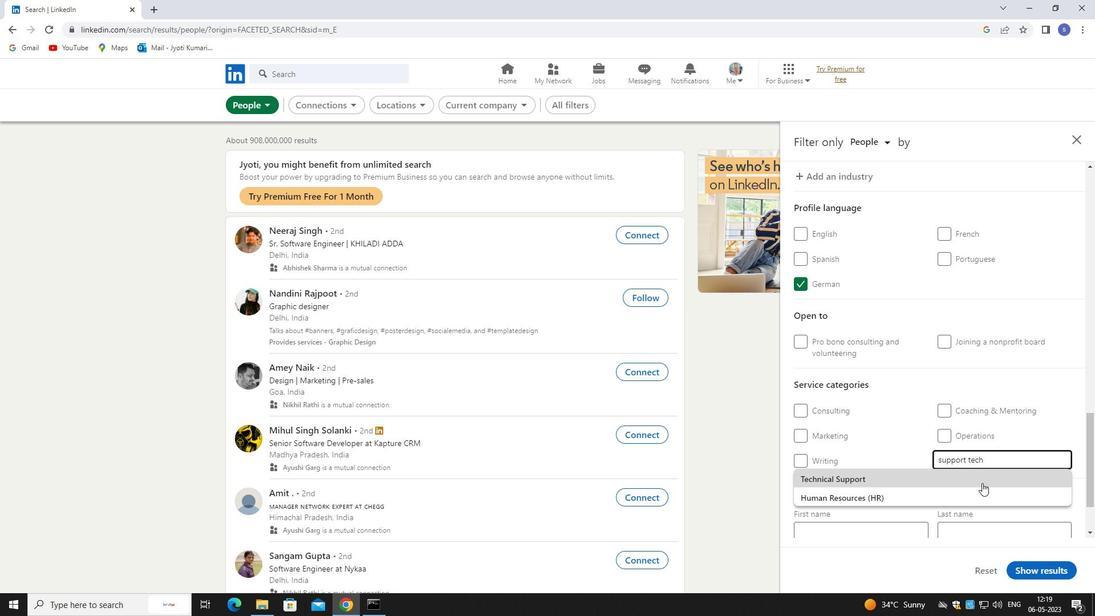 
Action: Mouse pressed left at (982, 483)
Screenshot: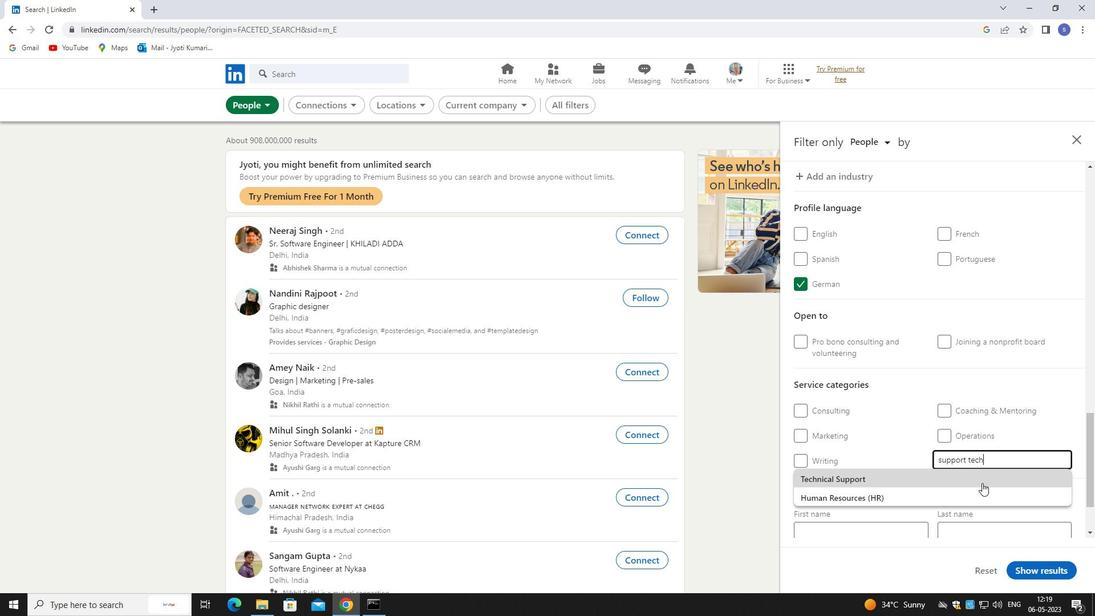 
Action: Mouse moved to (985, 480)
Screenshot: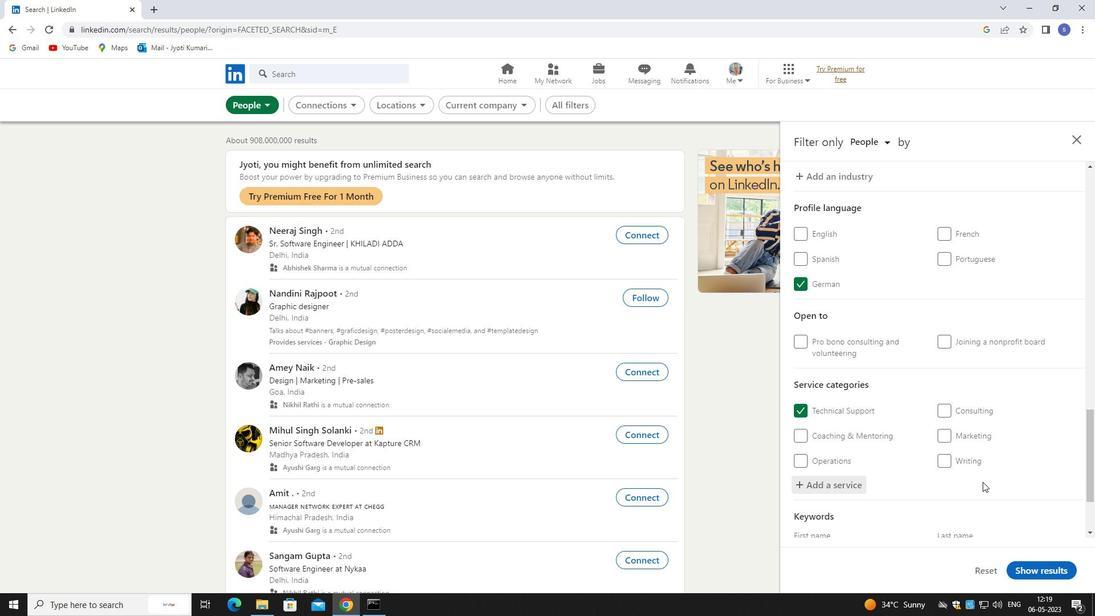 
Action: Mouse scrolled (985, 480) with delta (0, 0)
Screenshot: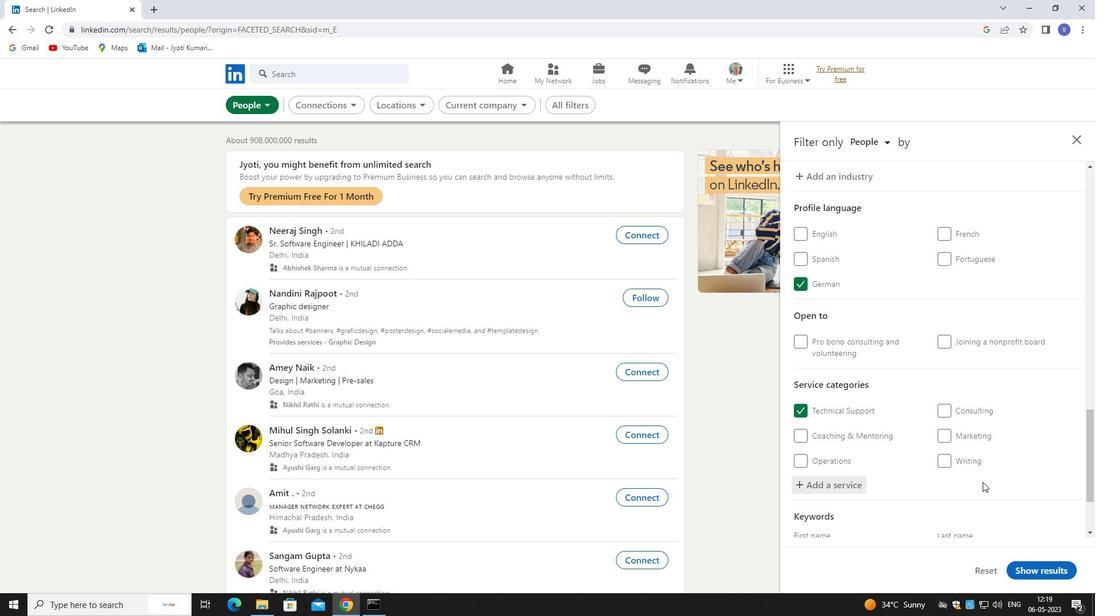 
Action: Mouse scrolled (985, 480) with delta (0, 0)
Screenshot: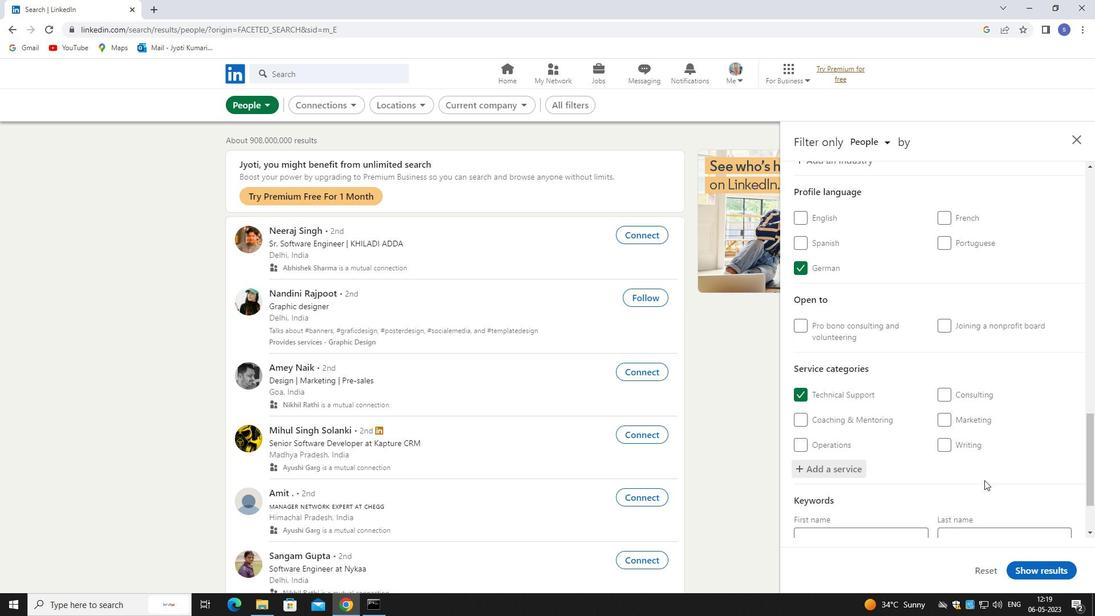 
Action: Mouse moved to (985, 474)
Screenshot: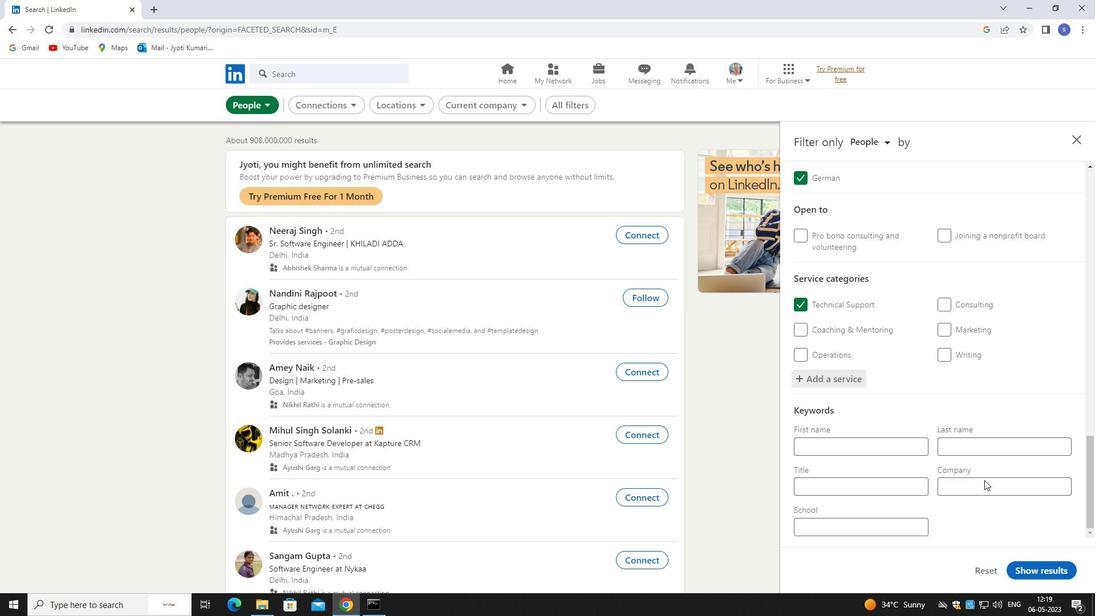 
Action: Mouse scrolled (985, 474) with delta (0, 0)
Screenshot: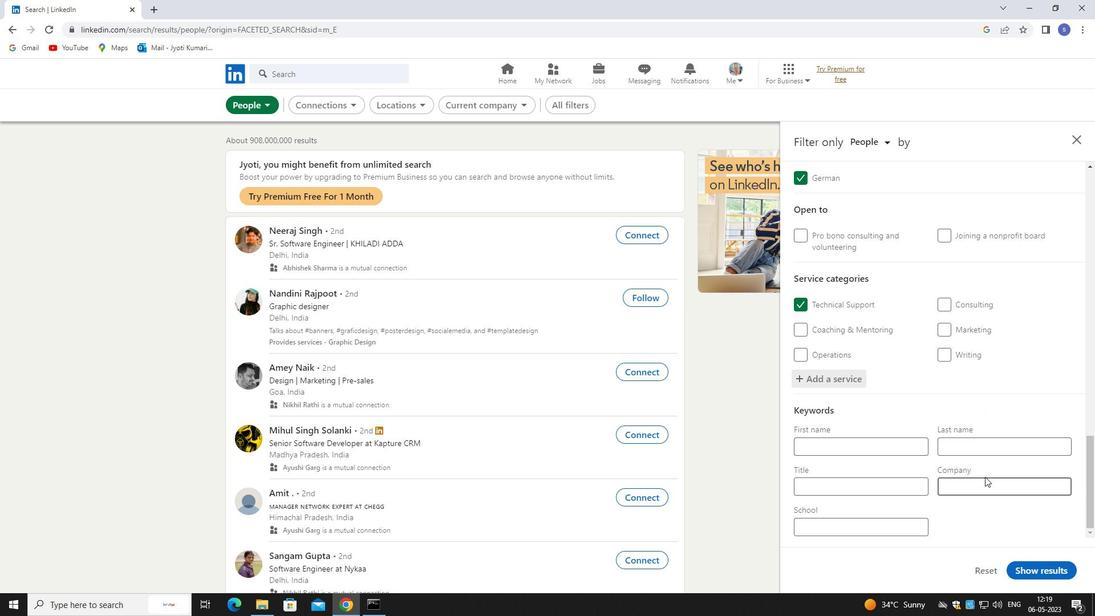 
Action: Mouse moved to (823, 485)
Screenshot: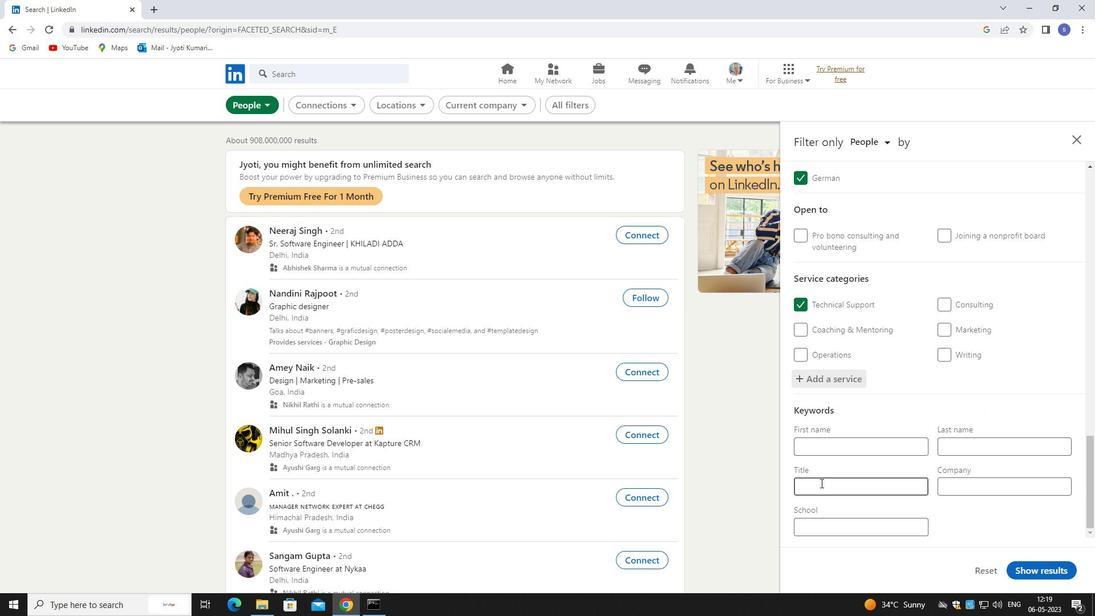 
Action: Mouse pressed left at (823, 485)
Screenshot: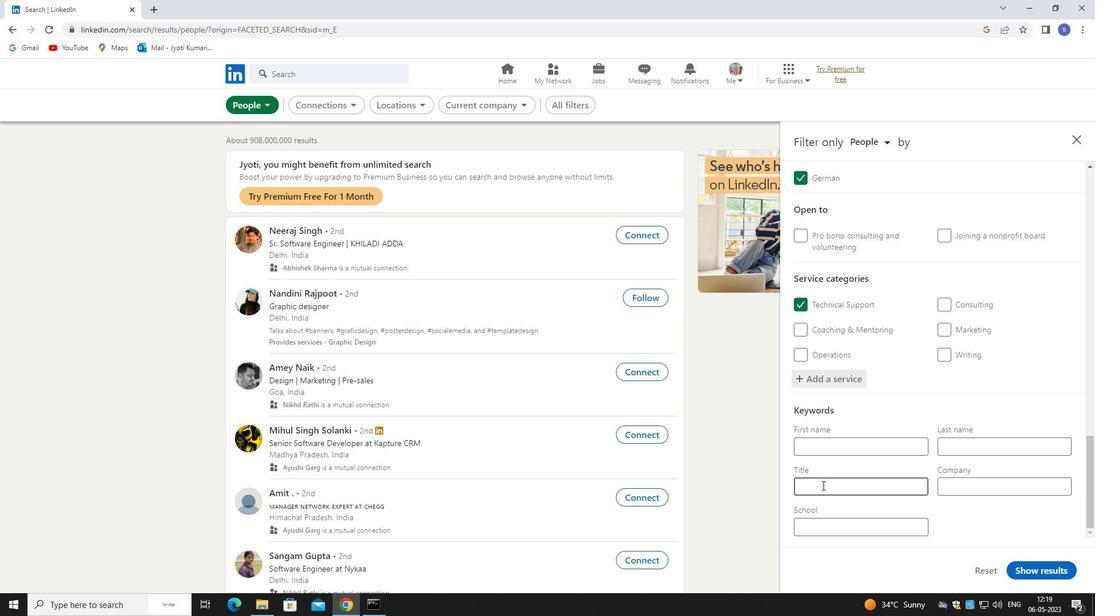 
Action: Mouse moved to (825, 488)
Screenshot: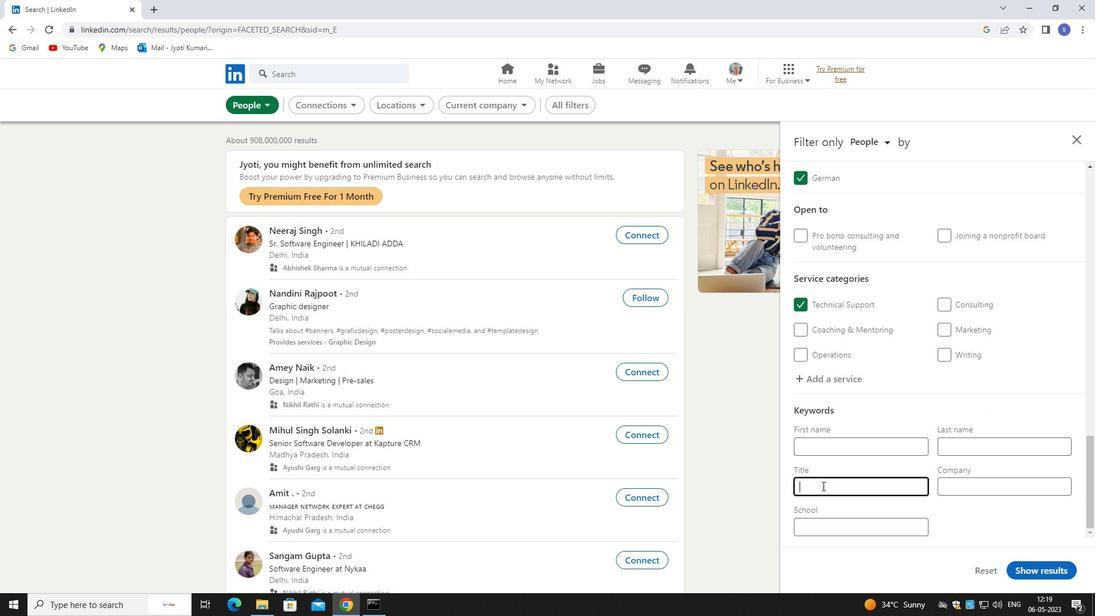 
Action: Key pressed <Key.shift>HOTEL<Key.space>RECEPTIONIST
Screenshot: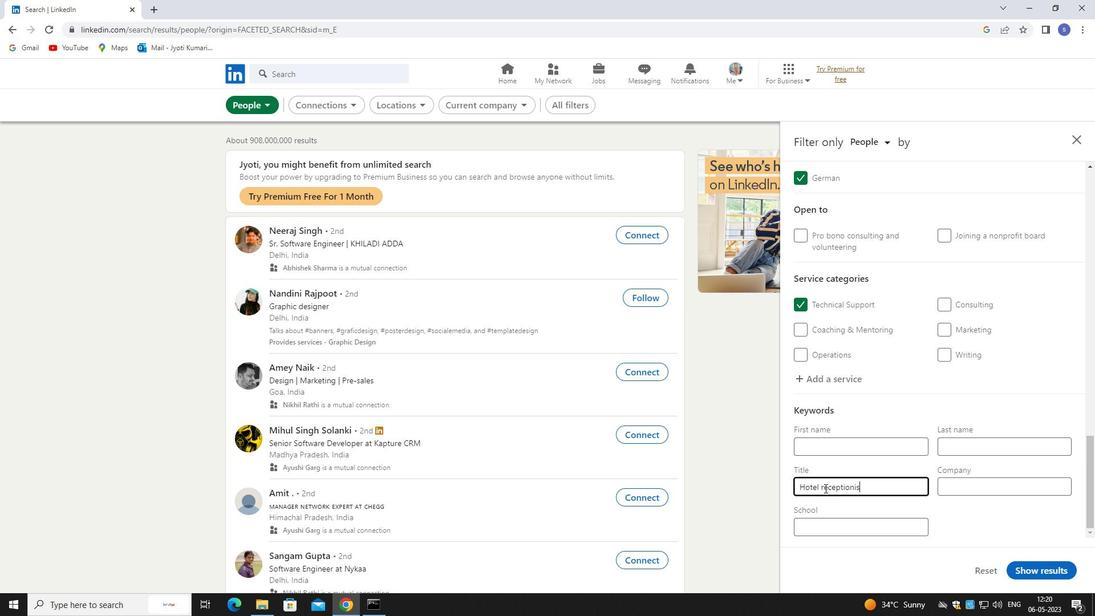 
Action: Mouse moved to (1034, 574)
Screenshot: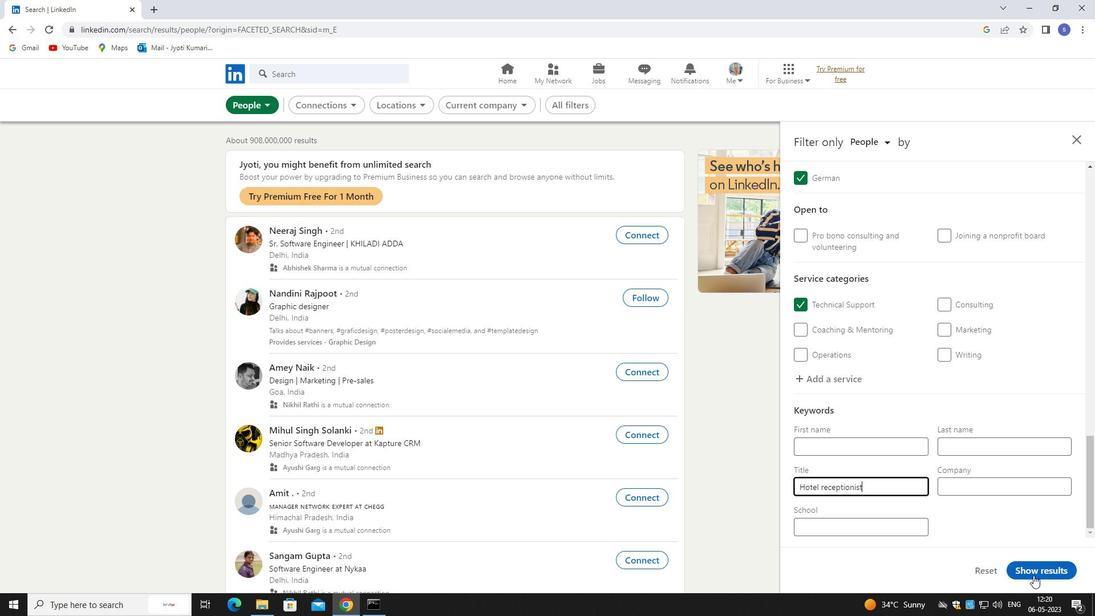 
Action: Mouse pressed left at (1034, 574)
Screenshot: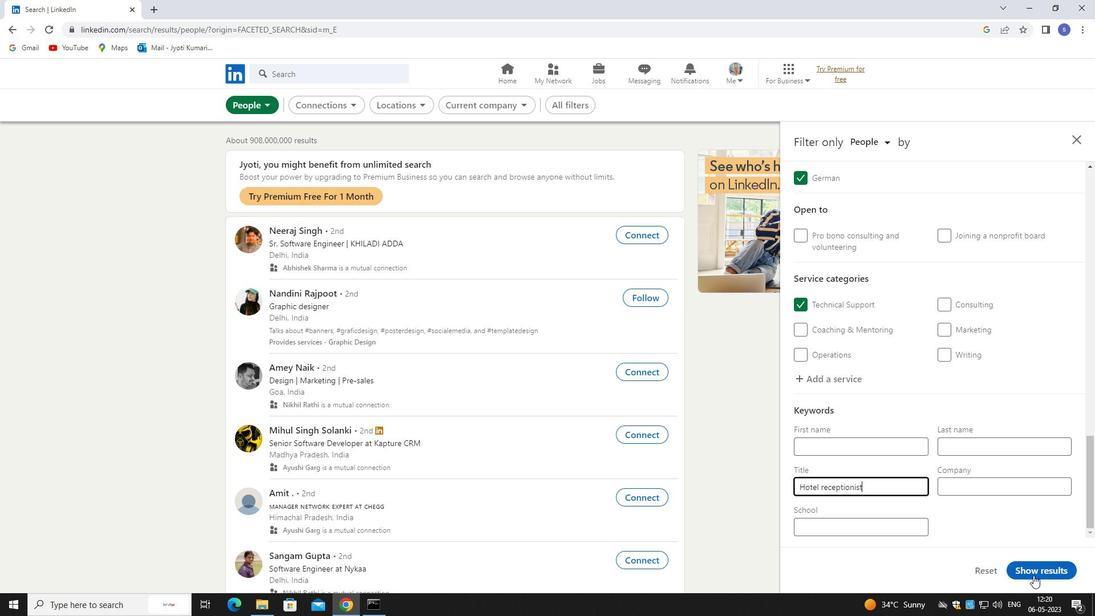 
Action: Mouse moved to (1039, 568)
Screenshot: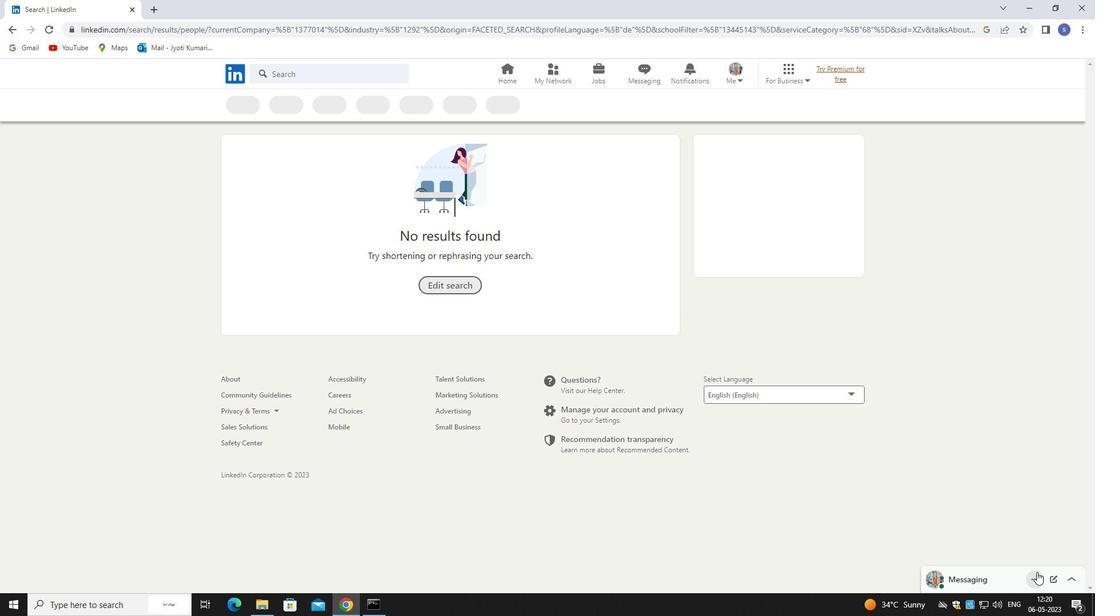 
